 Task: Find connections with filter location Kintampo with filter topic #Onlineadvertisingwith filter profile language English with filter current company SBI MUTUAL FUND with filter school Pandit Deendayal Upadhyaya Shekhawati University with filter industry Funds and Trusts with filter service category Android Development with filter keywords title Finance Manager
Action: Mouse moved to (181, 249)
Screenshot: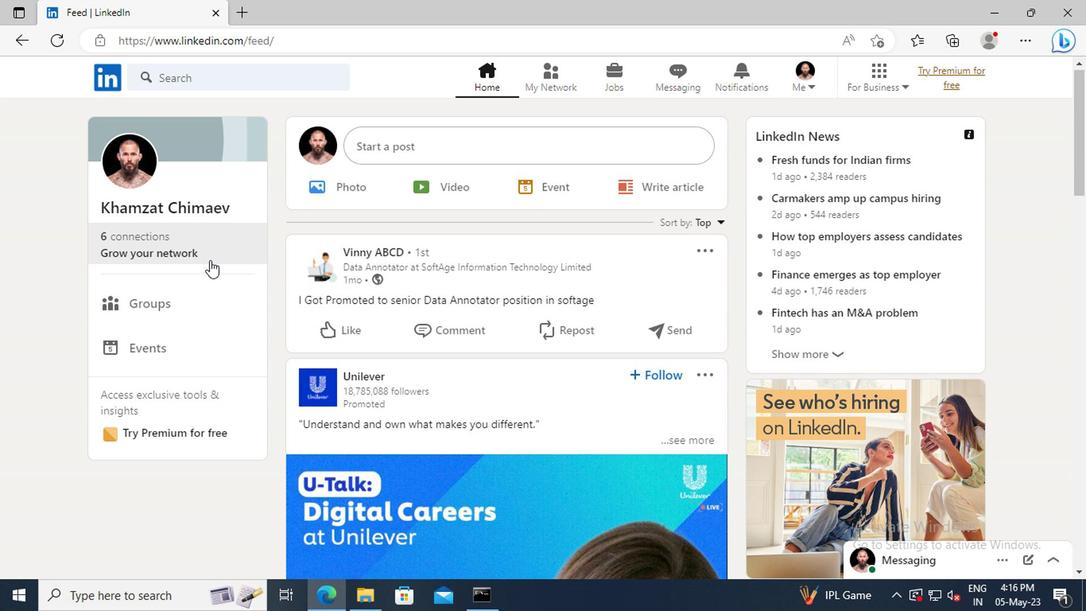 
Action: Mouse pressed left at (181, 249)
Screenshot: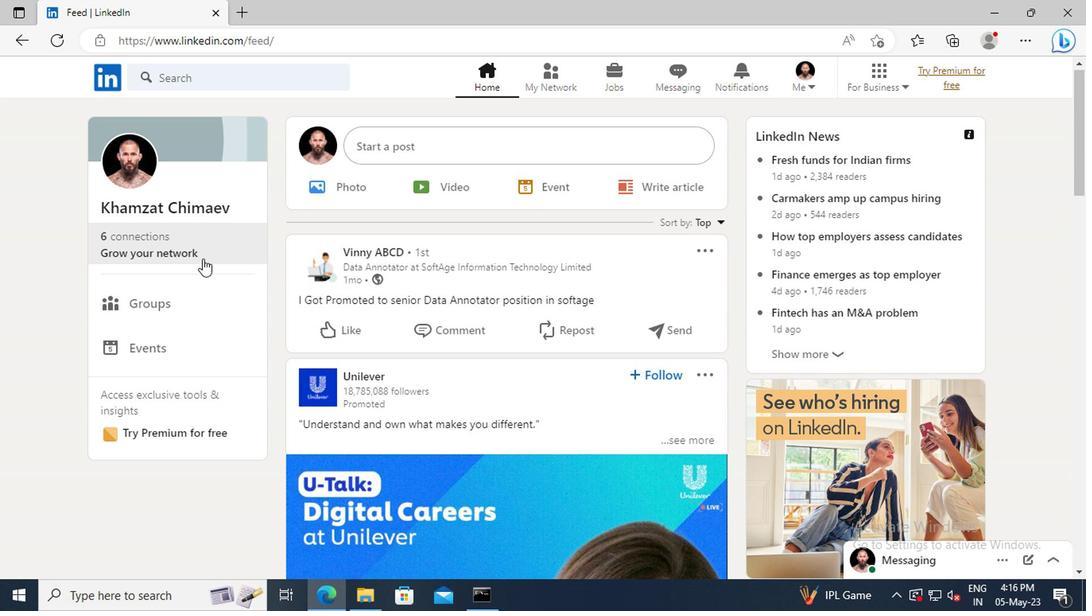 
Action: Mouse moved to (168, 170)
Screenshot: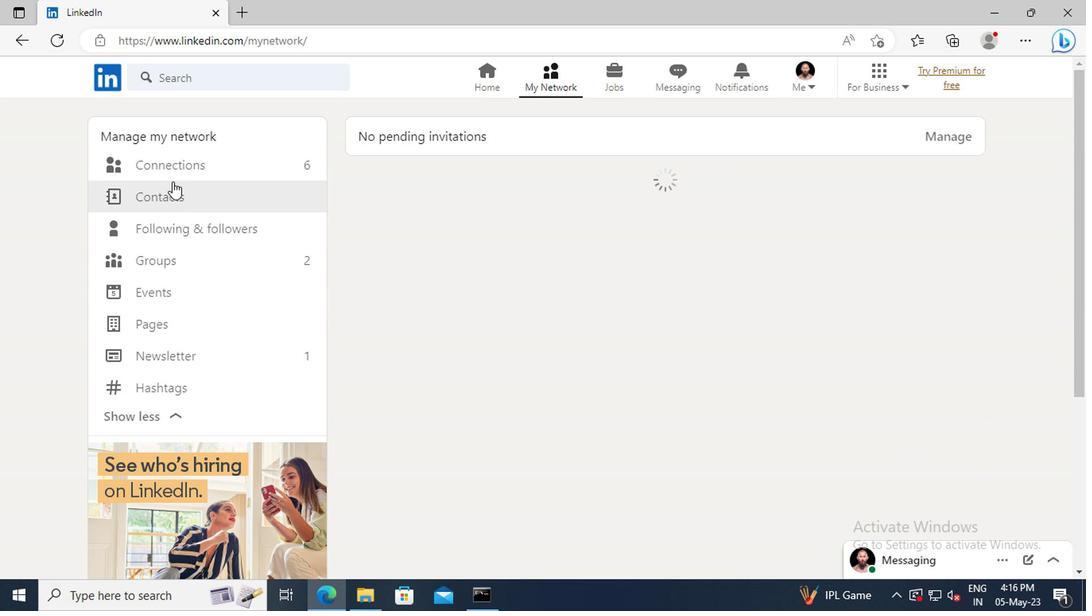 
Action: Mouse pressed left at (168, 170)
Screenshot: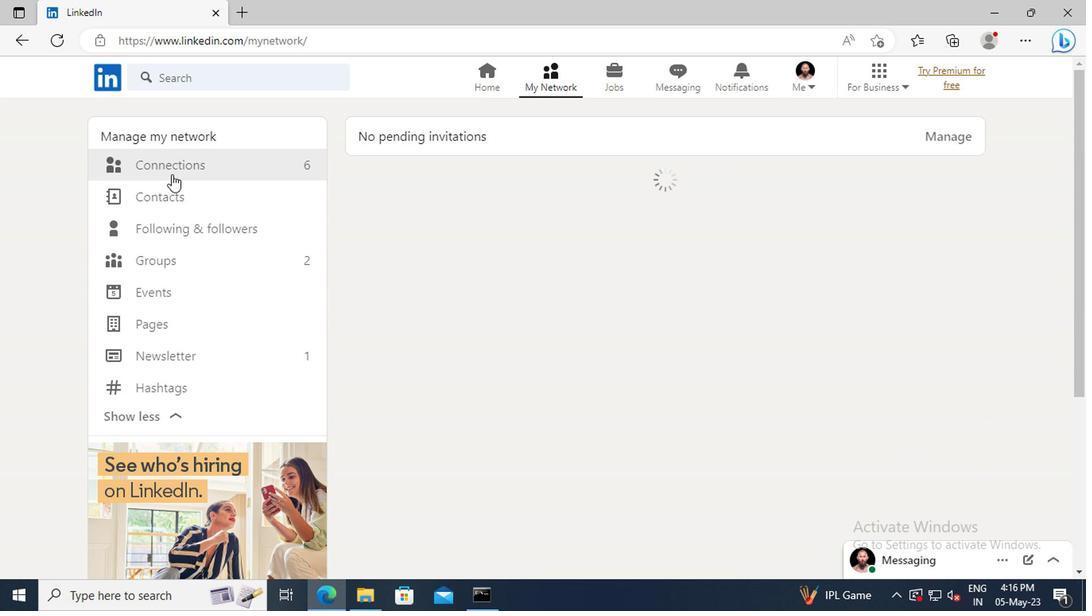 
Action: Mouse moved to (642, 169)
Screenshot: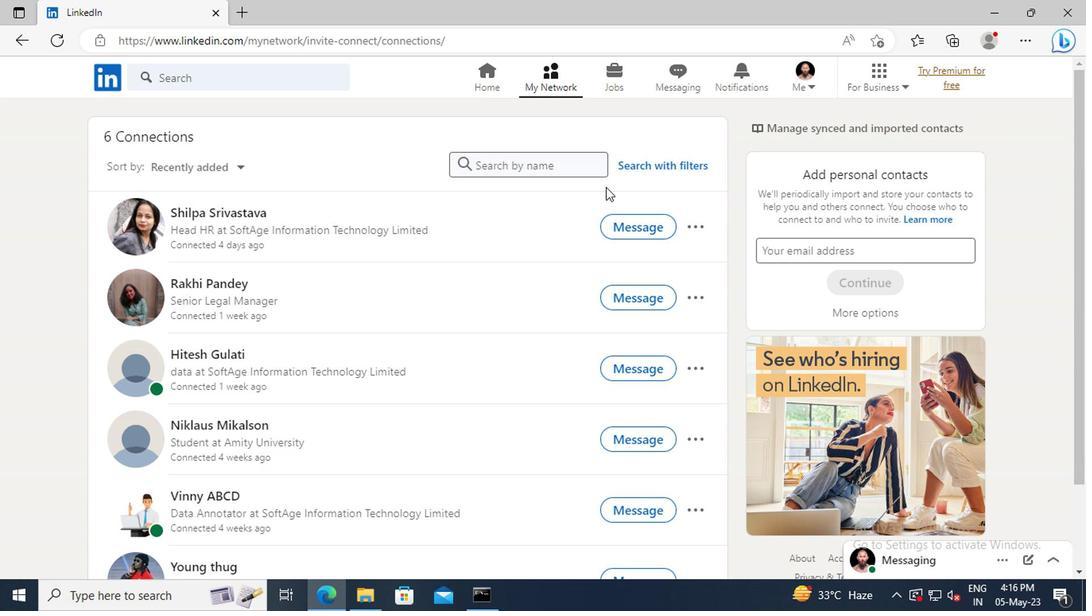 
Action: Mouse pressed left at (642, 169)
Screenshot: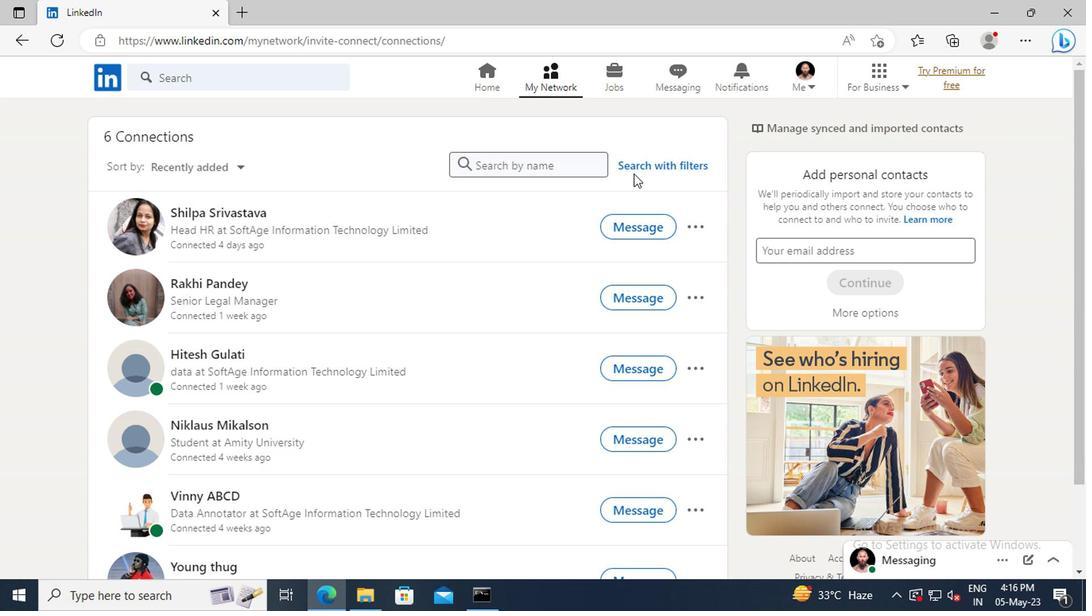 
Action: Mouse moved to (605, 122)
Screenshot: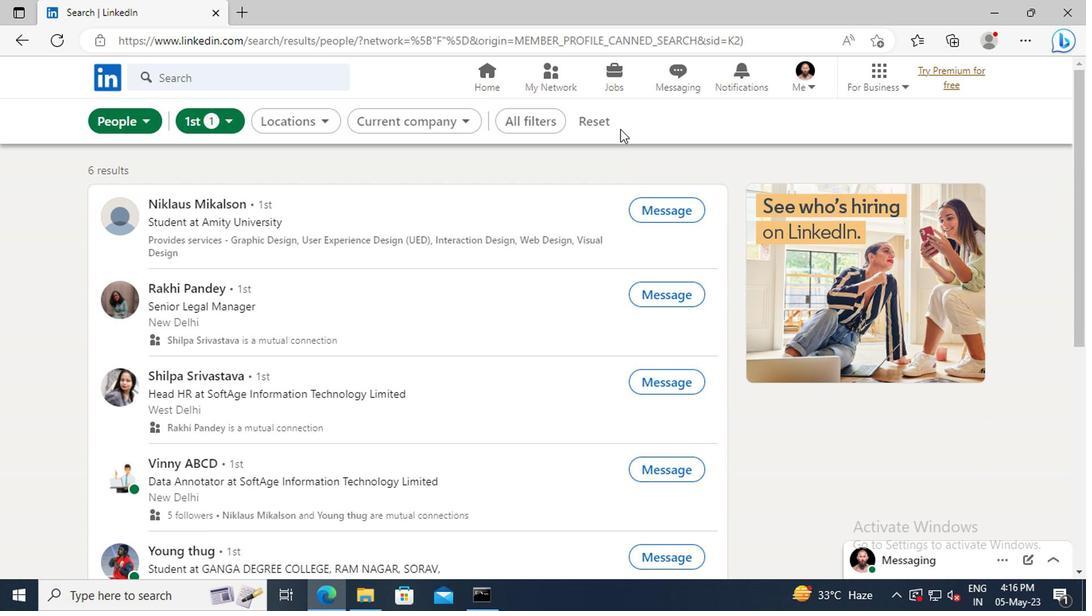 
Action: Mouse pressed left at (605, 122)
Screenshot: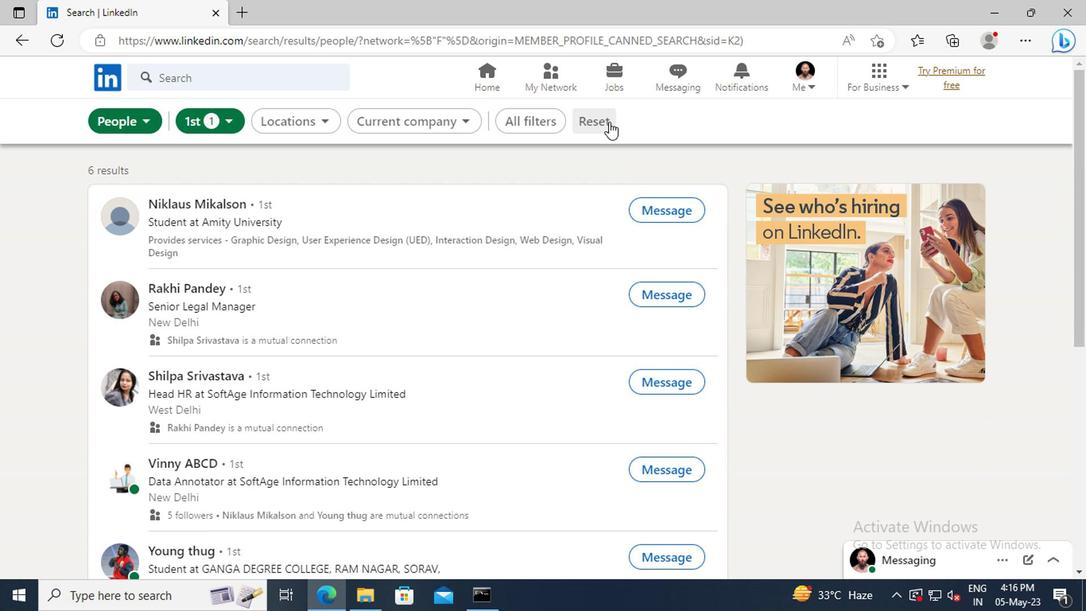 
Action: Mouse moved to (585, 122)
Screenshot: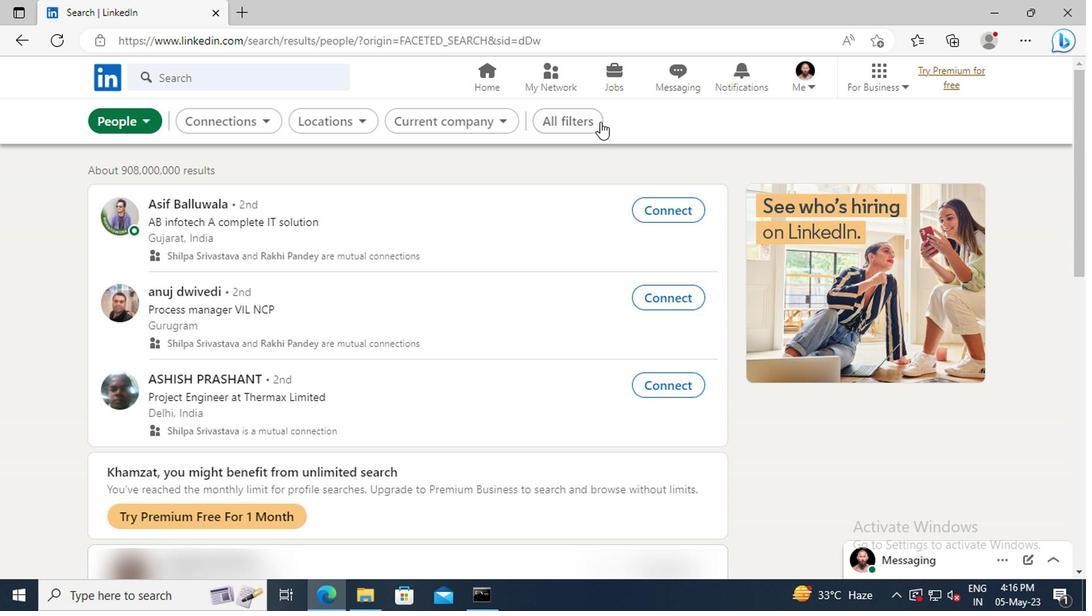 
Action: Mouse pressed left at (585, 122)
Screenshot: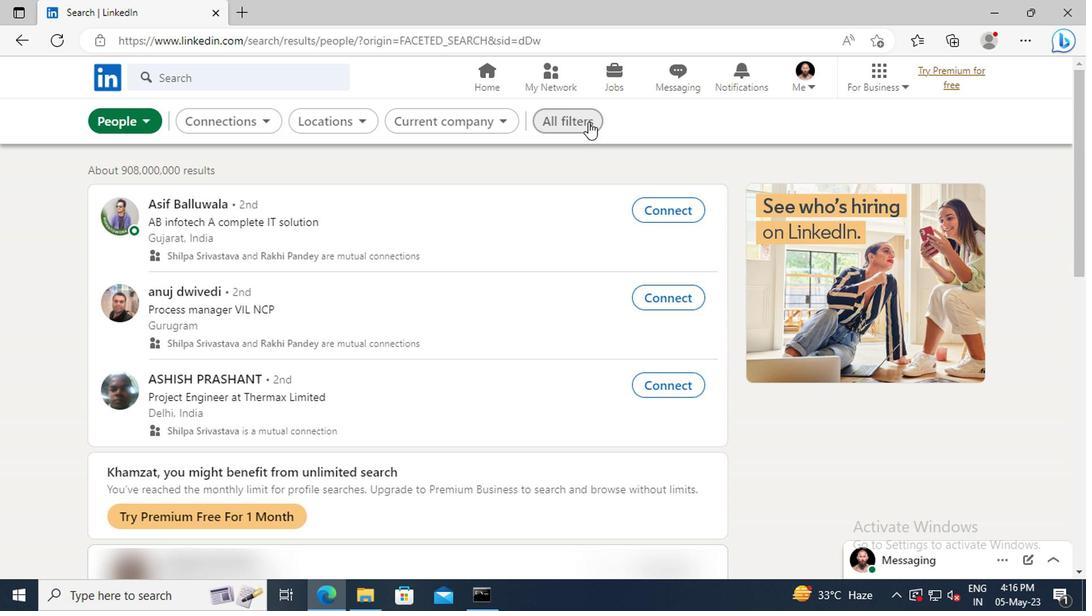 
Action: Mouse moved to (859, 295)
Screenshot: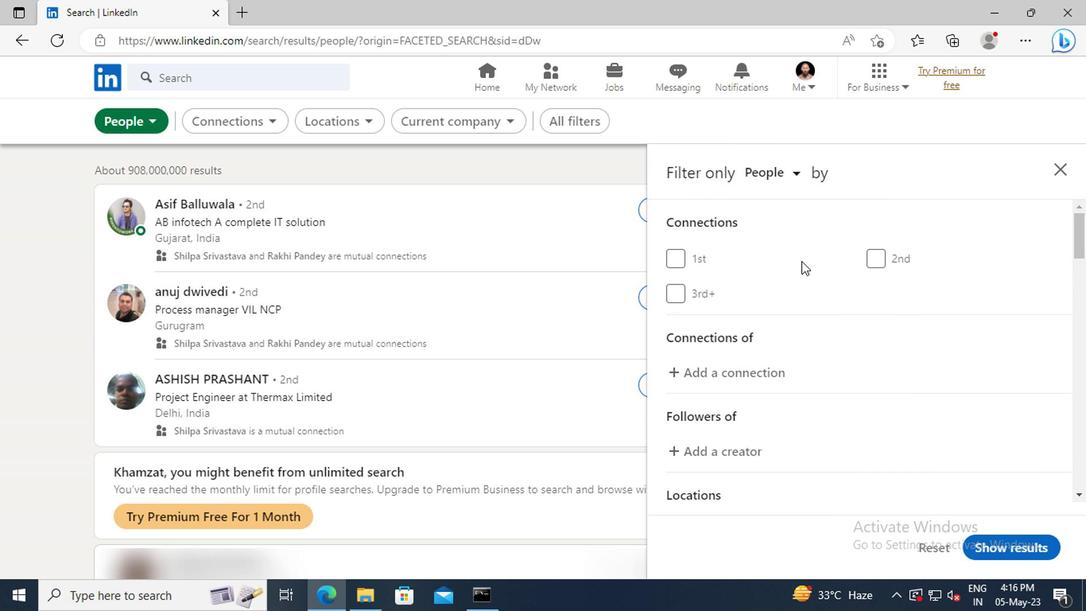 
Action: Mouse scrolled (859, 294) with delta (0, 0)
Screenshot: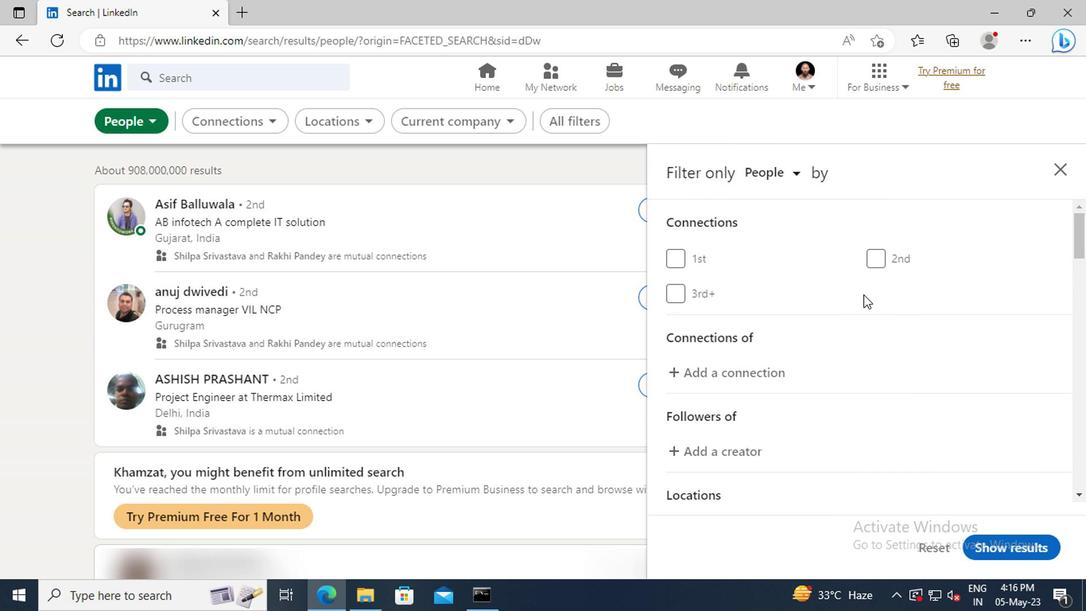 
Action: Mouse scrolled (859, 294) with delta (0, 0)
Screenshot: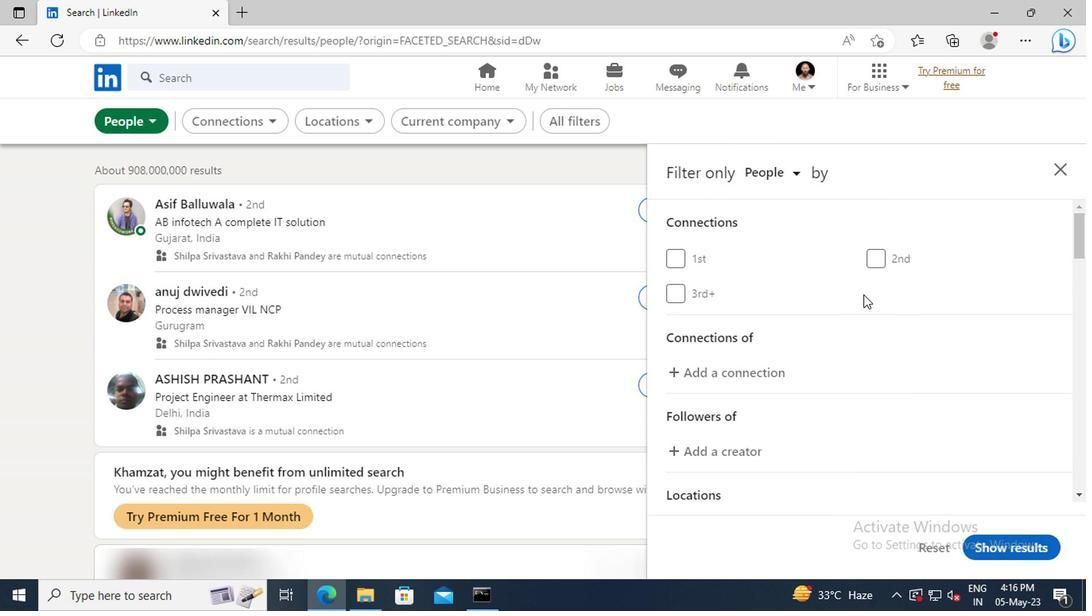 
Action: Mouse scrolled (859, 294) with delta (0, 0)
Screenshot: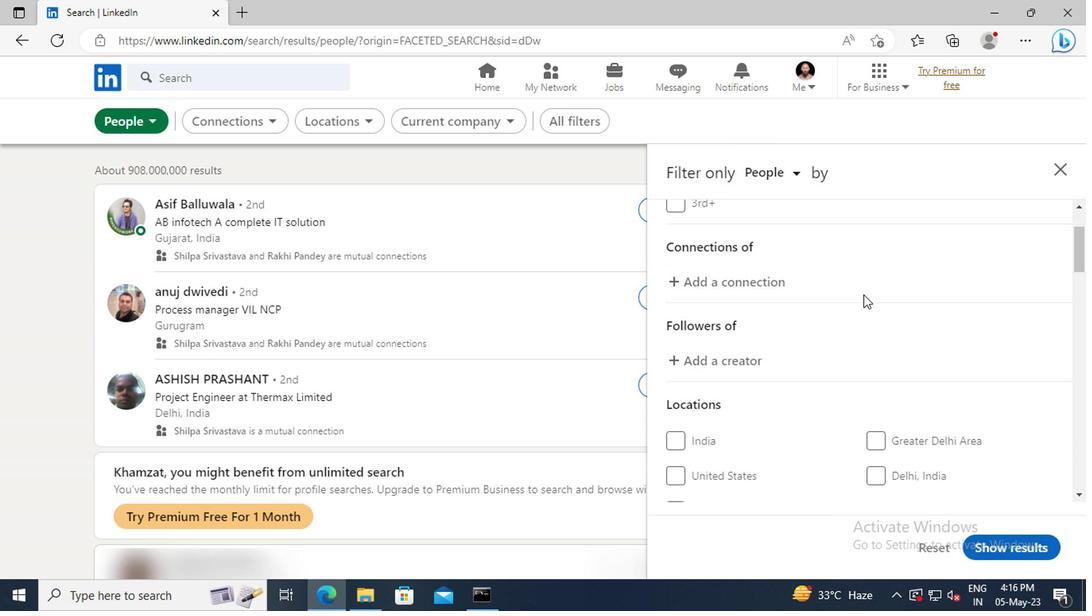 
Action: Mouse scrolled (859, 294) with delta (0, 0)
Screenshot: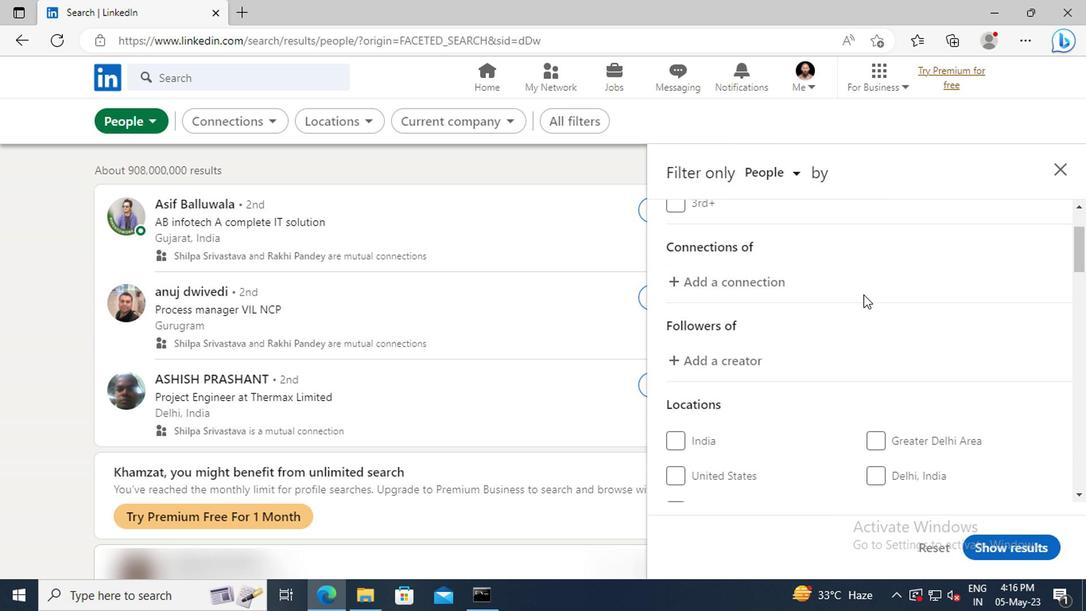 
Action: Mouse scrolled (859, 294) with delta (0, 0)
Screenshot: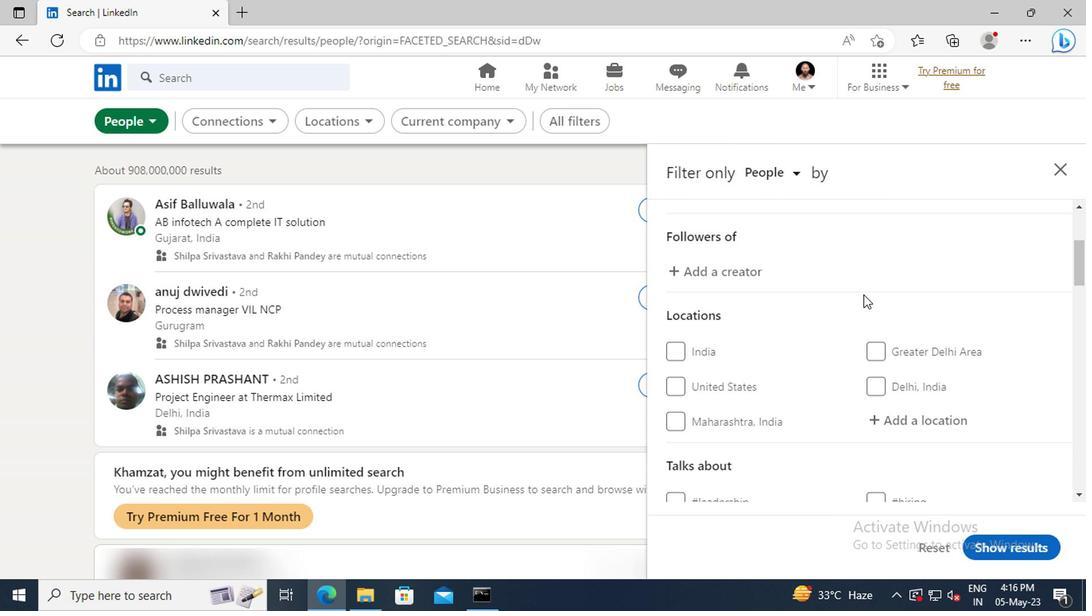 
Action: Mouse scrolled (859, 294) with delta (0, 0)
Screenshot: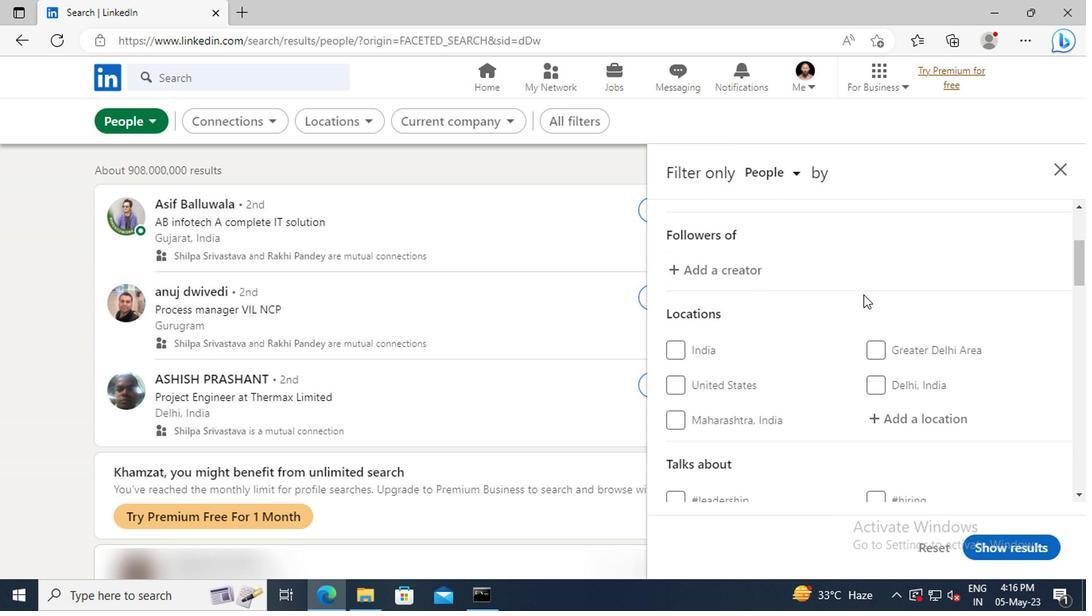 
Action: Mouse moved to (875, 323)
Screenshot: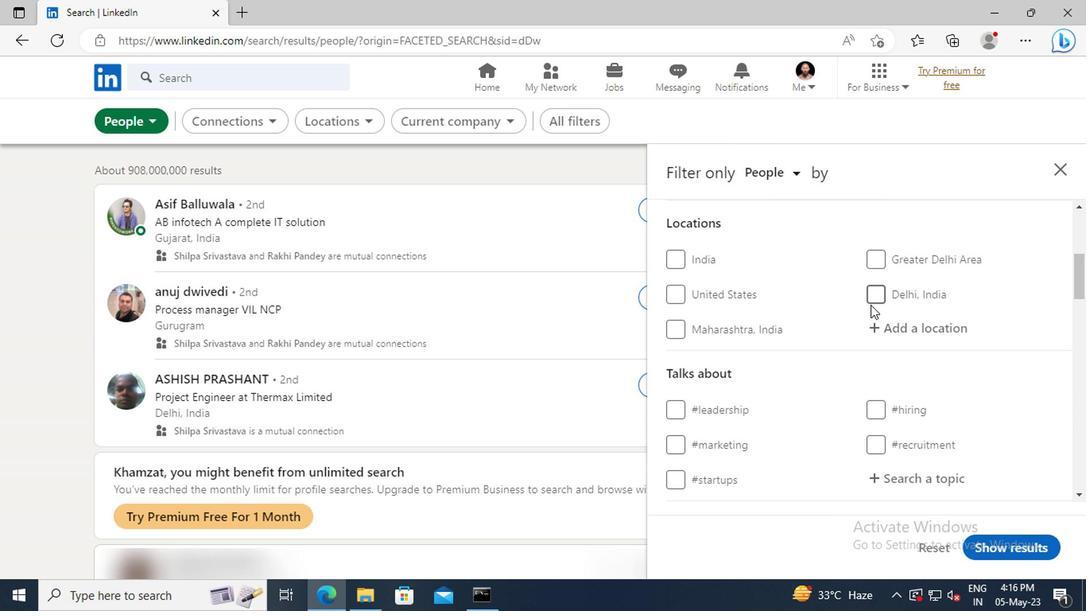 
Action: Mouse pressed left at (875, 323)
Screenshot: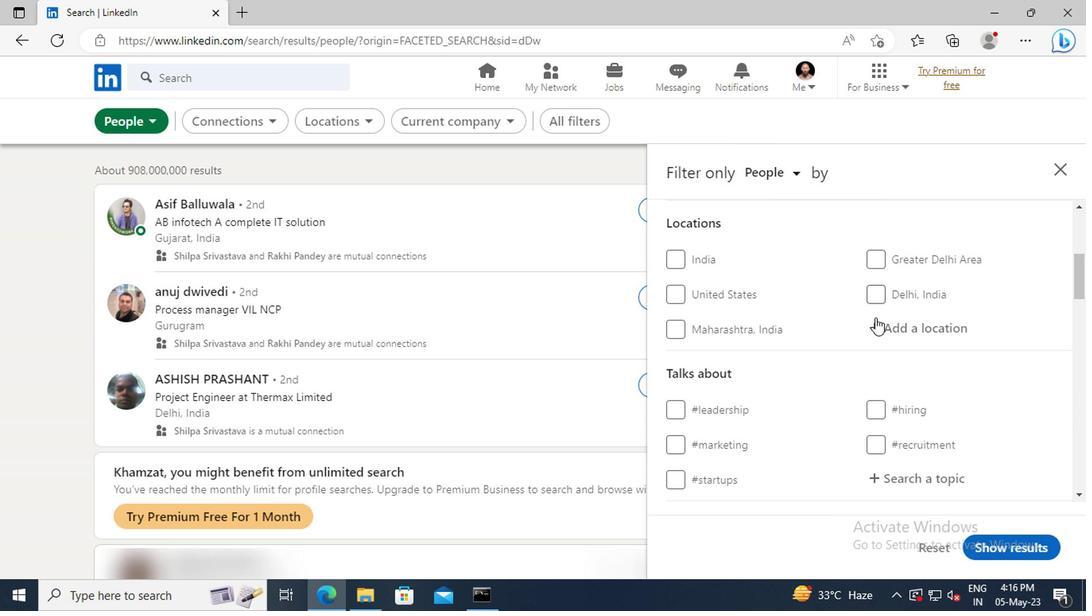 
Action: Key pressed <Key.shift>KINTAMPO<Key.enter>
Screenshot: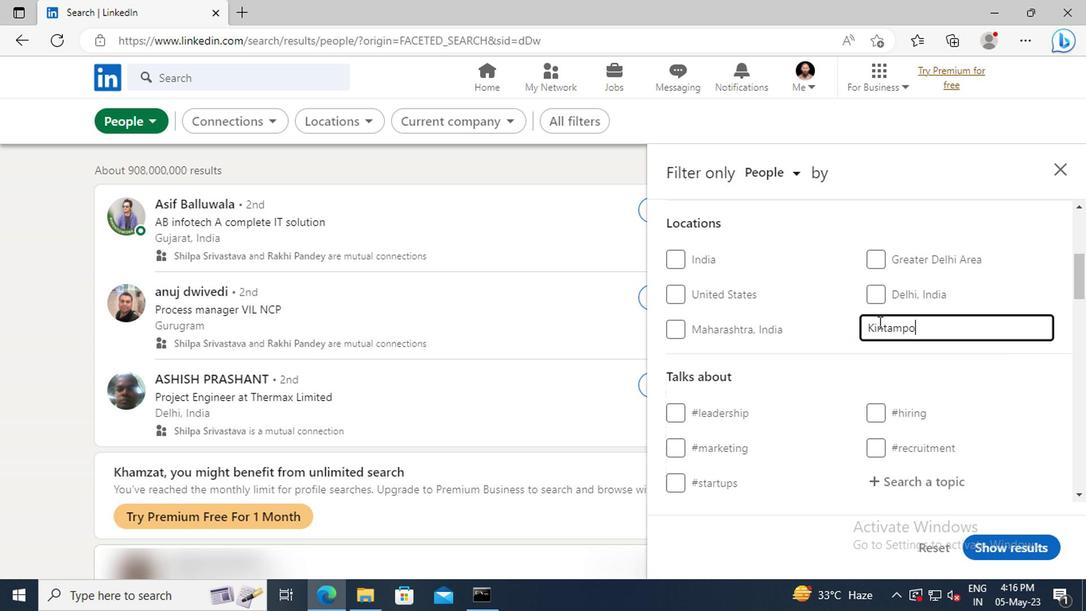 
Action: Mouse scrolled (875, 322) with delta (0, -1)
Screenshot: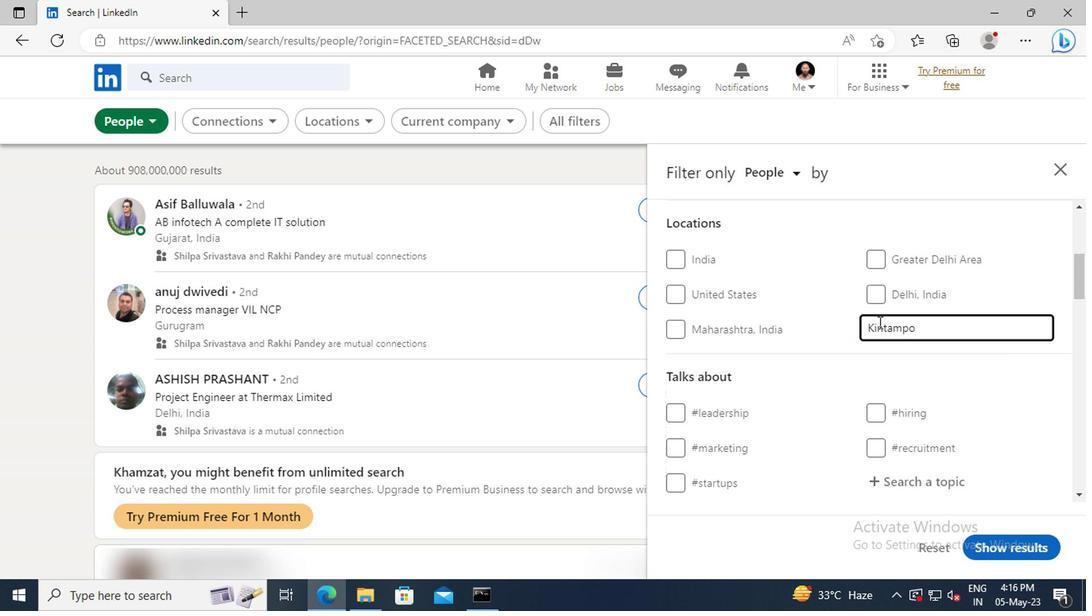 
Action: Mouse scrolled (875, 322) with delta (0, -1)
Screenshot: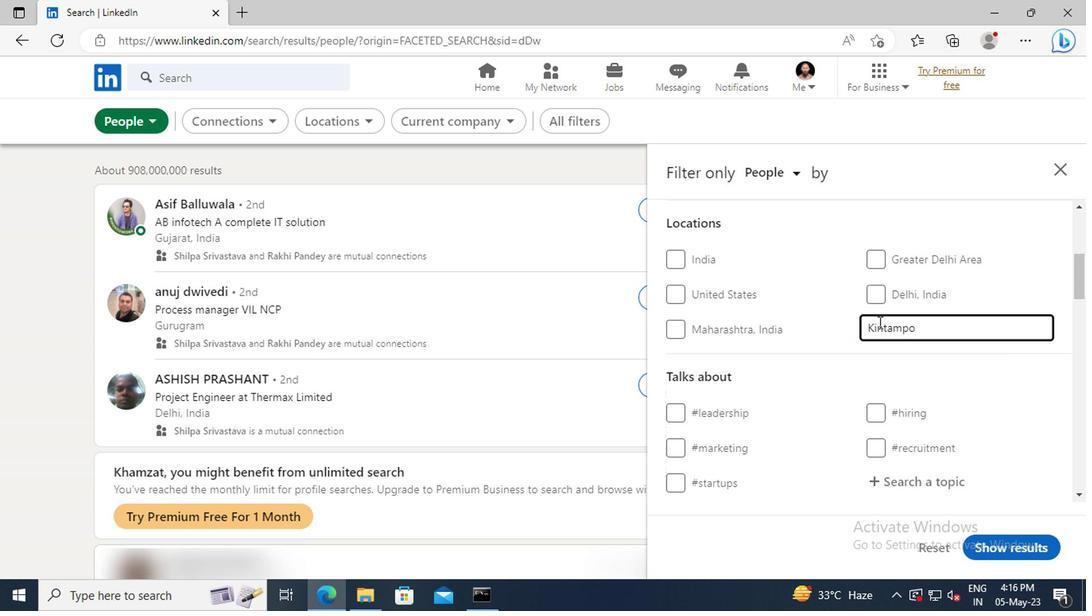 
Action: Mouse scrolled (875, 322) with delta (0, -1)
Screenshot: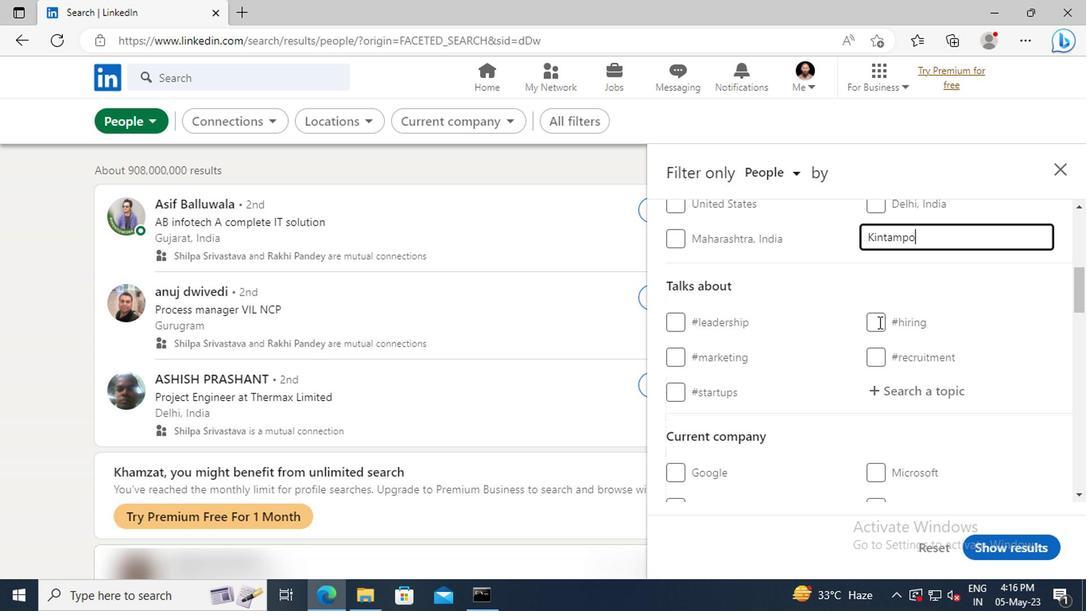 
Action: Mouse moved to (883, 341)
Screenshot: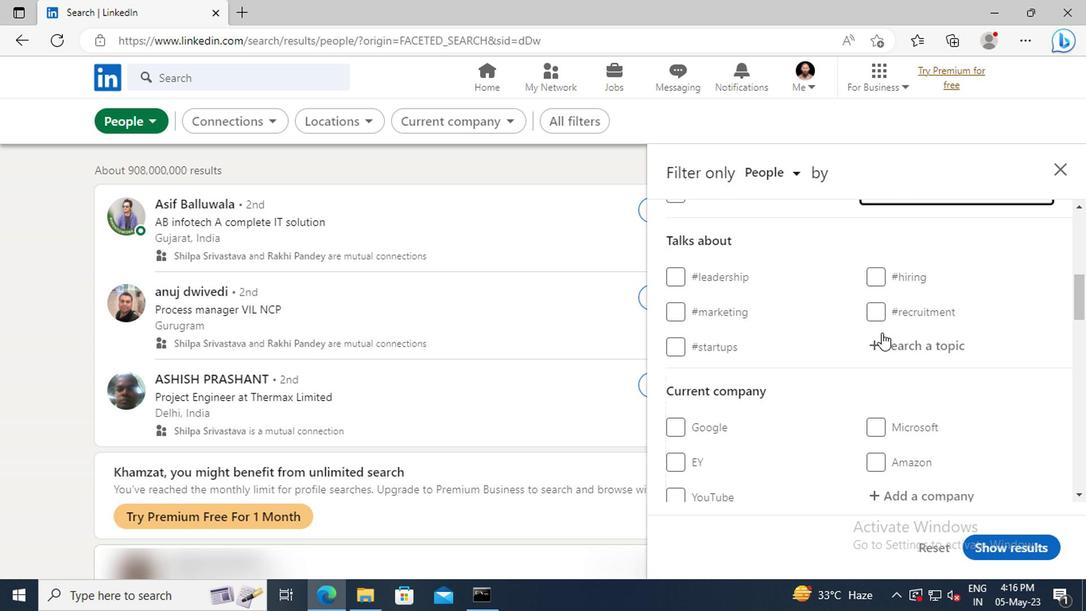 
Action: Mouse pressed left at (883, 341)
Screenshot: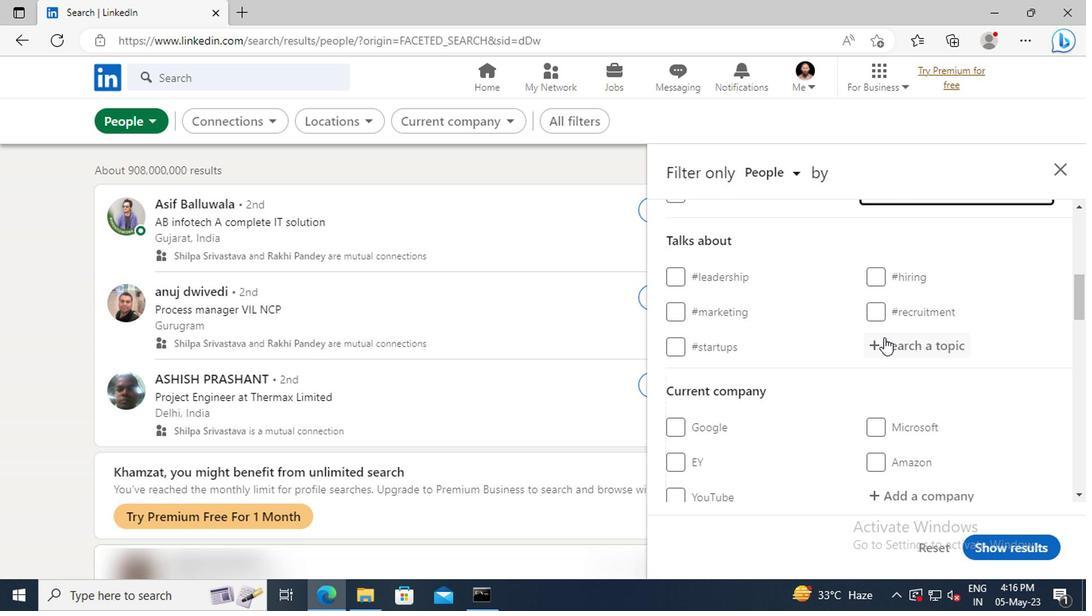 
Action: Key pressed <Key.shift>ONLINEAD
Screenshot: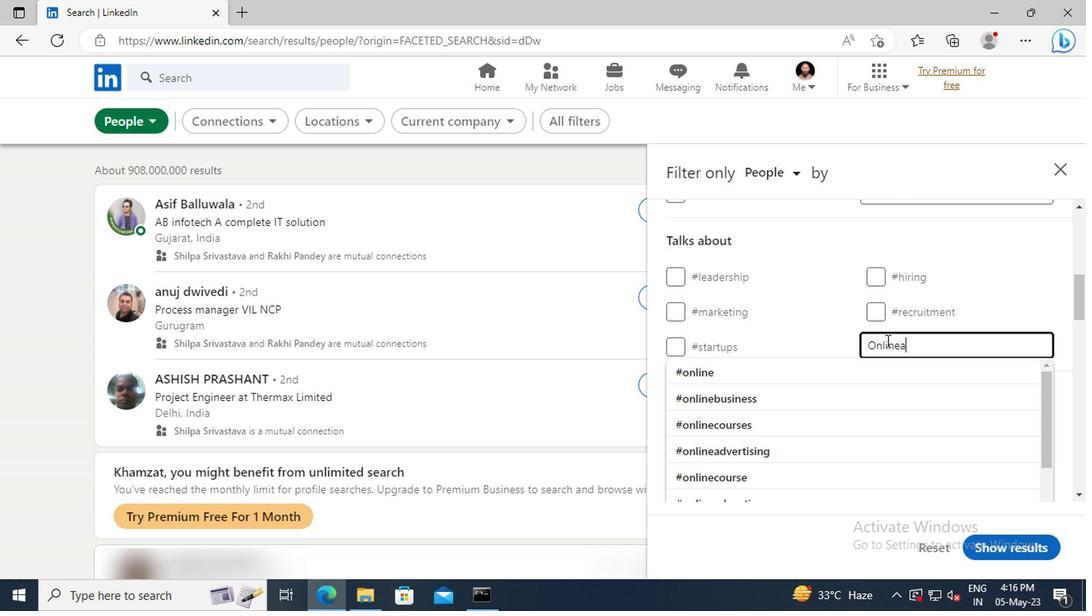
Action: Mouse moved to (883, 367)
Screenshot: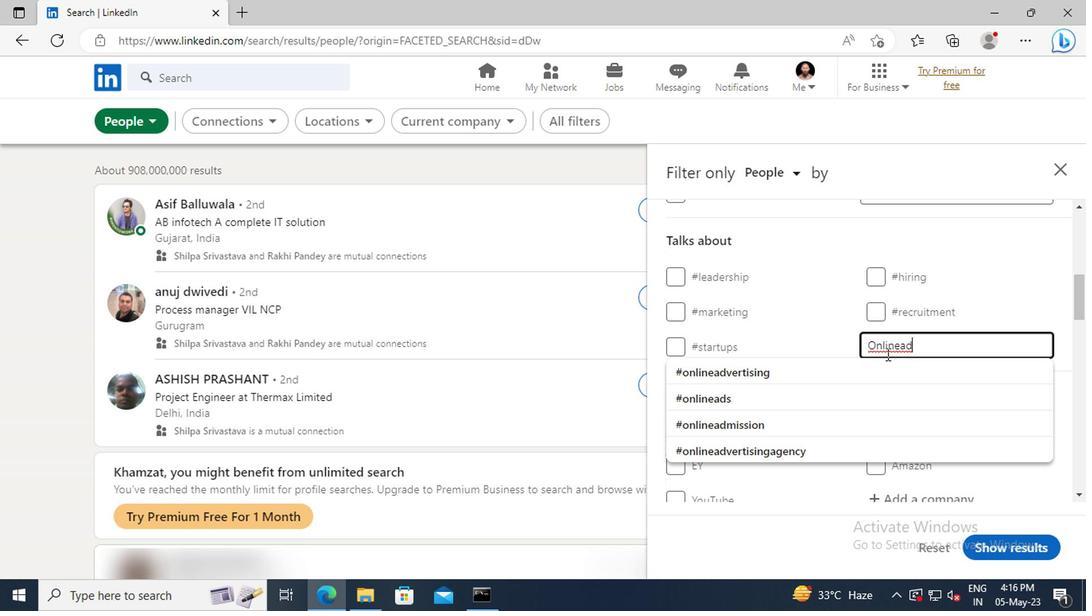 
Action: Mouse pressed left at (883, 367)
Screenshot: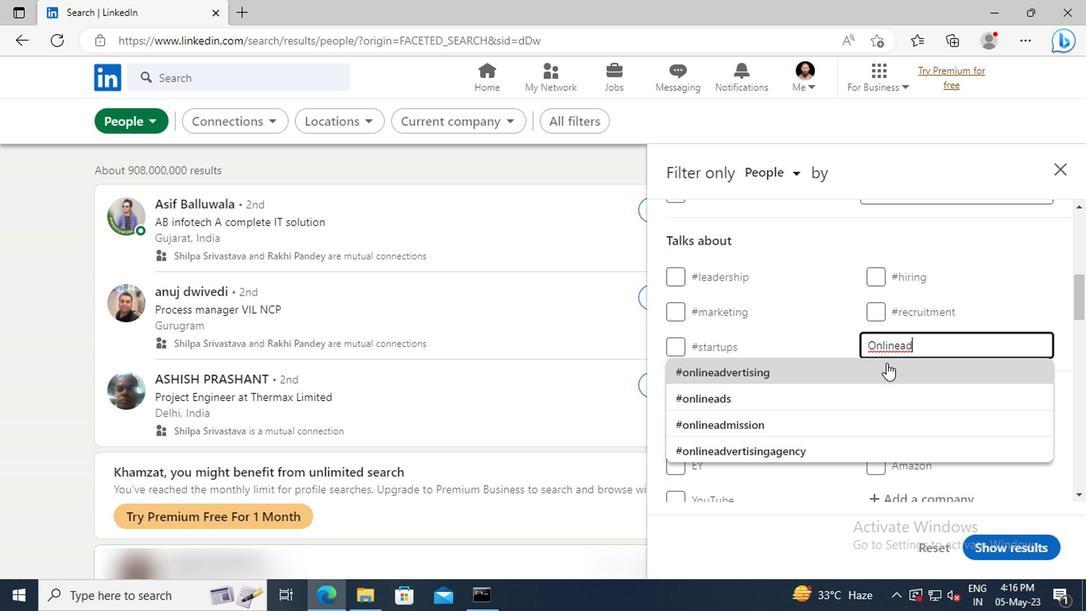 
Action: Mouse scrolled (883, 367) with delta (0, 0)
Screenshot: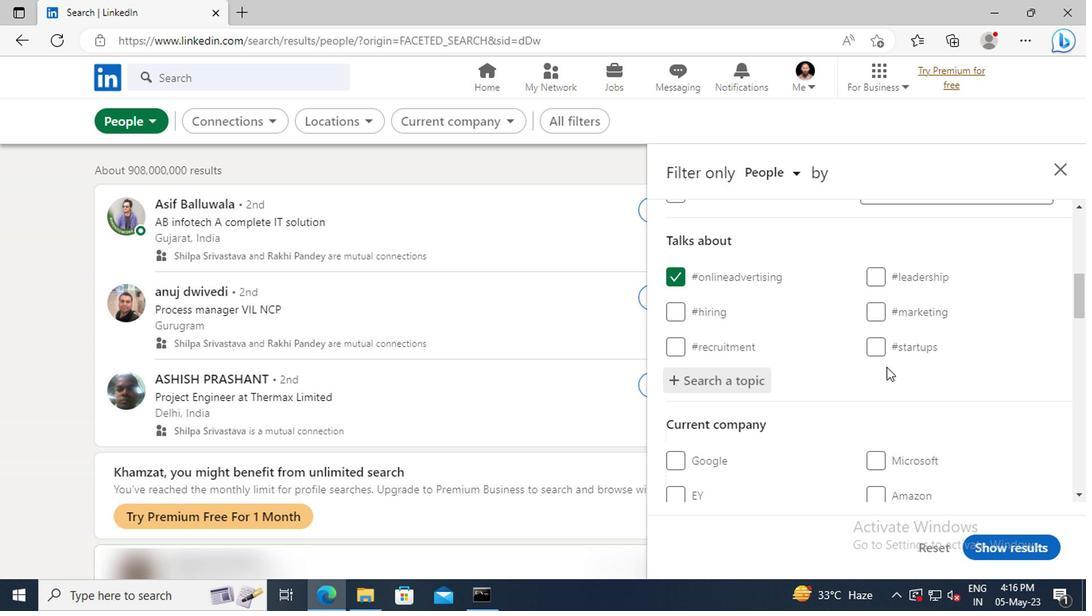 
Action: Mouse scrolled (883, 367) with delta (0, 0)
Screenshot: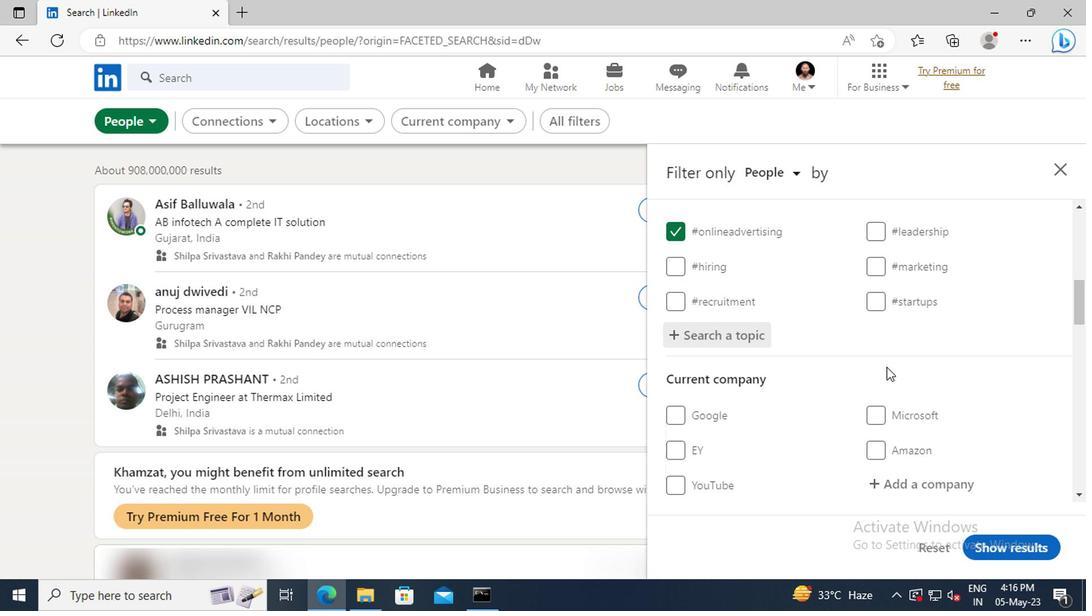
Action: Mouse scrolled (883, 367) with delta (0, 0)
Screenshot: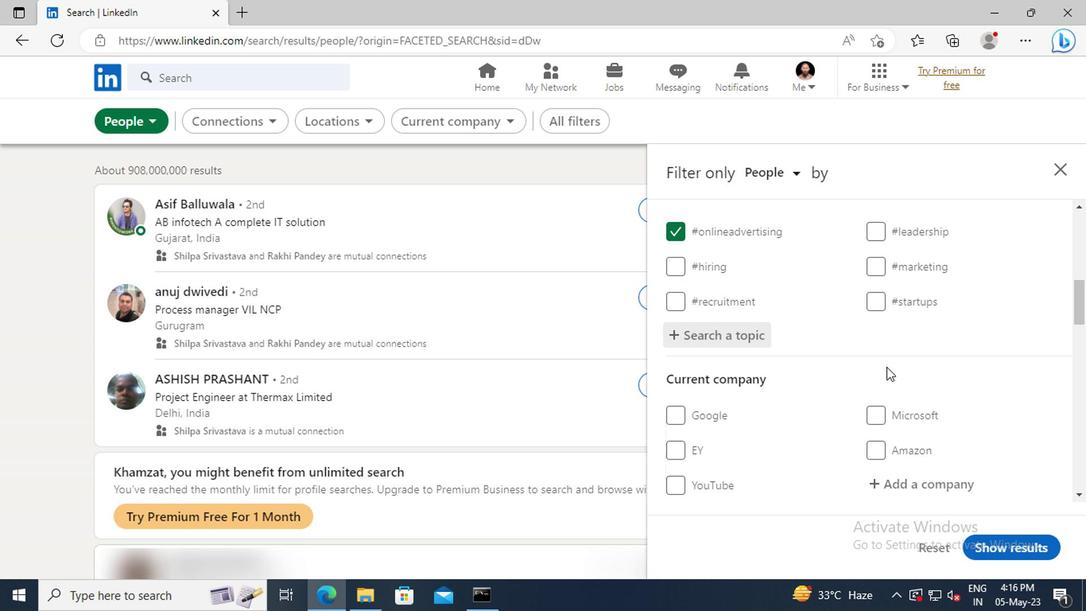 
Action: Mouse scrolled (883, 367) with delta (0, 0)
Screenshot: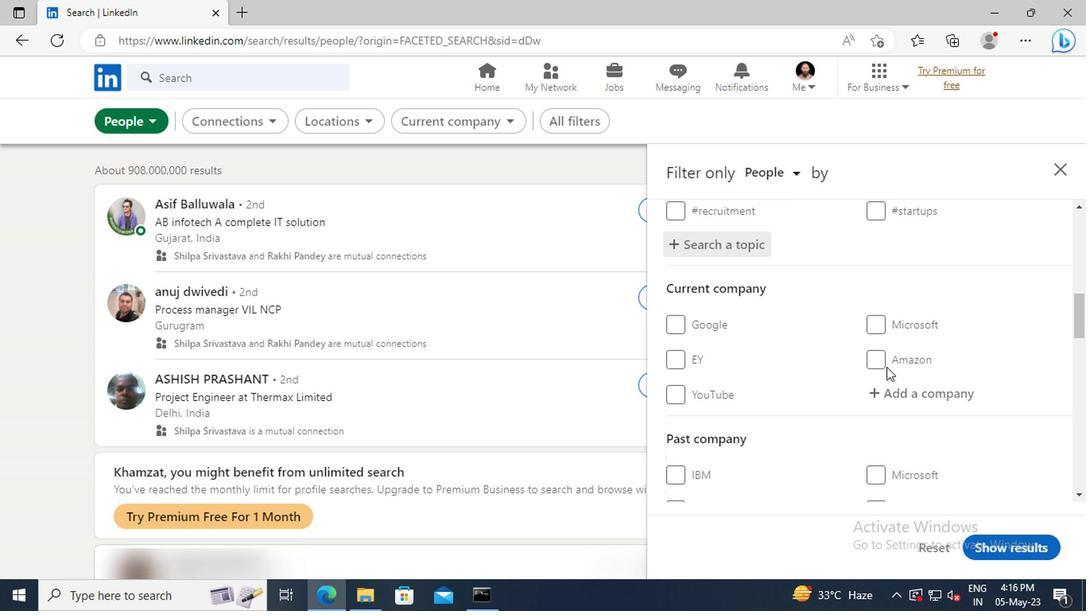
Action: Mouse scrolled (883, 367) with delta (0, 0)
Screenshot: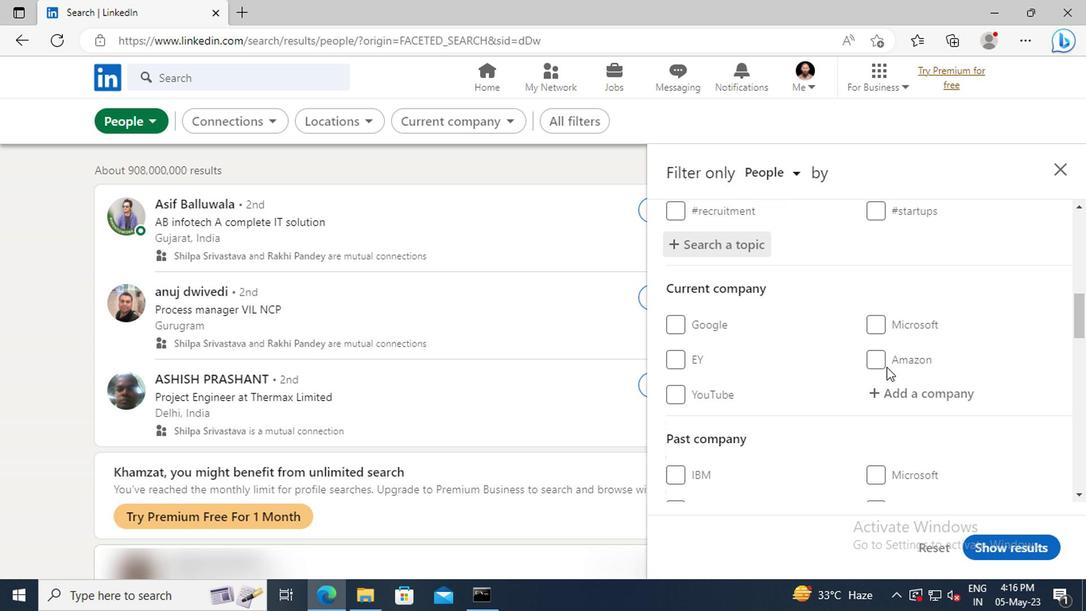 
Action: Mouse scrolled (883, 367) with delta (0, 0)
Screenshot: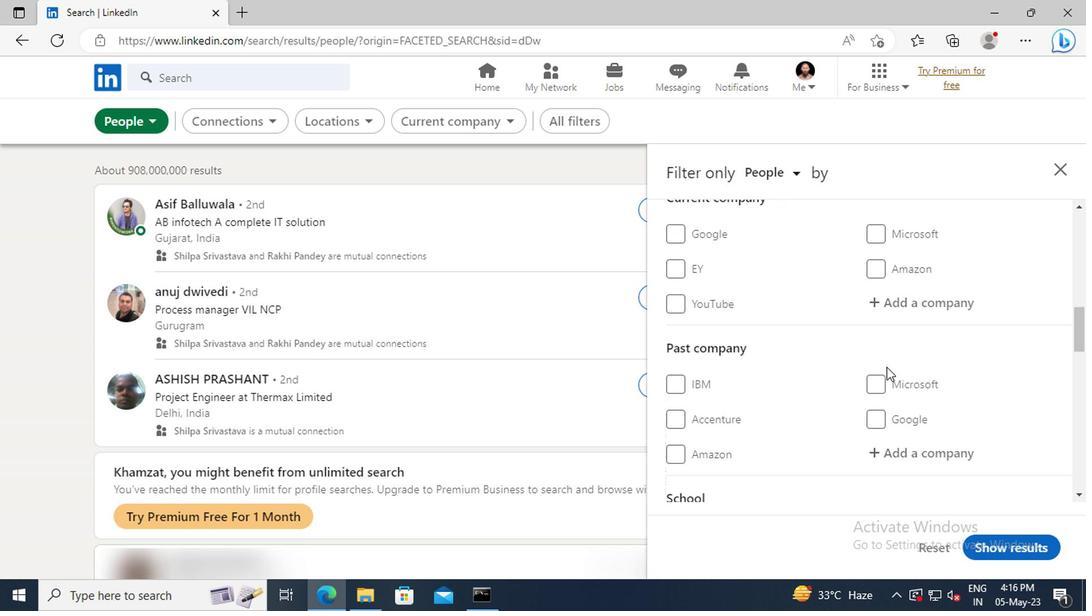 
Action: Mouse scrolled (883, 367) with delta (0, 0)
Screenshot: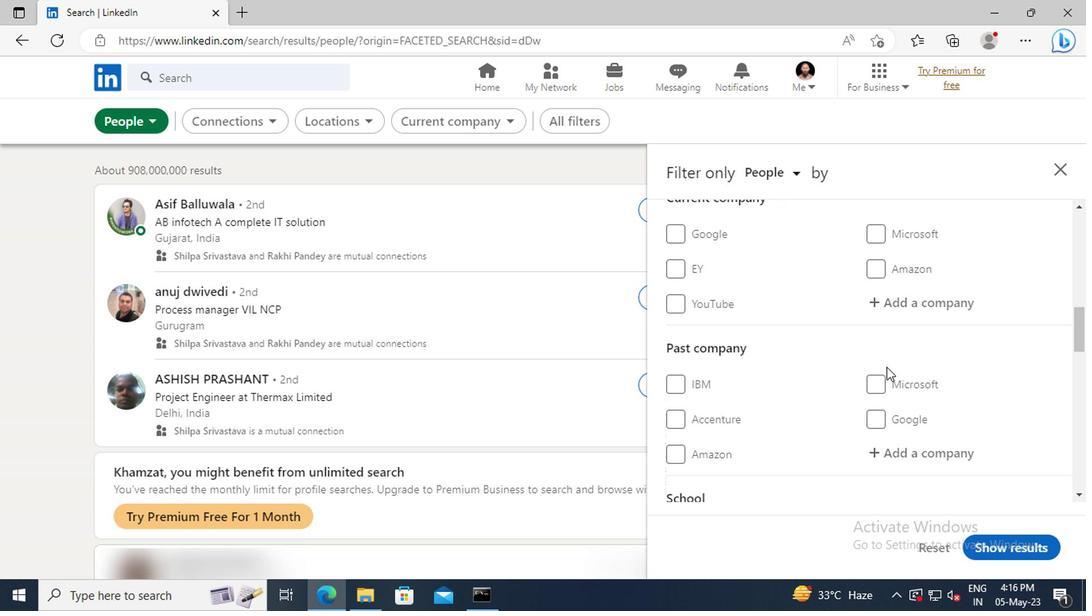 
Action: Mouse scrolled (883, 367) with delta (0, 0)
Screenshot: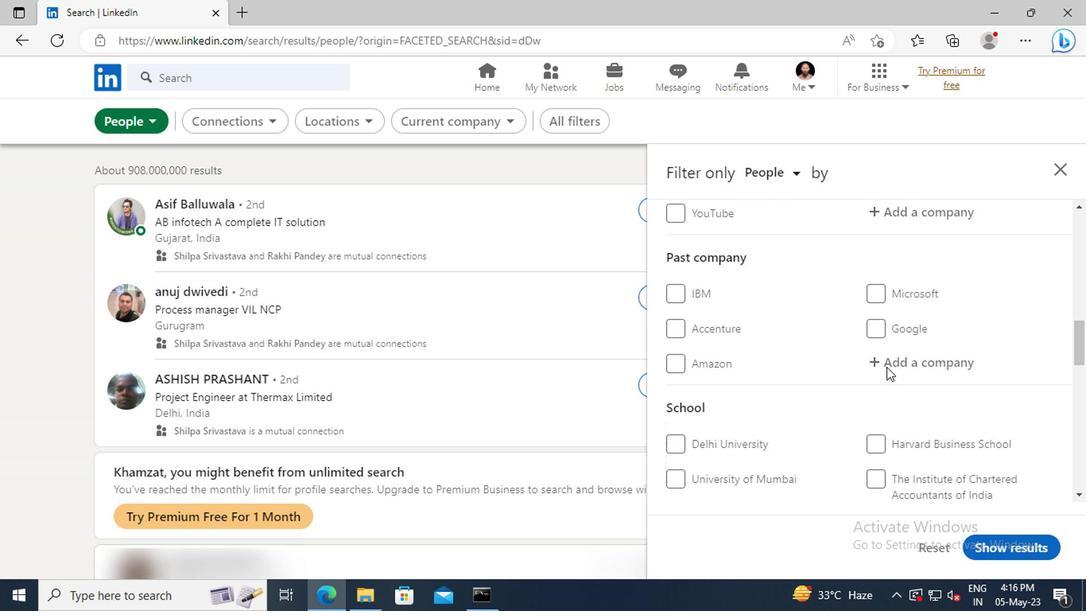 
Action: Mouse scrolled (883, 367) with delta (0, 0)
Screenshot: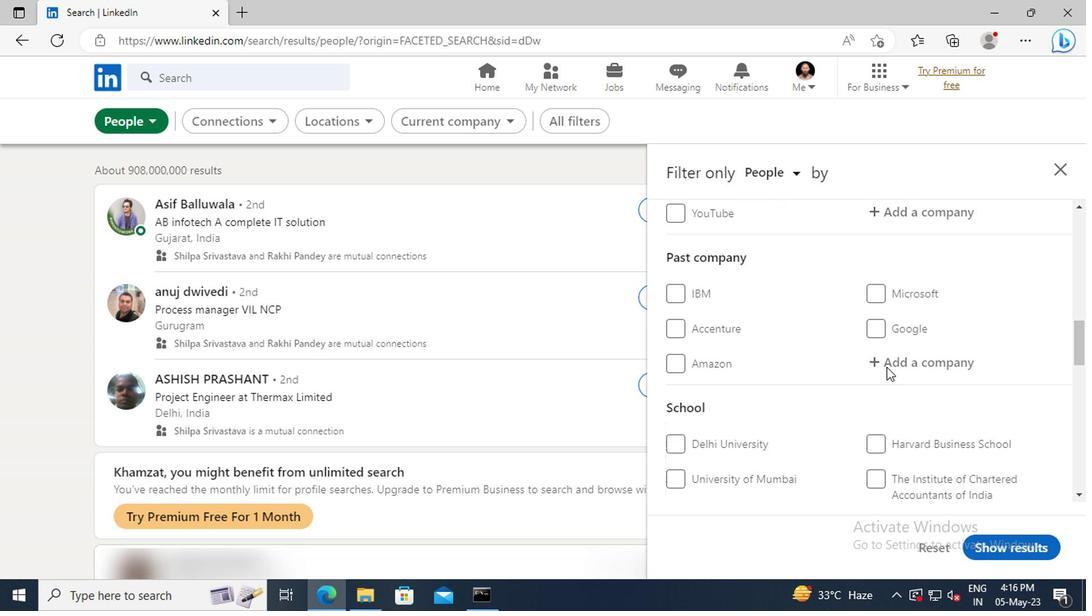 
Action: Mouse scrolled (883, 367) with delta (0, 0)
Screenshot: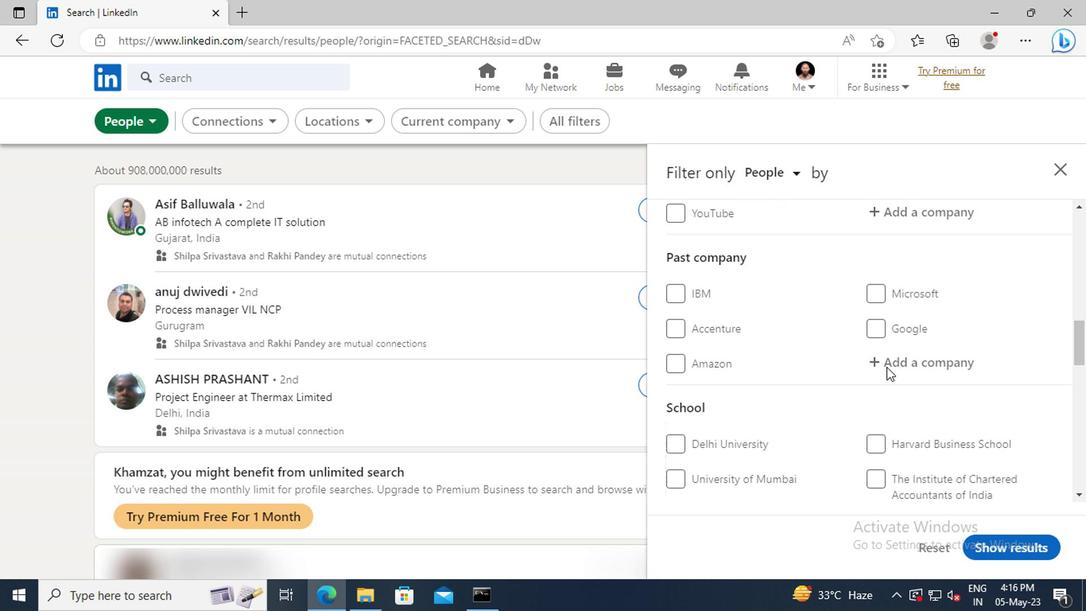 
Action: Mouse scrolled (883, 367) with delta (0, 0)
Screenshot: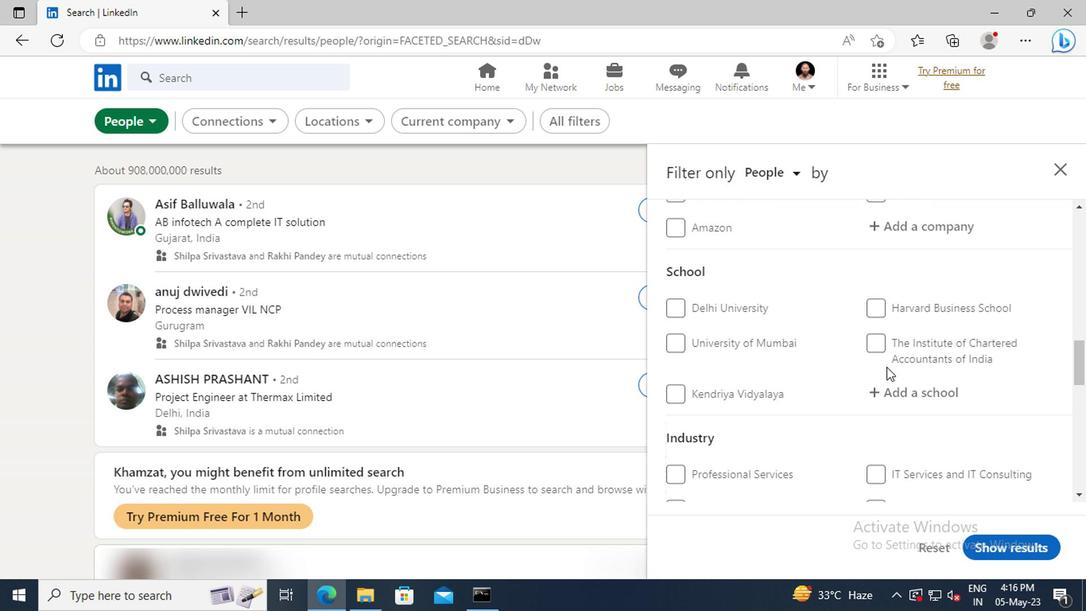 
Action: Mouse scrolled (883, 367) with delta (0, 0)
Screenshot: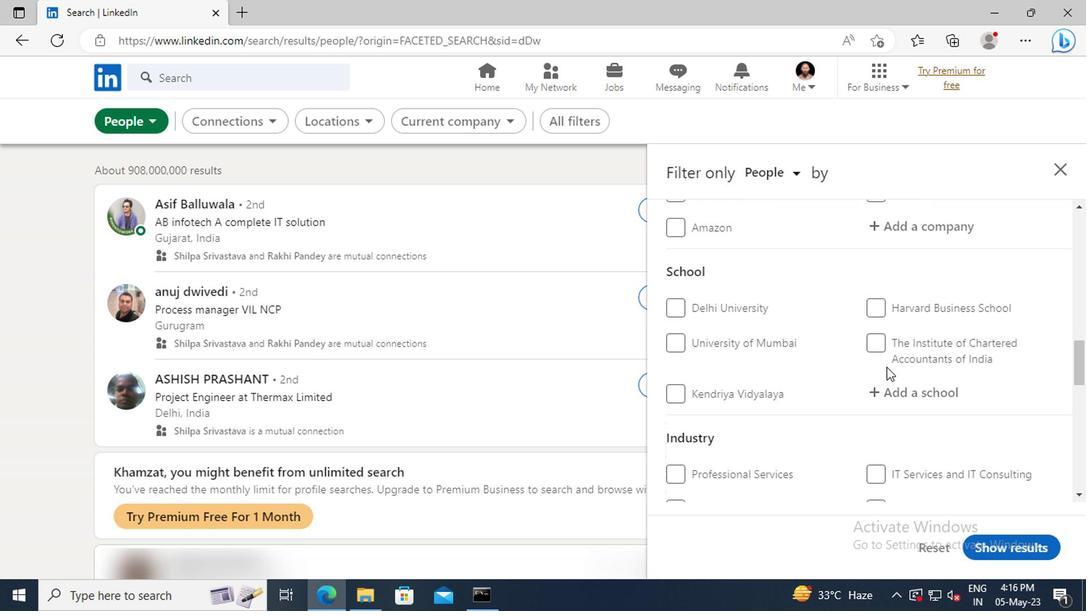 
Action: Mouse scrolled (883, 367) with delta (0, 0)
Screenshot: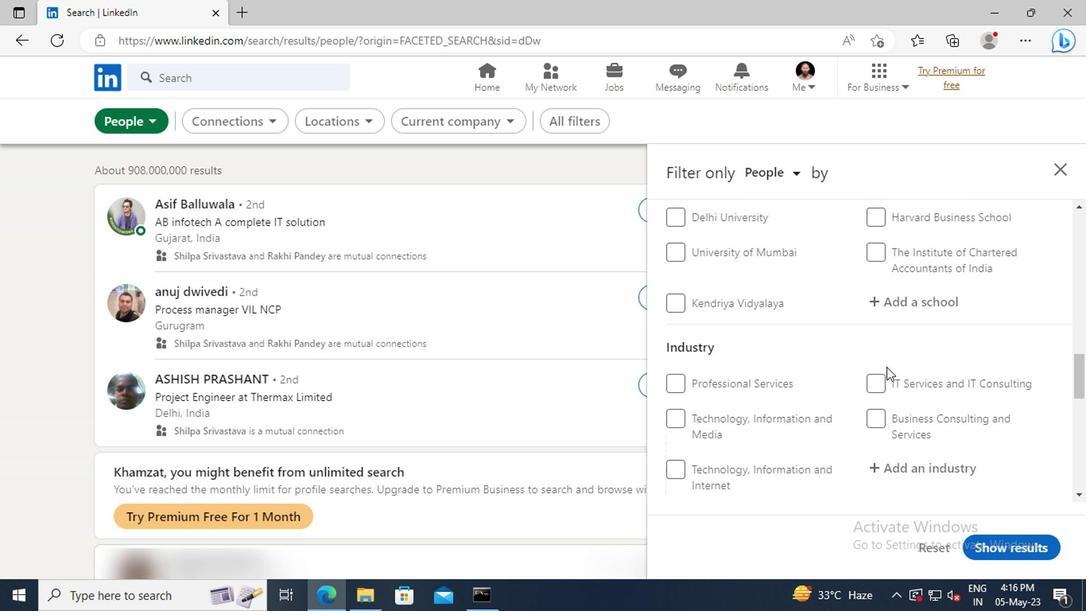 
Action: Mouse scrolled (883, 367) with delta (0, 0)
Screenshot: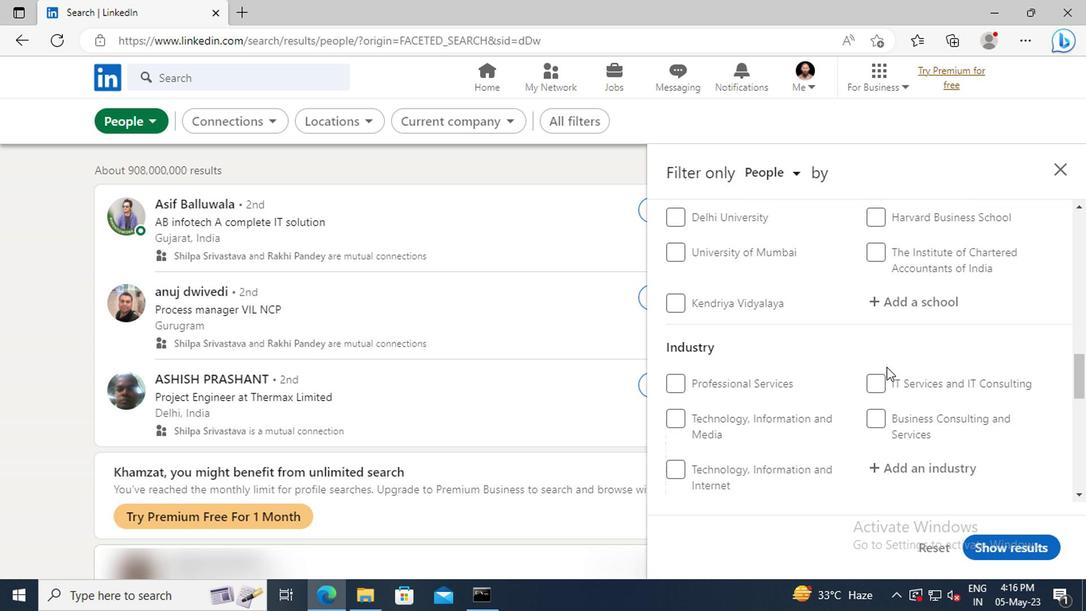 
Action: Mouse scrolled (883, 367) with delta (0, 0)
Screenshot: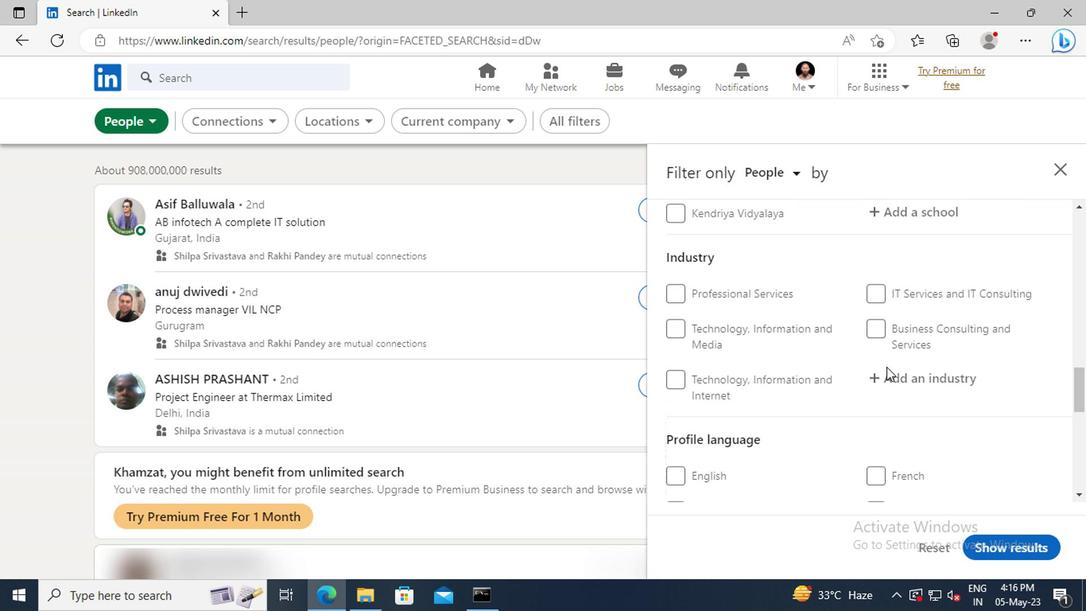 
Action: Mouse moved to (676, 432)
Screenshot: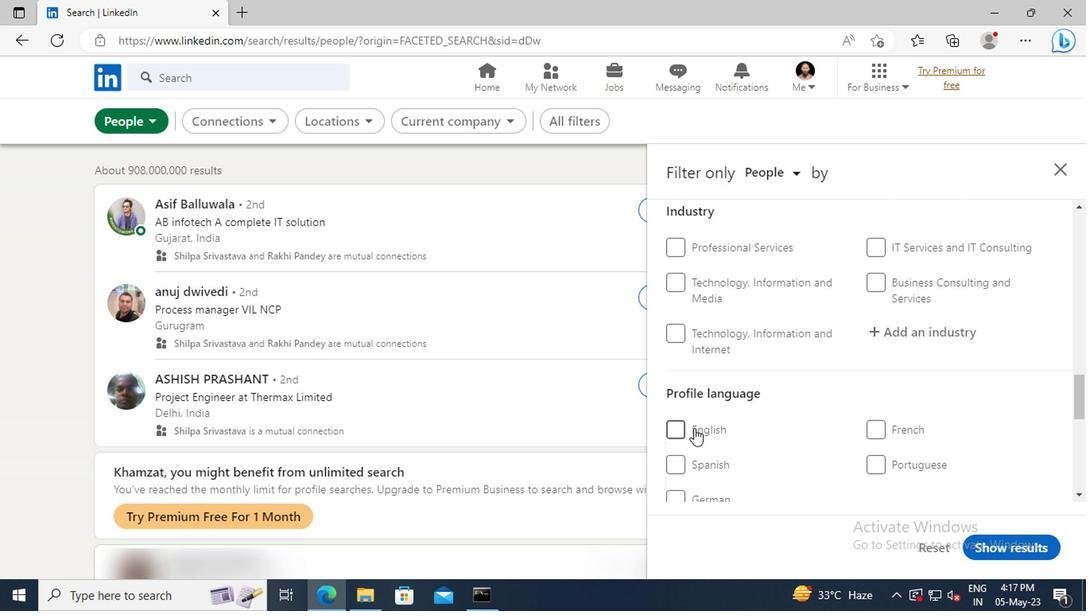 
Action: Mouse pressed left at (676, 432)
Screenshot: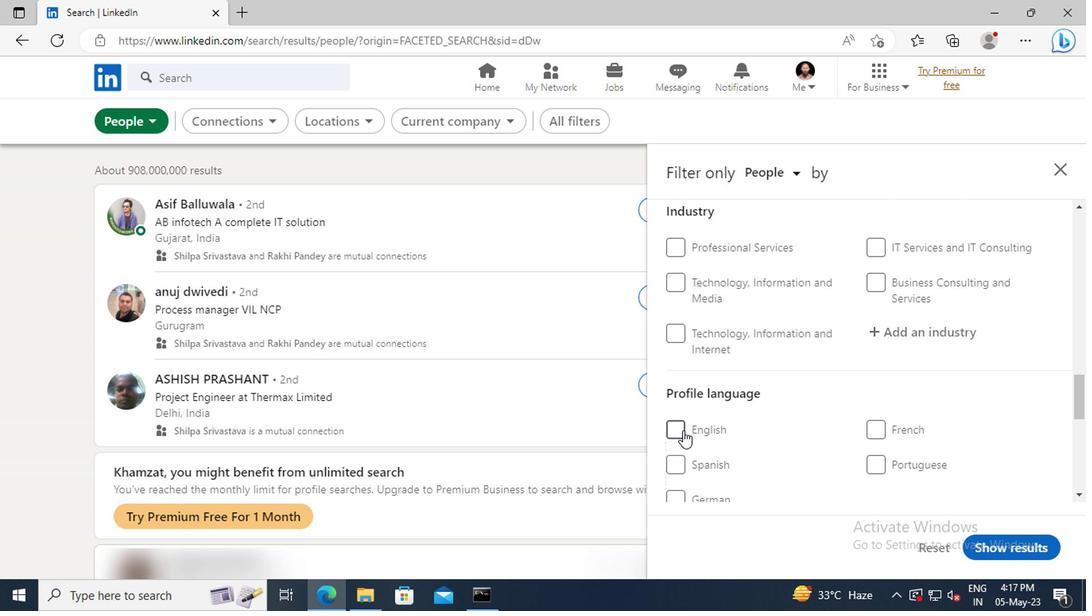 
Action: Mouse moved to (887, 379)
Screenshot: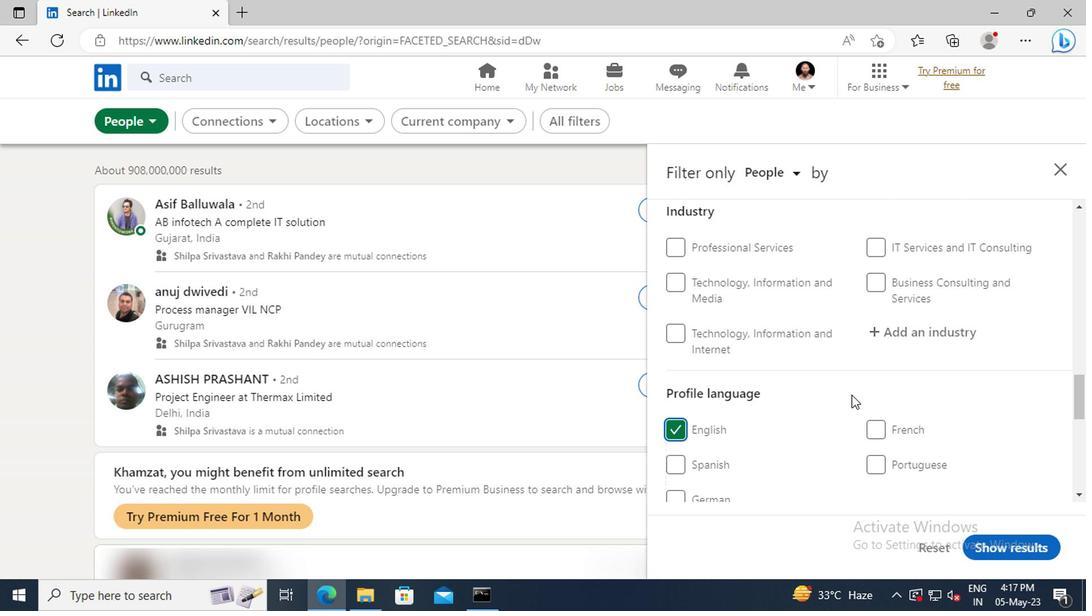 
Action: Mouse scrolled (887, 380) with delta (0, 1)
Screenshot: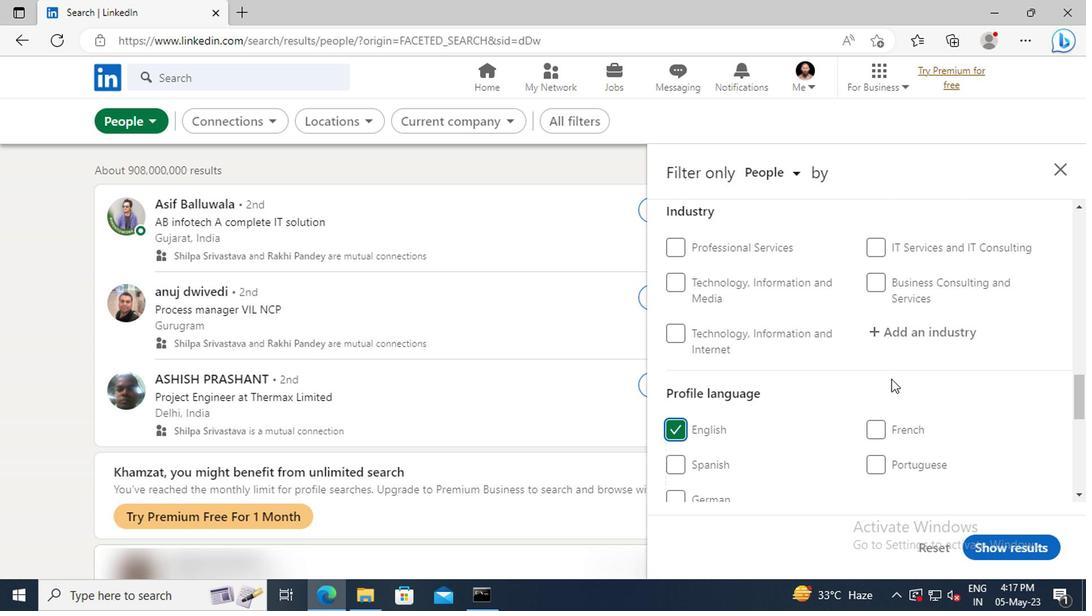 
Action: Mouse scrolled (887, 380) with delta (0, 1)
Screenshot: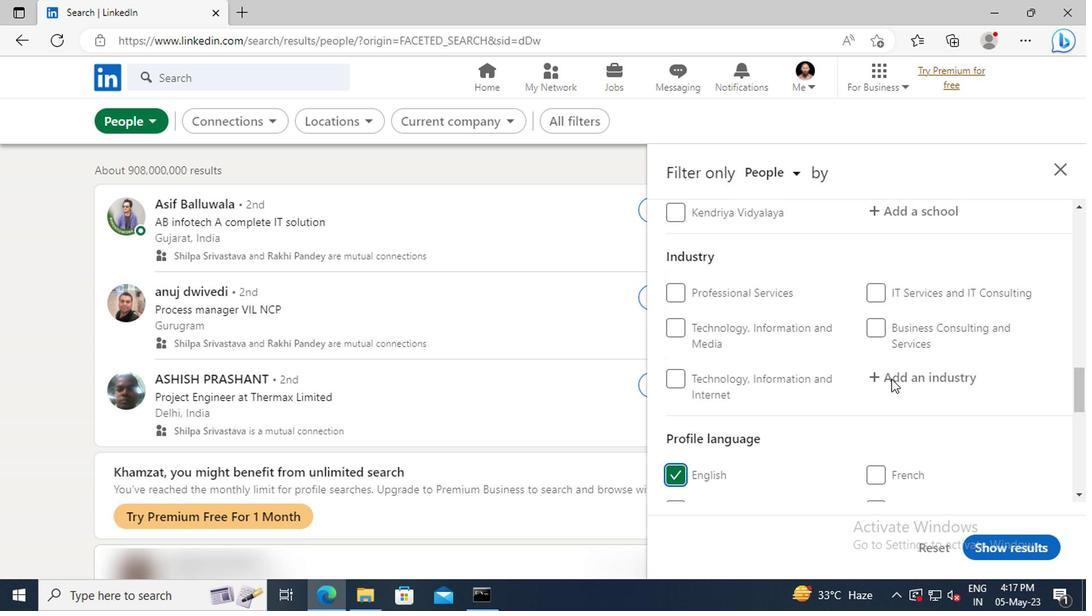 
Action: Mouse scrolled (887, 380) with delta (0, 1)
Screenshot: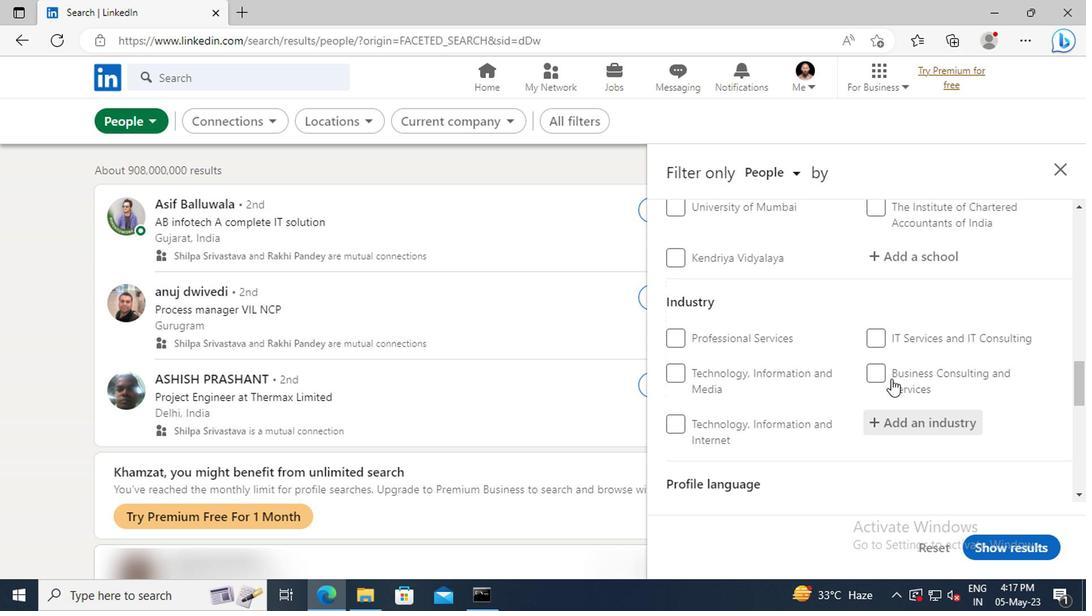 
Action: Mouse scrolled (887, 380) with delta (0, 1)
Screenshot: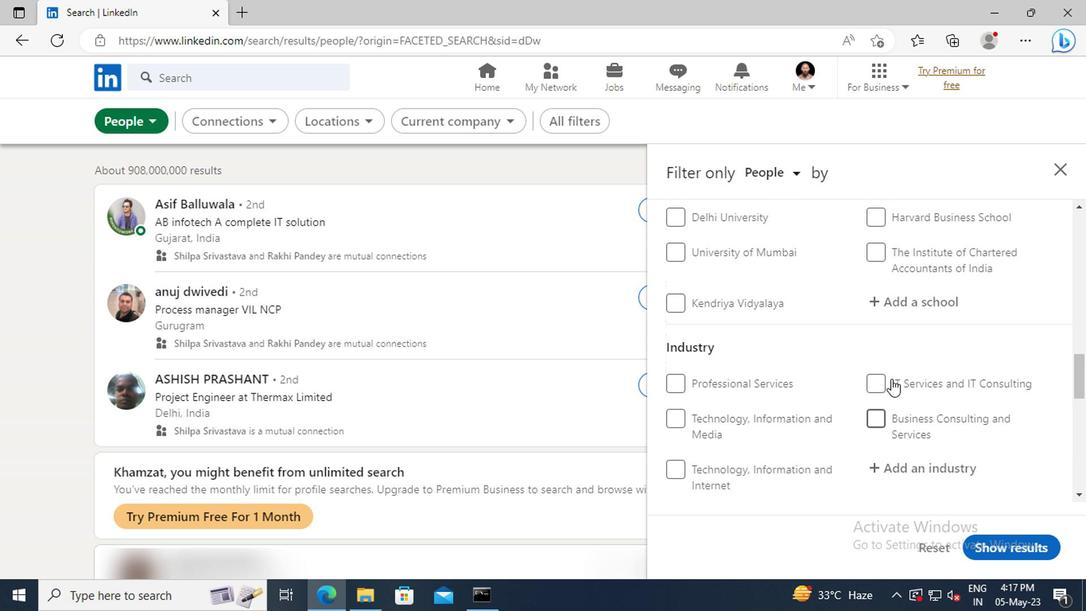 
Action: Mouse scrolled (887, 380) with delta (0, 1)
Screenshot: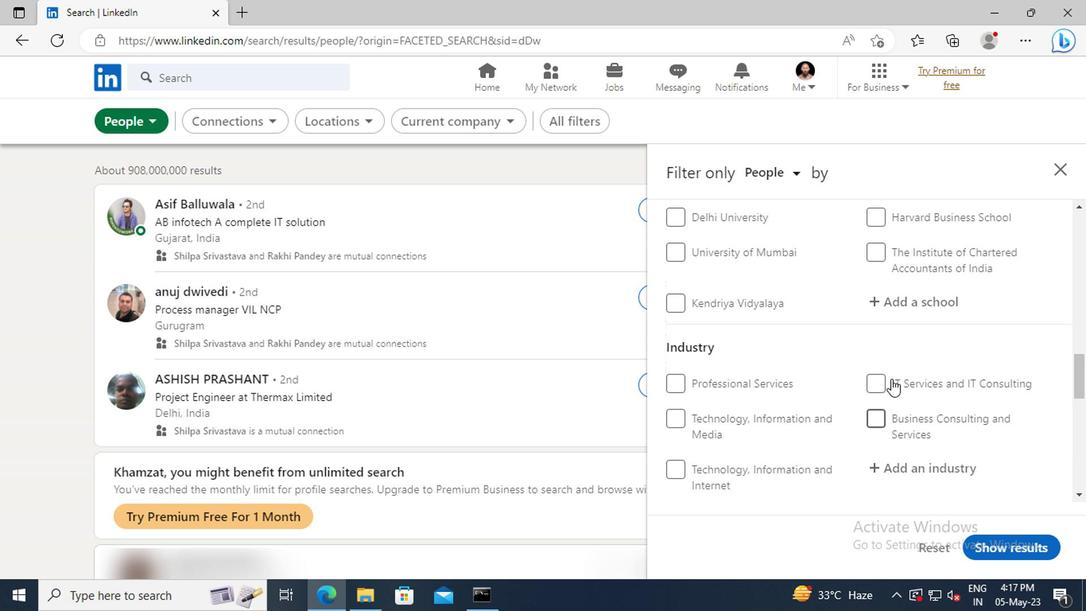 
Action: Mouse scrolled (887, 380) with delta (0, 1)
Screenshot: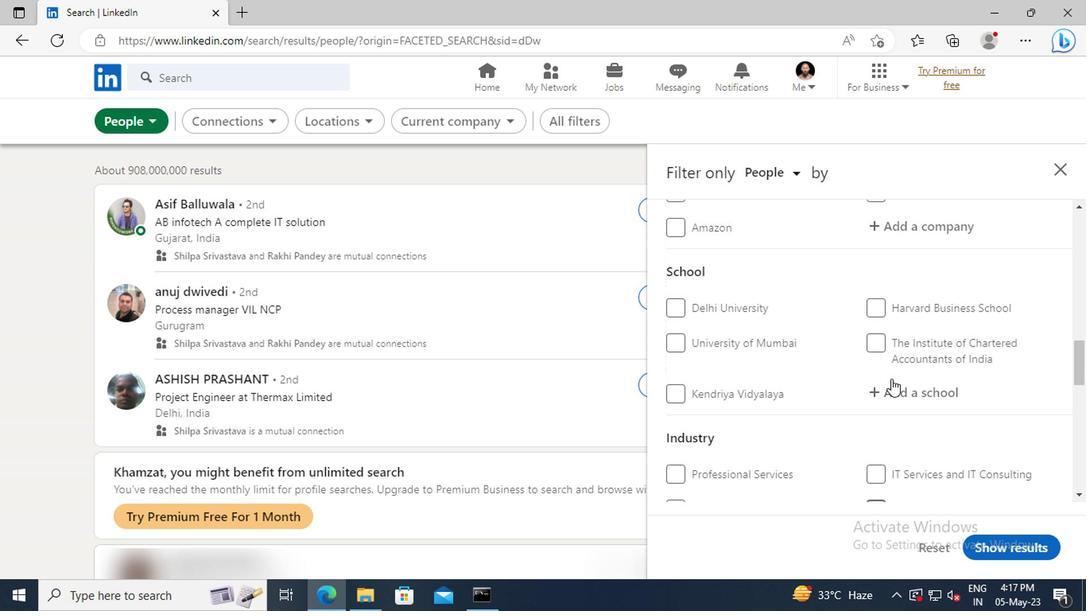 
Action: Mouse scrolled (887, 380) with delta (0, 1)
Screenshot: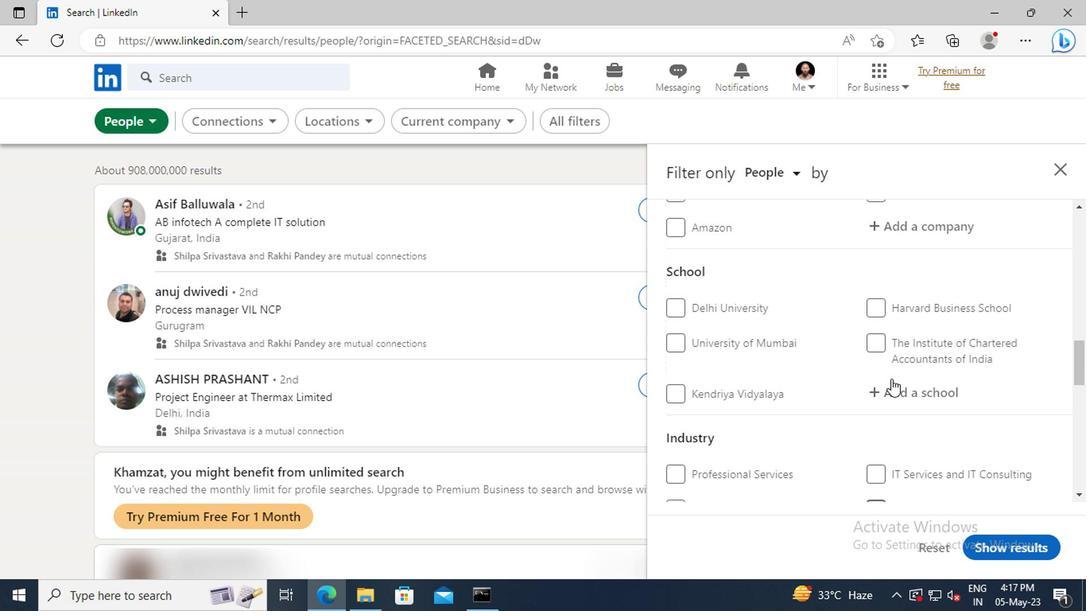 
Action: Mouse scrolled (887, 380) with delta (0, 1)
Screenshot: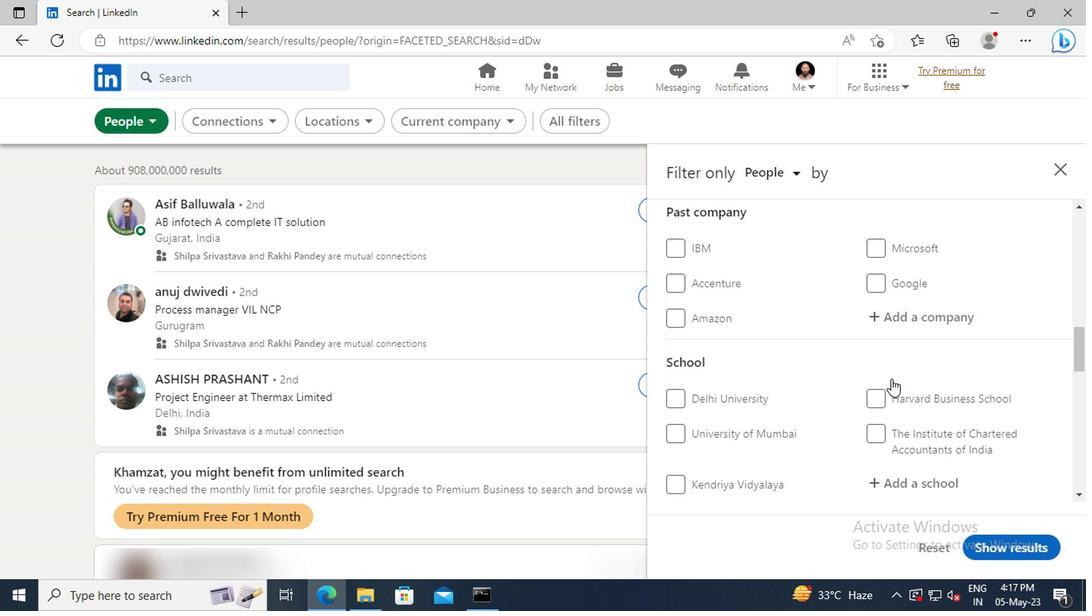 
Action: Mouse scrolled (887, 380) with delta (0, 1)
Screenshot: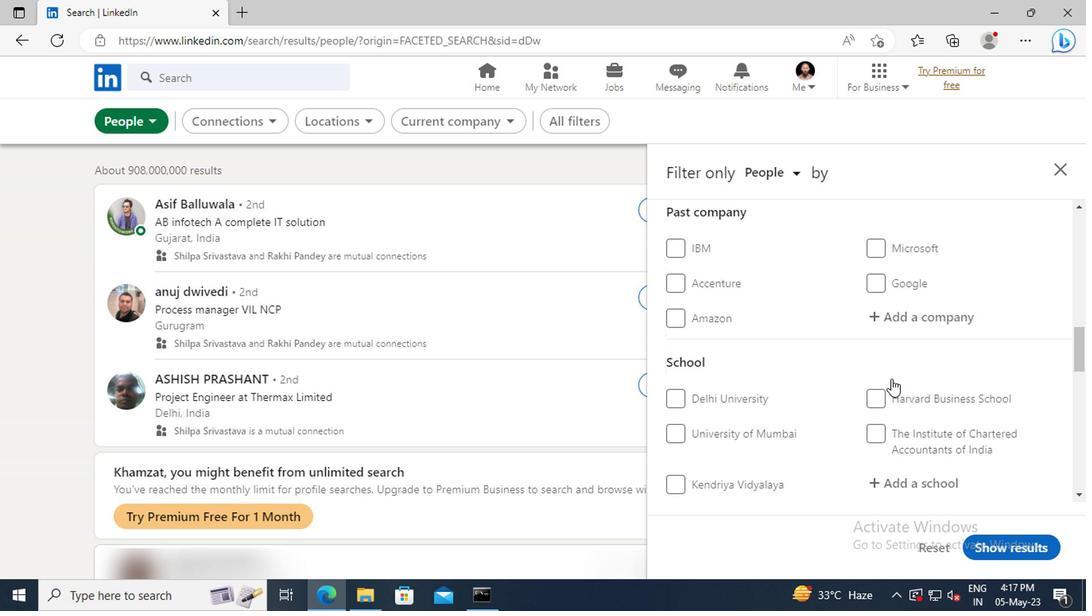 
Action: Mouse scrolled (887, 380) with delta (0, 1)
Screenshot: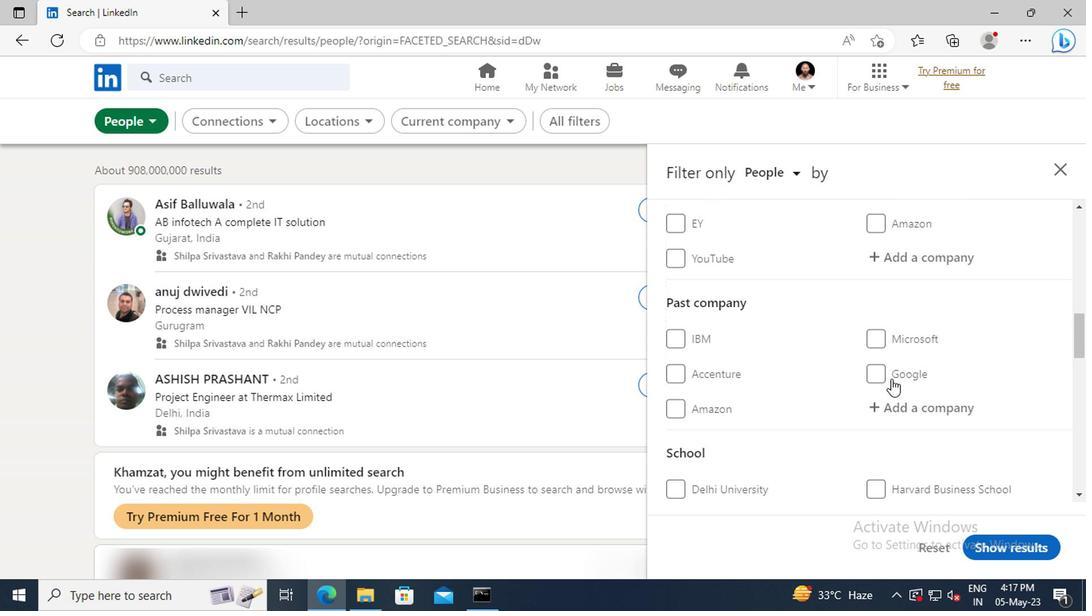 
Action: Mouse scrolled (887, 380) with delta (0, 1)
Screenshot: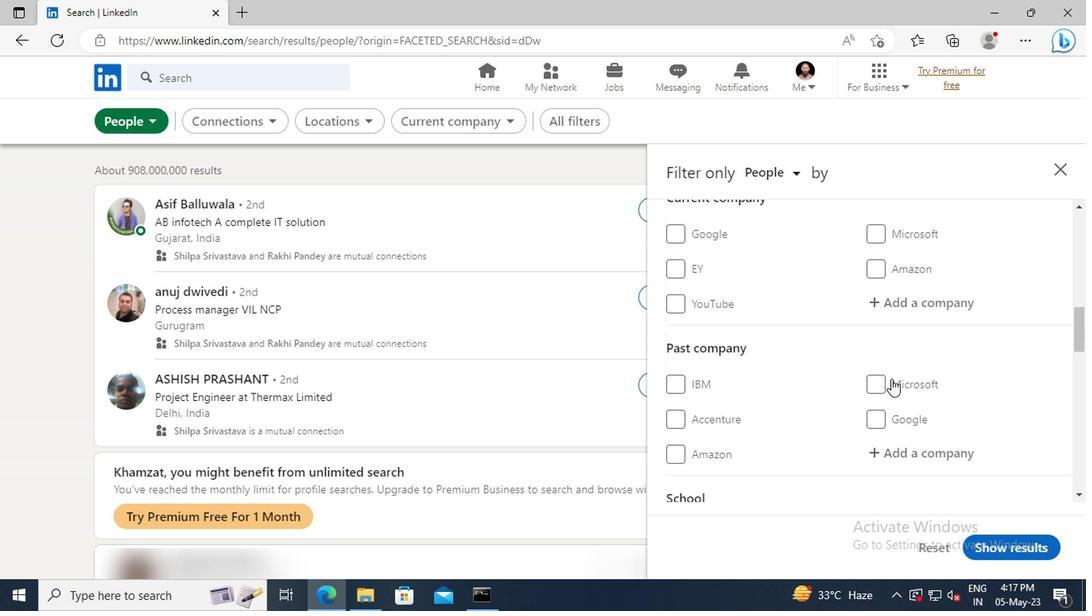 
Action: Mouse moved to (881, 344)
Screenshot: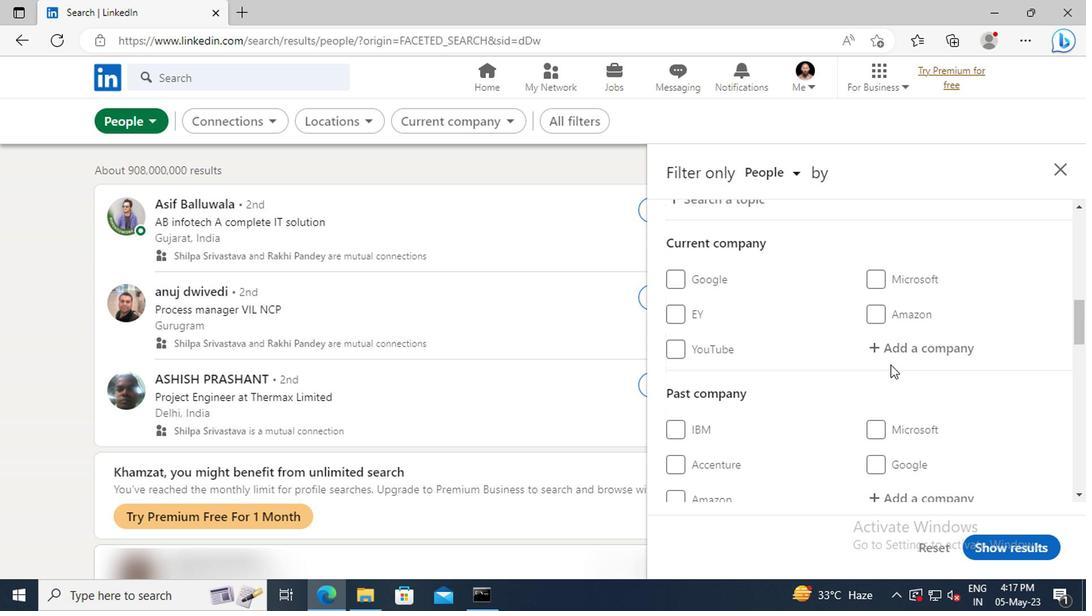 
Action: Mouse pressed left at (881, 344)
Screenshot: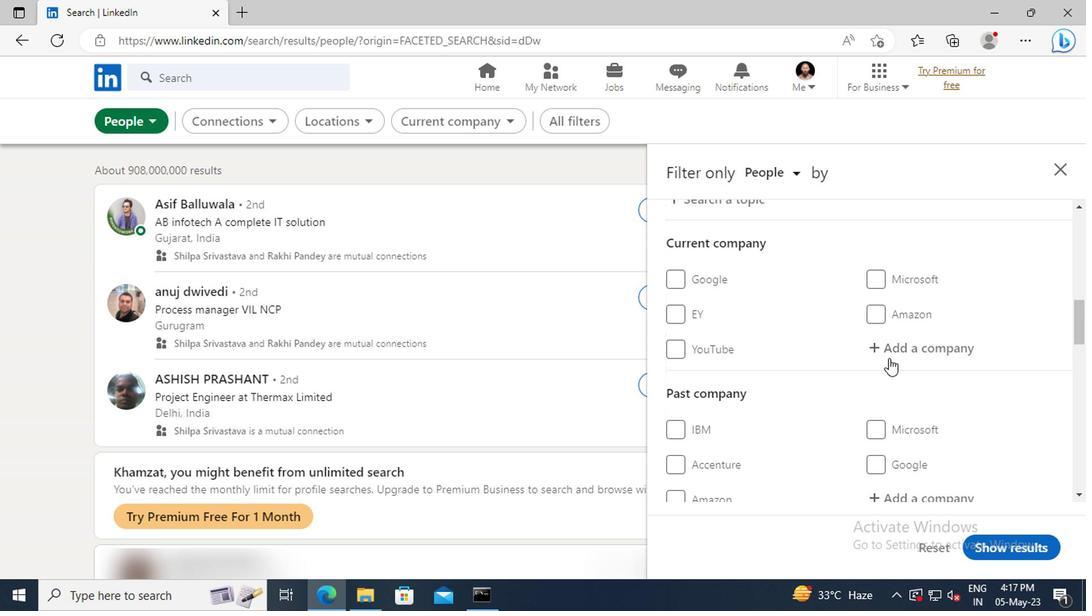 
Action: Key pressed <Key.shift>
Screenshot: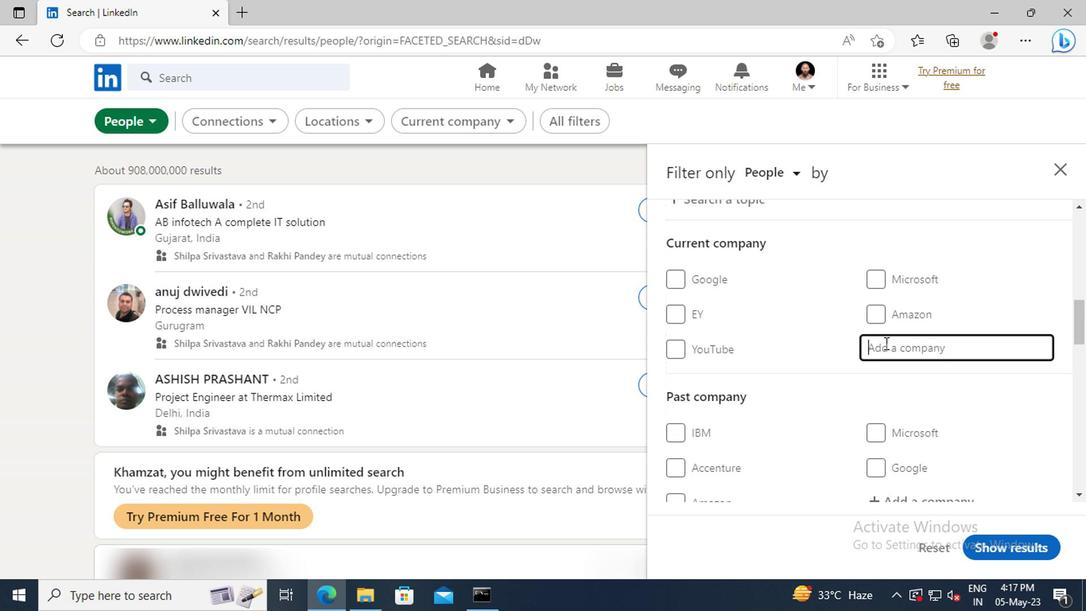
Action: Mouse moved to (881, 344)
Screenshot: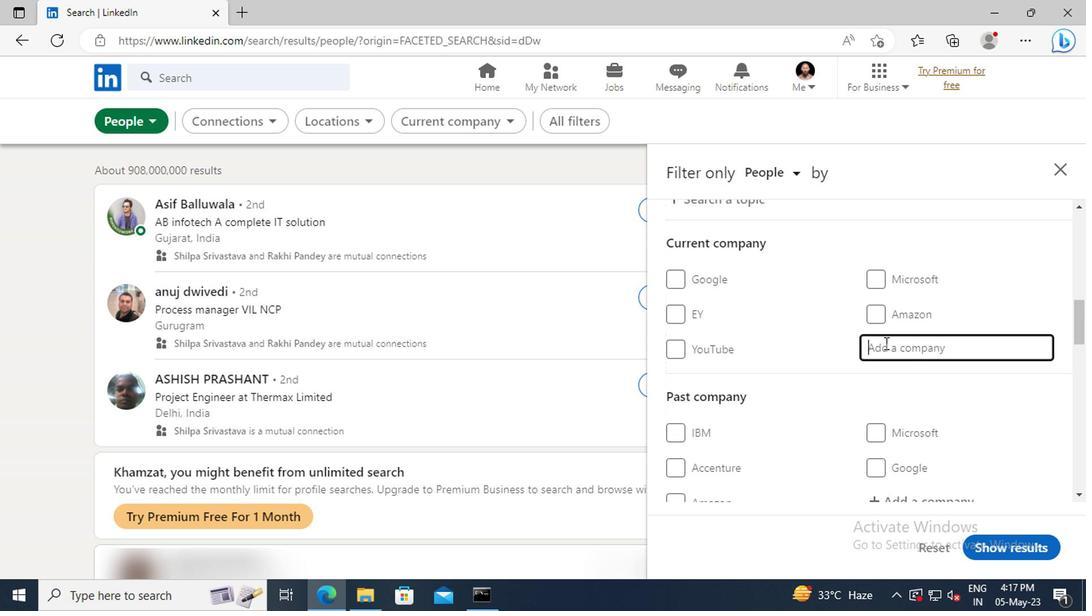
Action: Key pressed SBI<Key.space><Key.shift>MUT
Screenshot: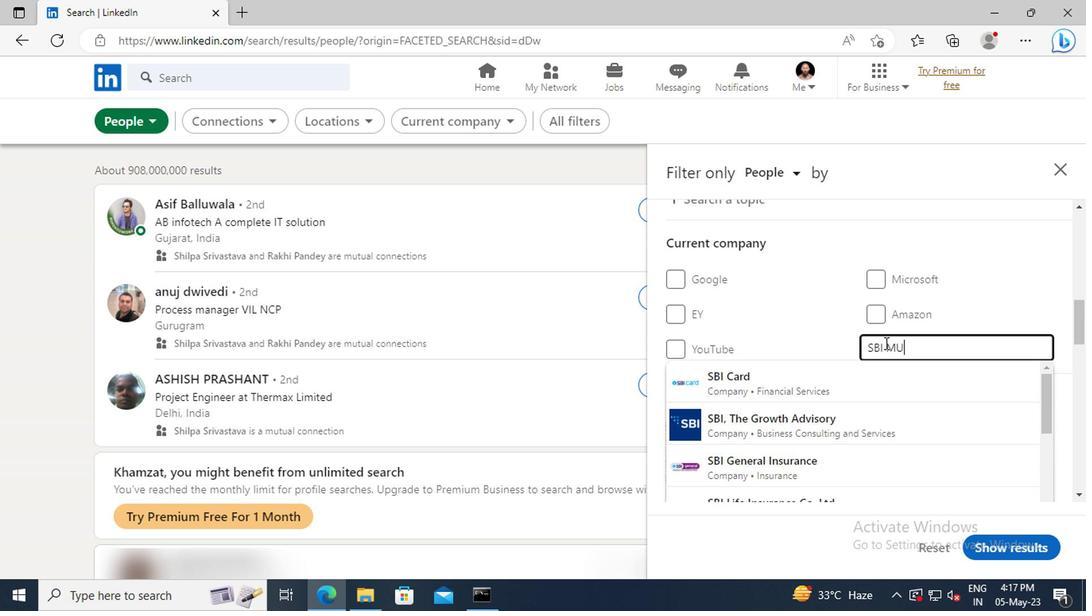 
Action: Mouse moved to (891, 378)
Screenshot: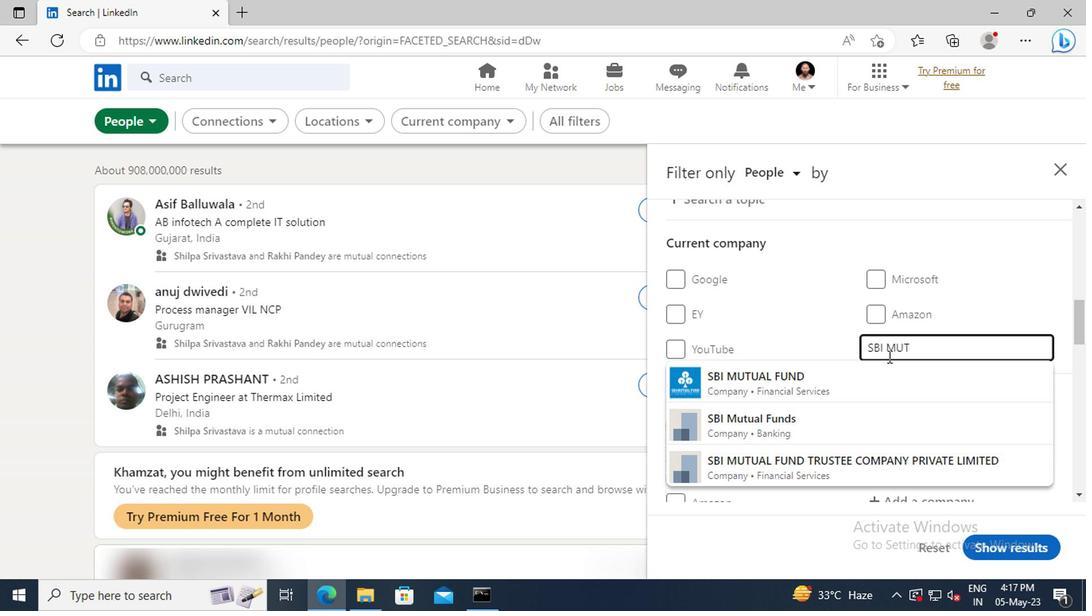 
Action: Mouse pressed left at (891, 378)
Screenshot: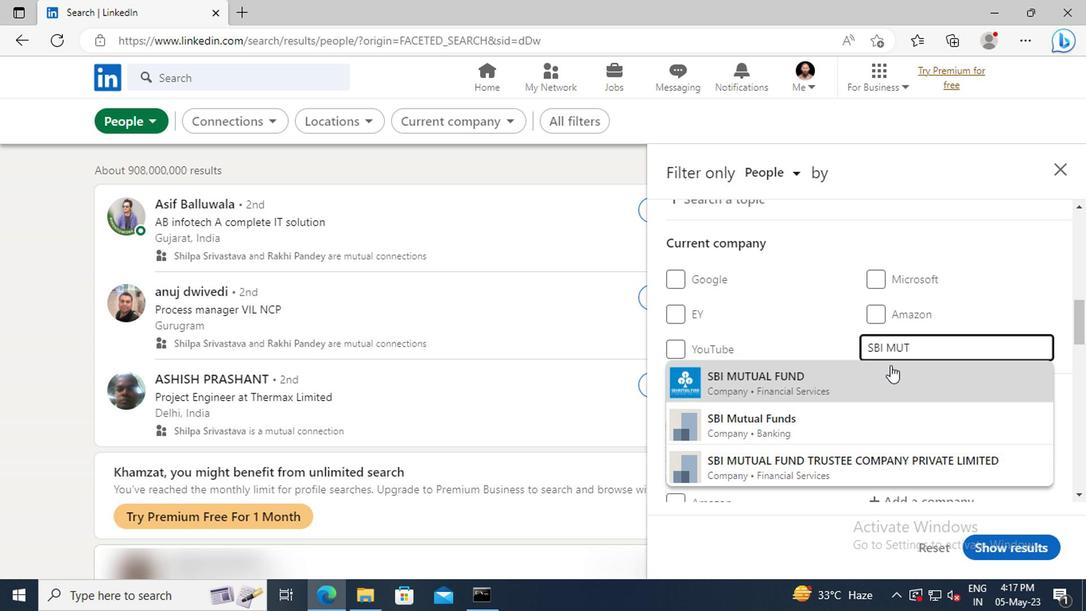 
Action: Mouse scrolled (891, 377) with delta (0, -1)
Screenshot: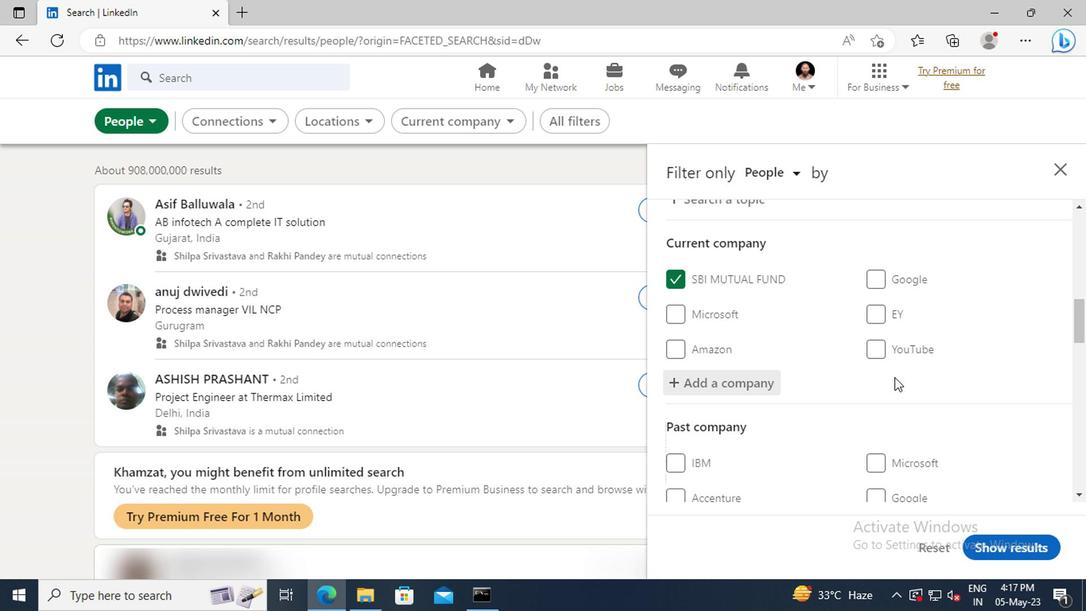 
Action: Mouse scrolled (891, 377) with delta (0, -1)
Screenshot: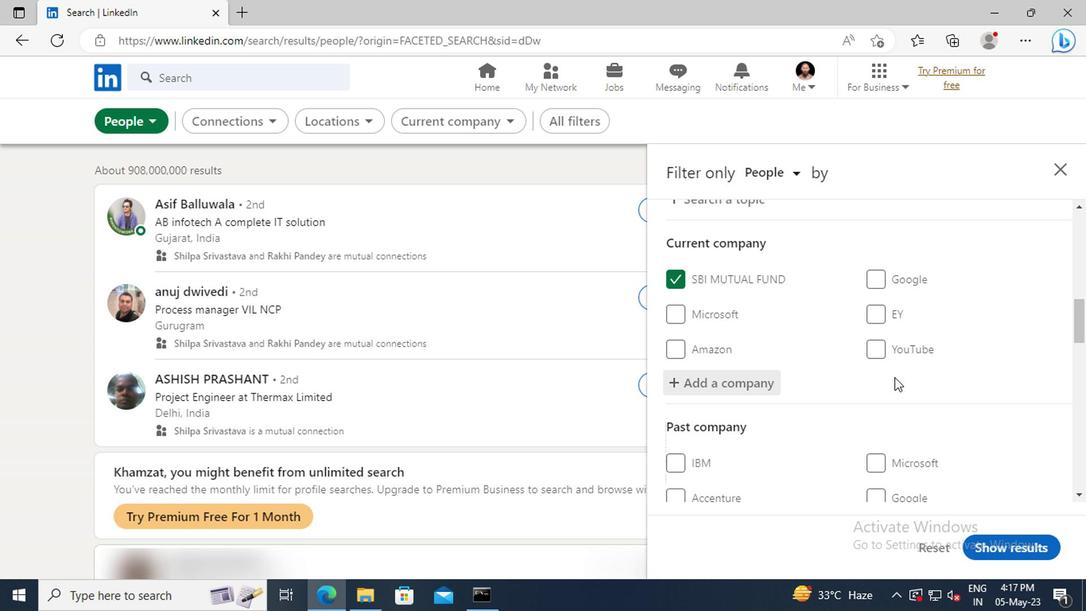
Action: Mouse moved to (891, 377)
Screenshot: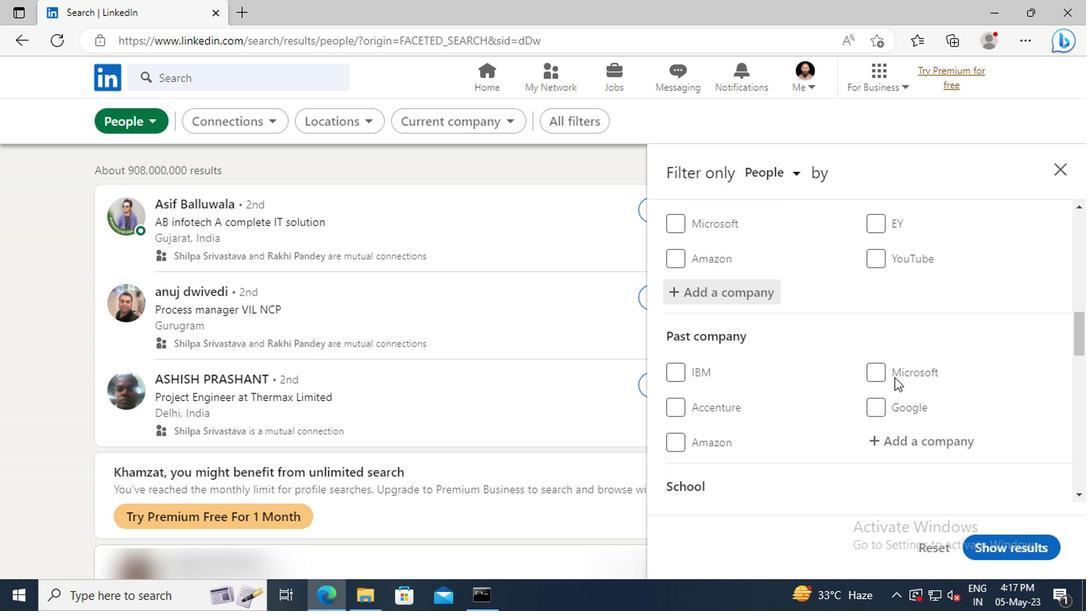 
Action: Mouse scrolled (891, 375) with delta (0, -1)
Screenshot: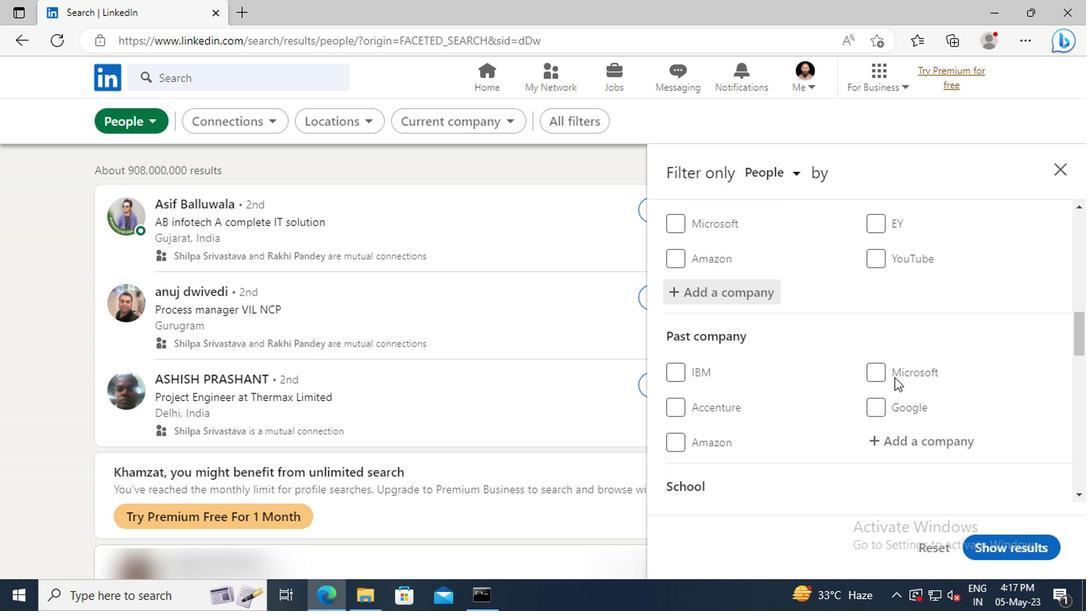 
Action: Mouse moved to (891, 375)
Screenshot: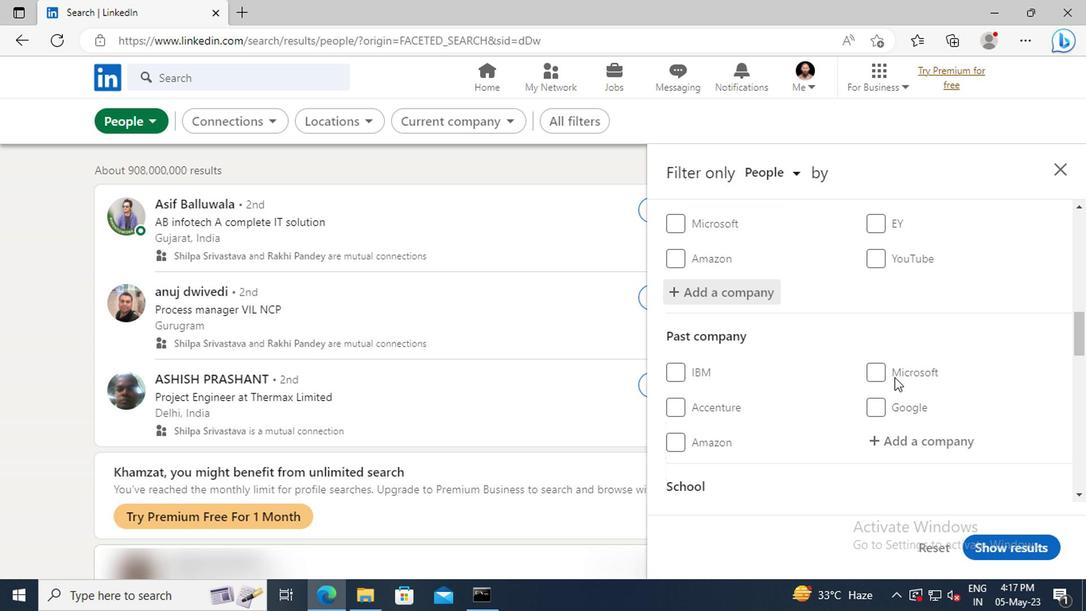 
Action: Mouse scrolled (891, 375) with delta (0, 0)
Screenshot: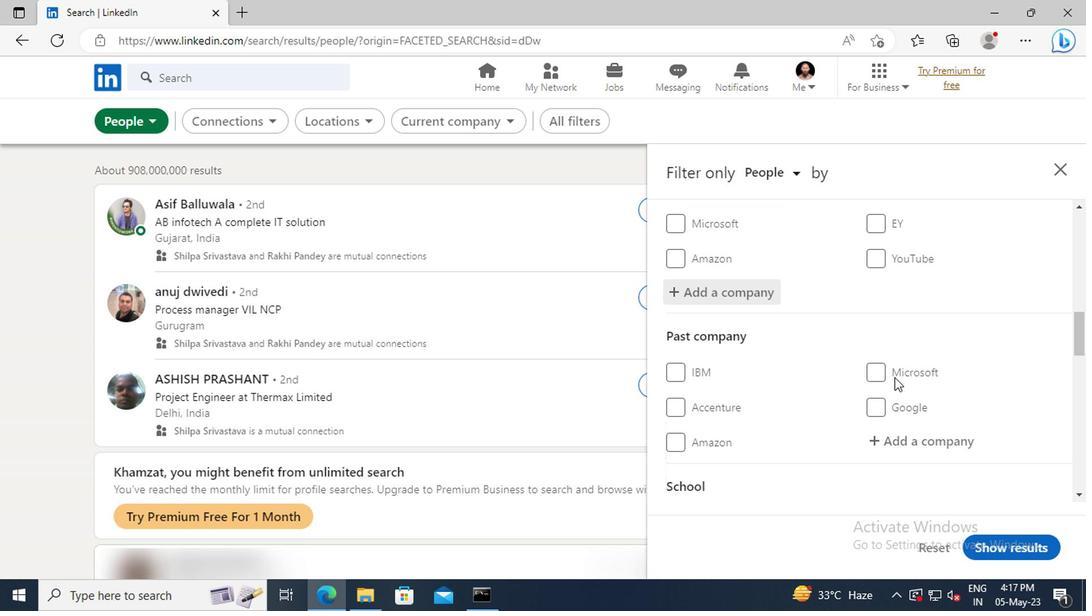 
Action: Mouse moved to (891, 375)
Screenshot: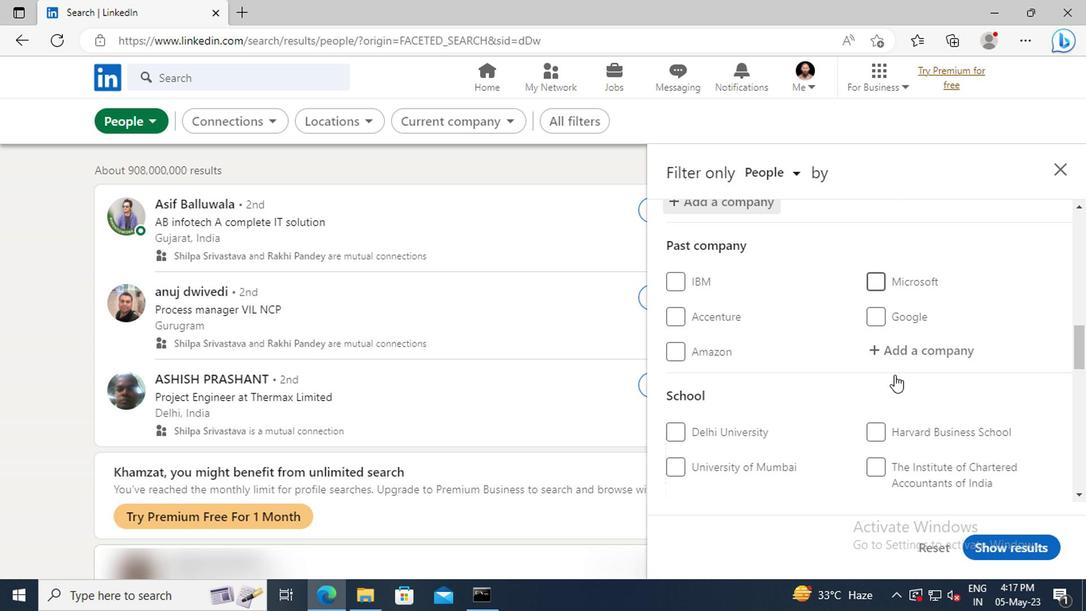 
Action: Mouse scrolled (891, 374) with delta (0, -1)
Screenshot: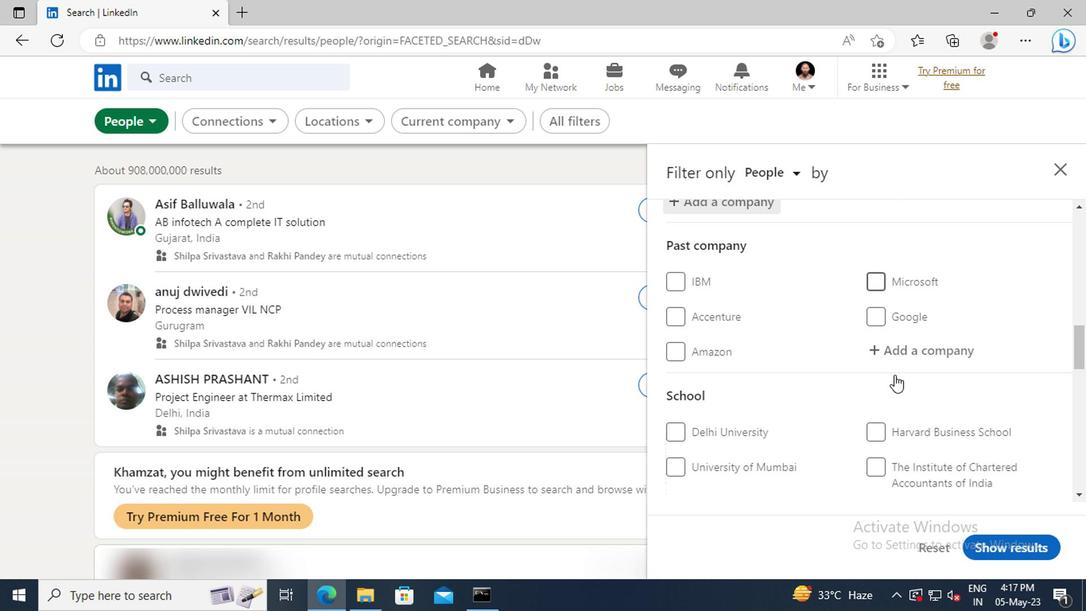 
Action: Mouse moved to (889, 373)
Screenshot: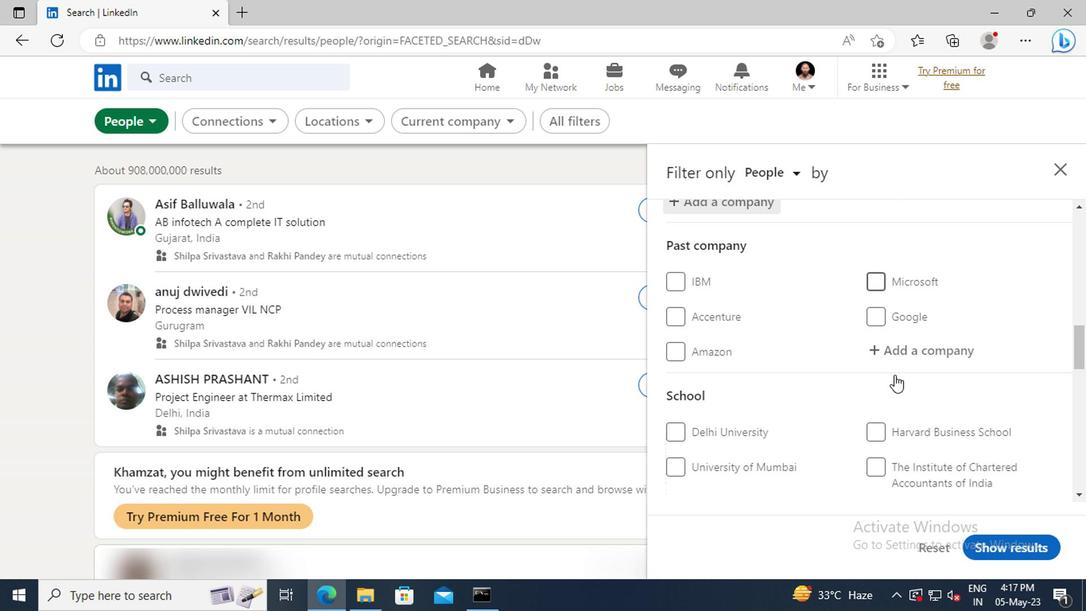 
Action: Mouse scrolled (889, 371) with delta (0, -1)
Screenshot: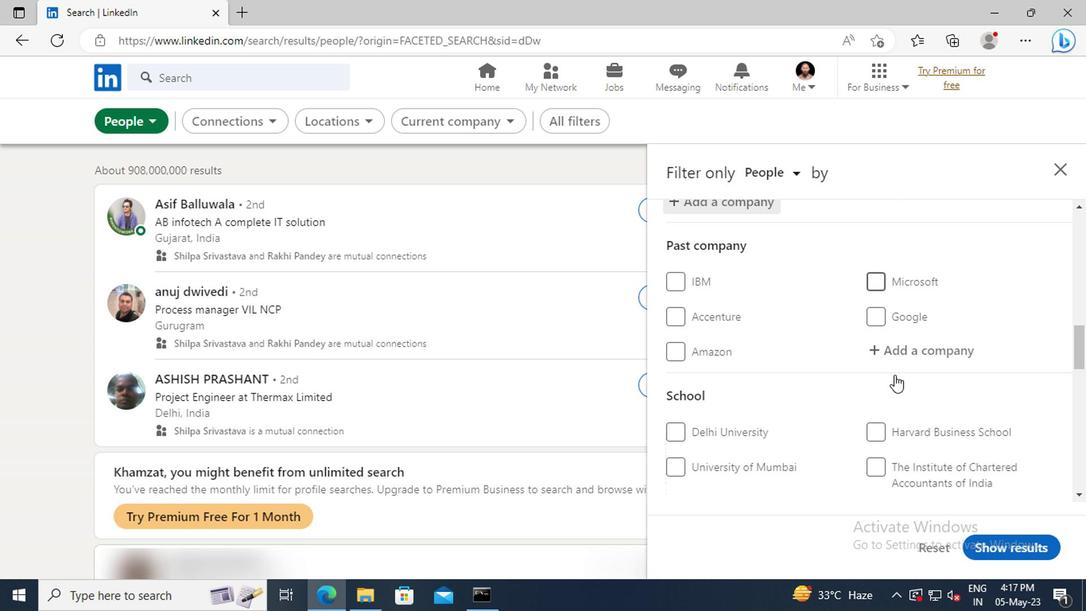 
Action: Mouse moved to (889, 369)
Screenshot: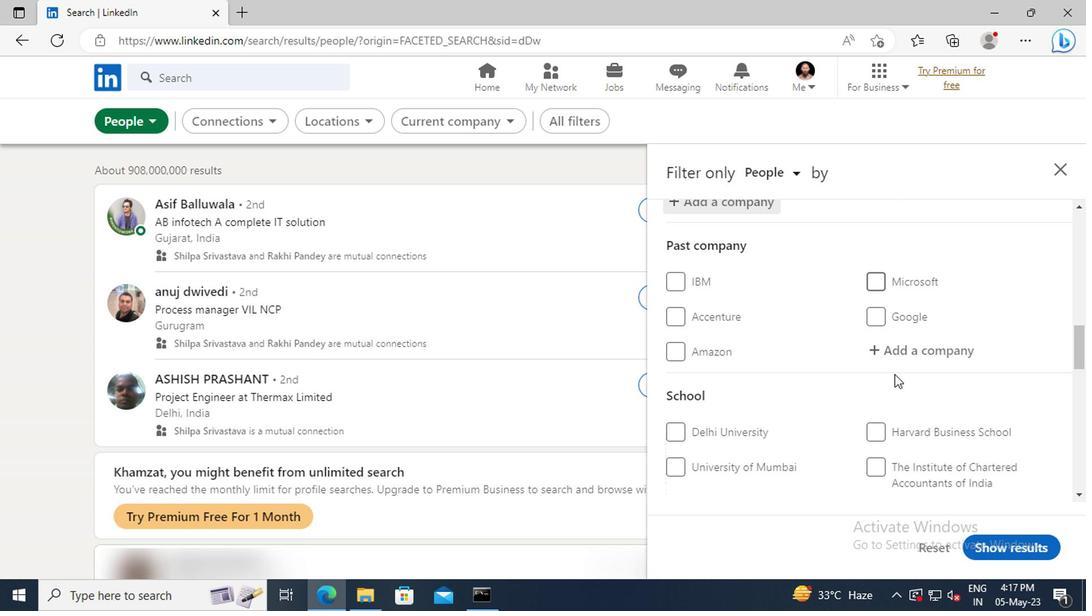 
Action: Mouse scrolled (889, 367) with delta (0, -1)
Screenshot: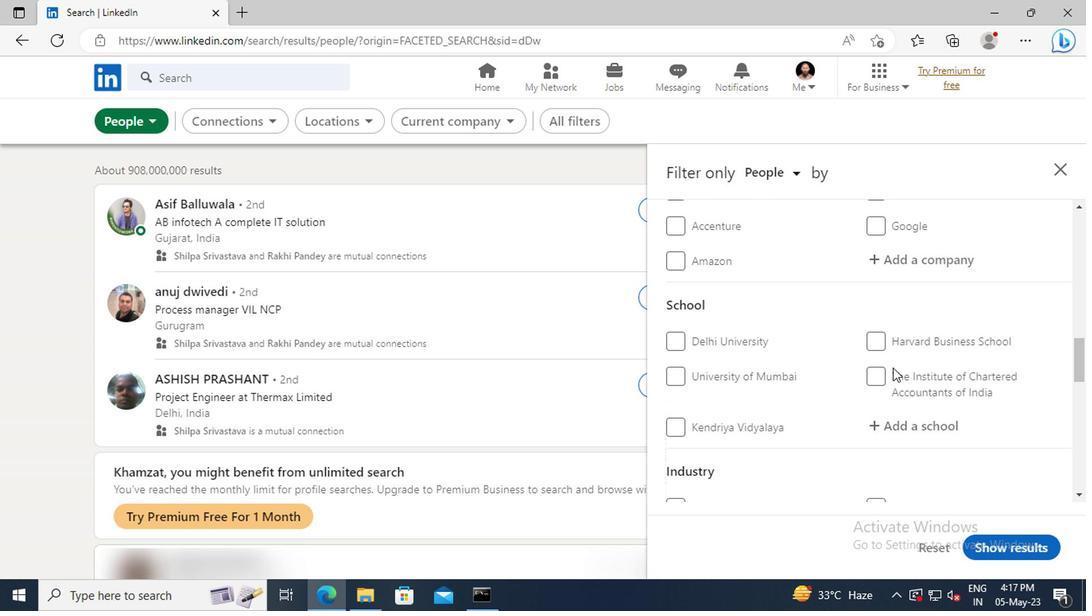 
Action: Mouse moved to (891, 374)
Screenshot: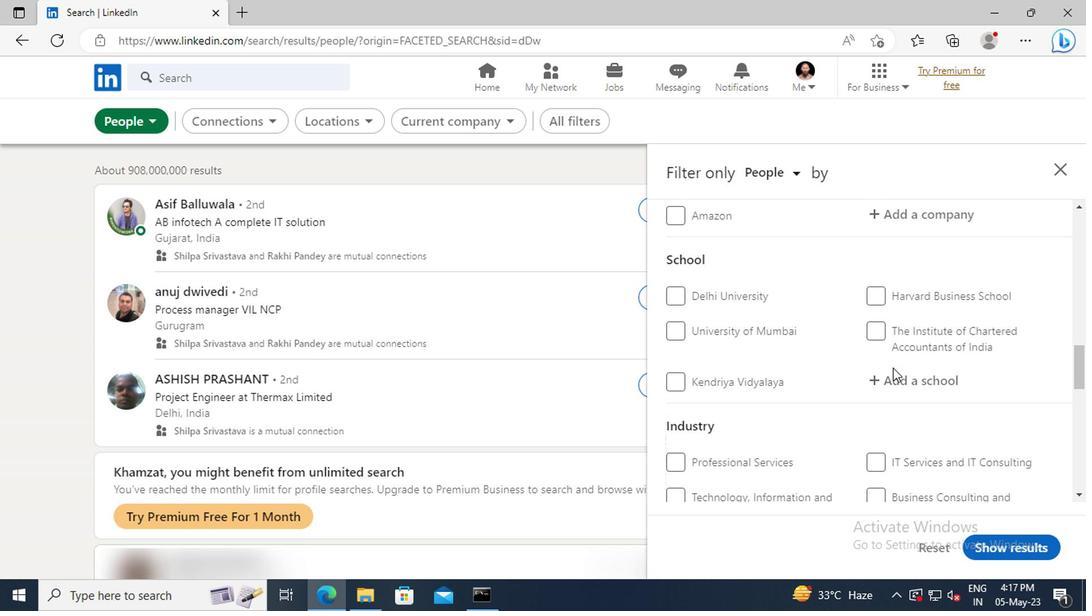 
Action: Mouse pressed left at (891, 374)
Screenshot: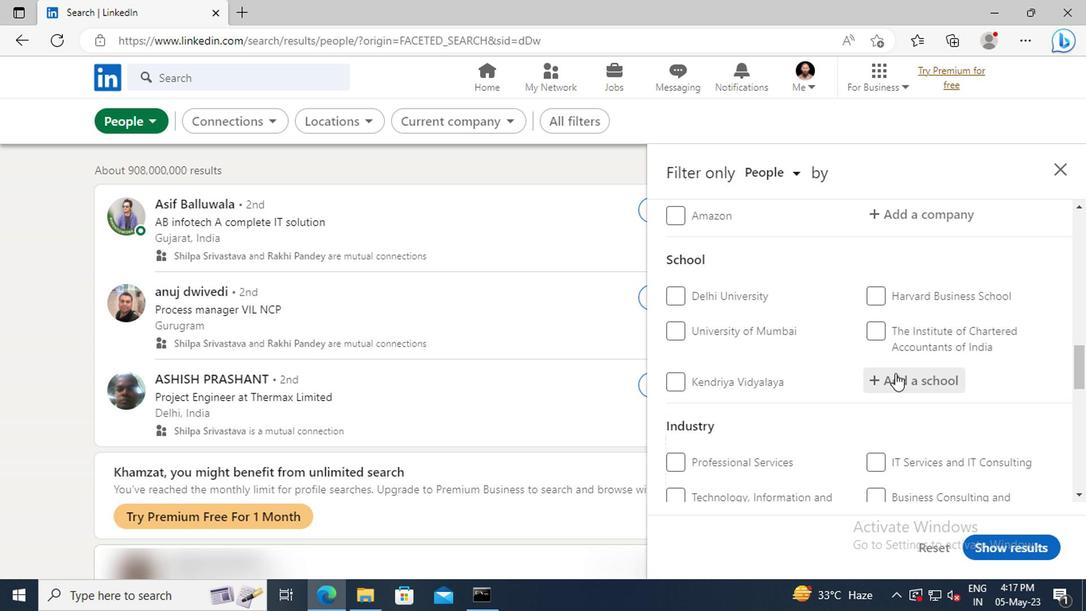 
Action: Key pressed <Key.shift>PANDIT<Key.space><Key.shift>DEENDAYAL<Key.space><Key.shift>UPA
Screenshot: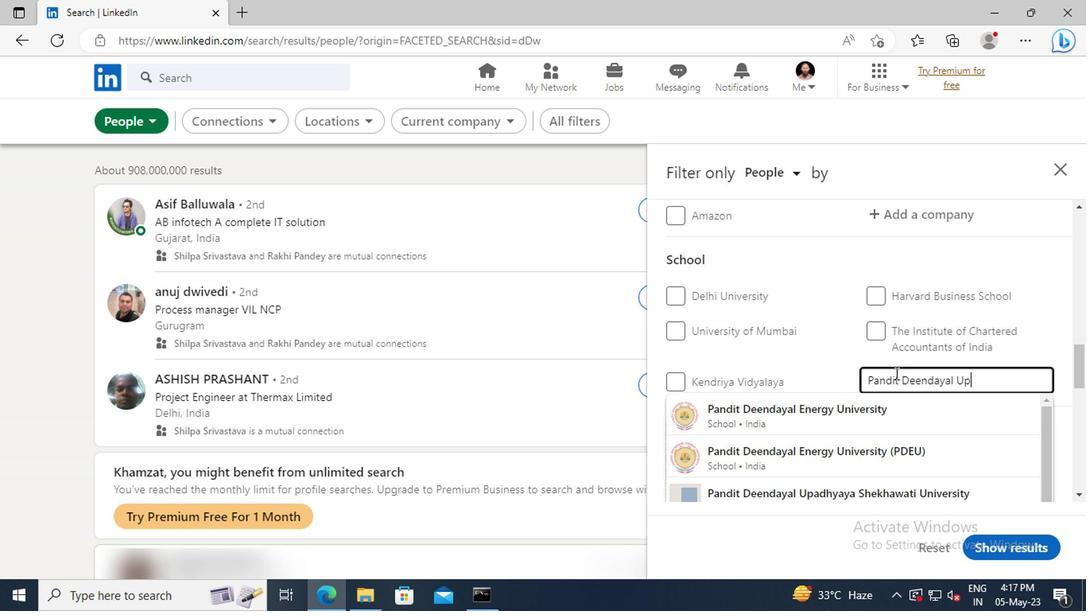 
Action: Mouse moved to (901, 410)
Screenshot: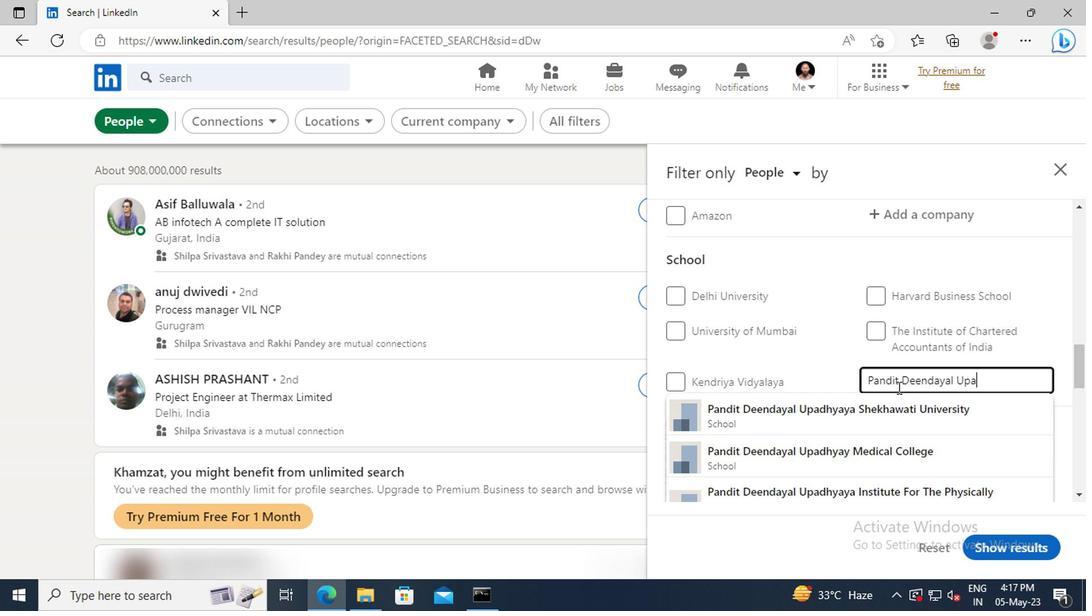 
Action: Mouse pressed left at (901, 410)
Screenshot: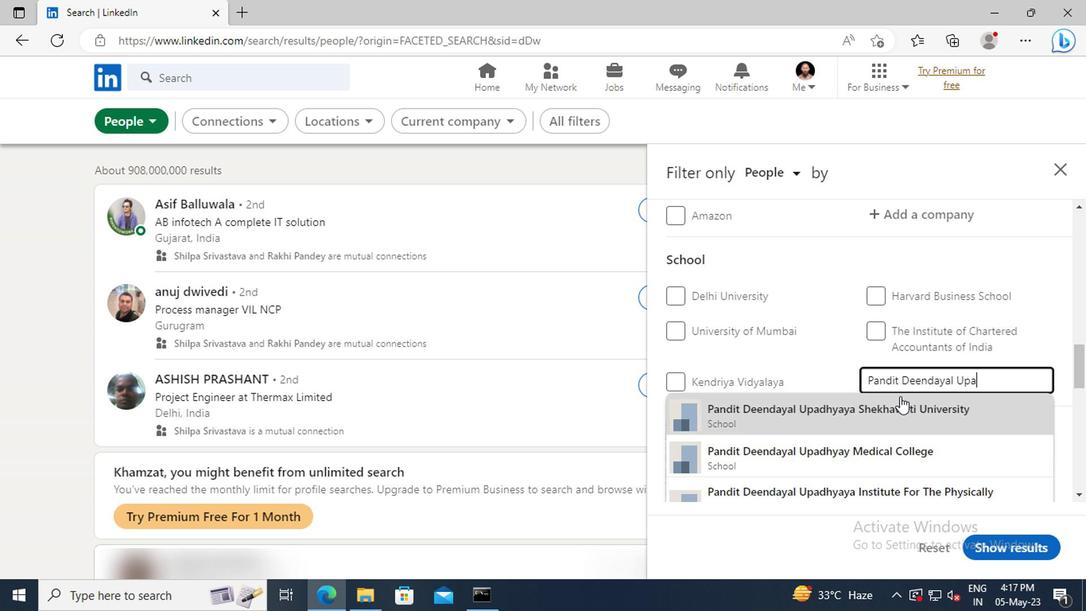 
Action: Mouse moved to (904, 414)
Screenshot: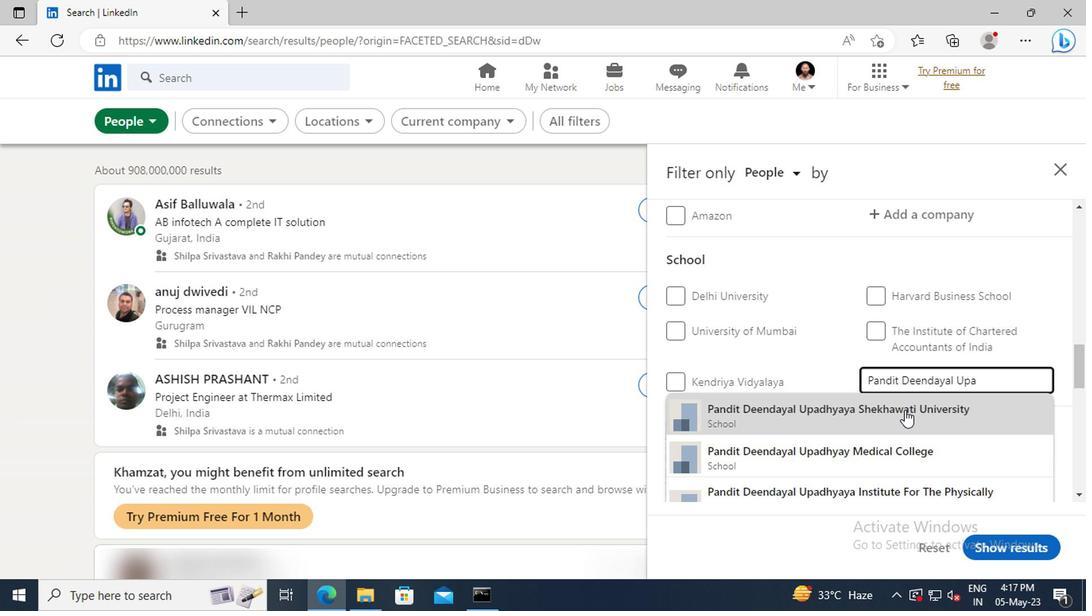 
Action: Mouse scrolled (904, 413) with delta (0, -1)
Screenshot: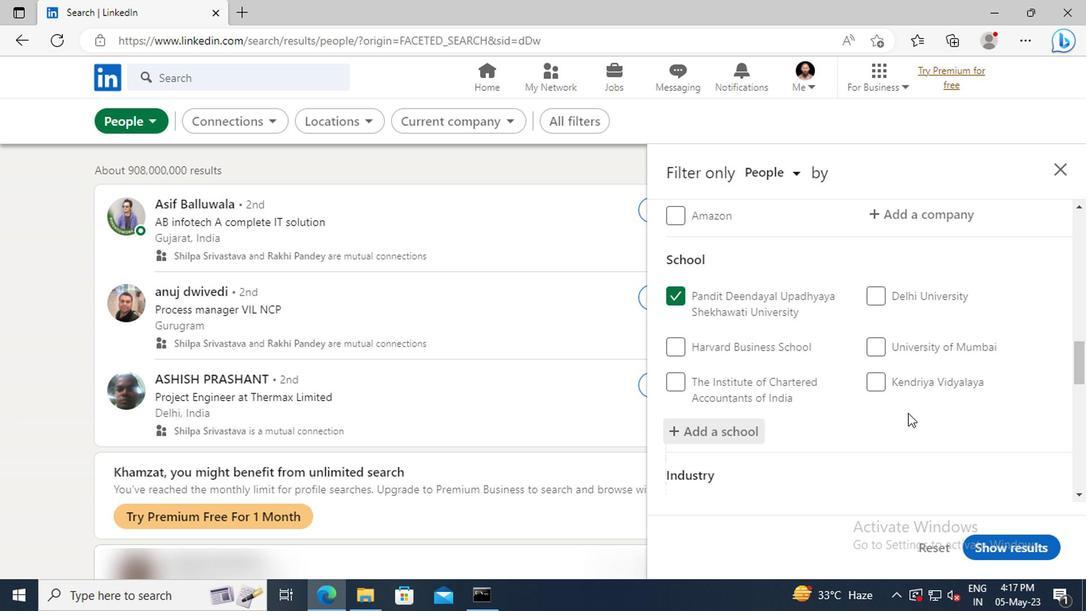 
Action: Mouse moved to (900, 408)
Screenshot: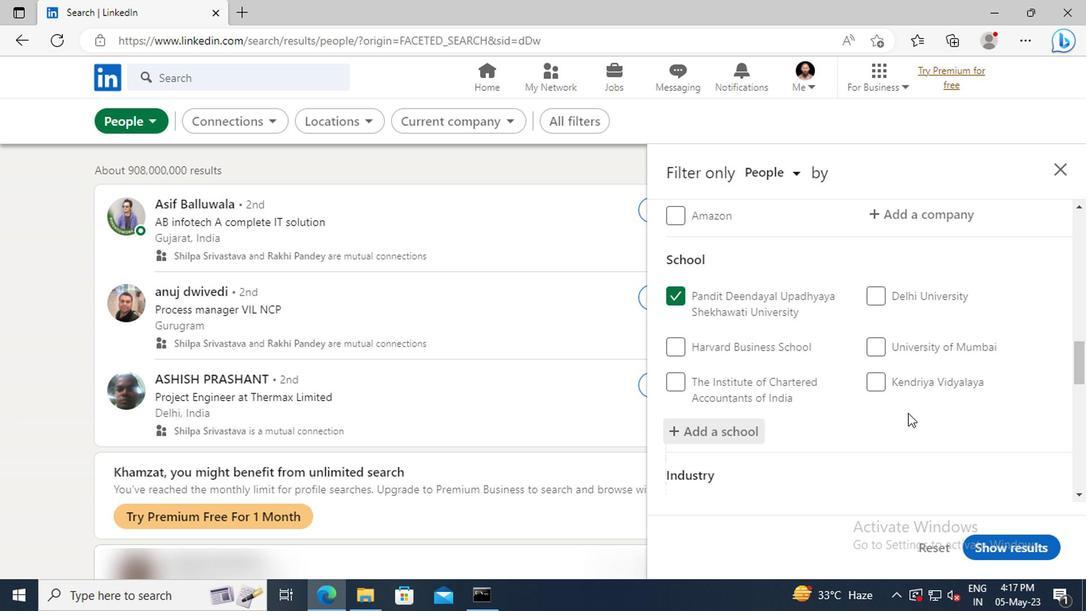 
Action: Mouse scrolled (900, 407) with delta (0, -1)
Screenshot: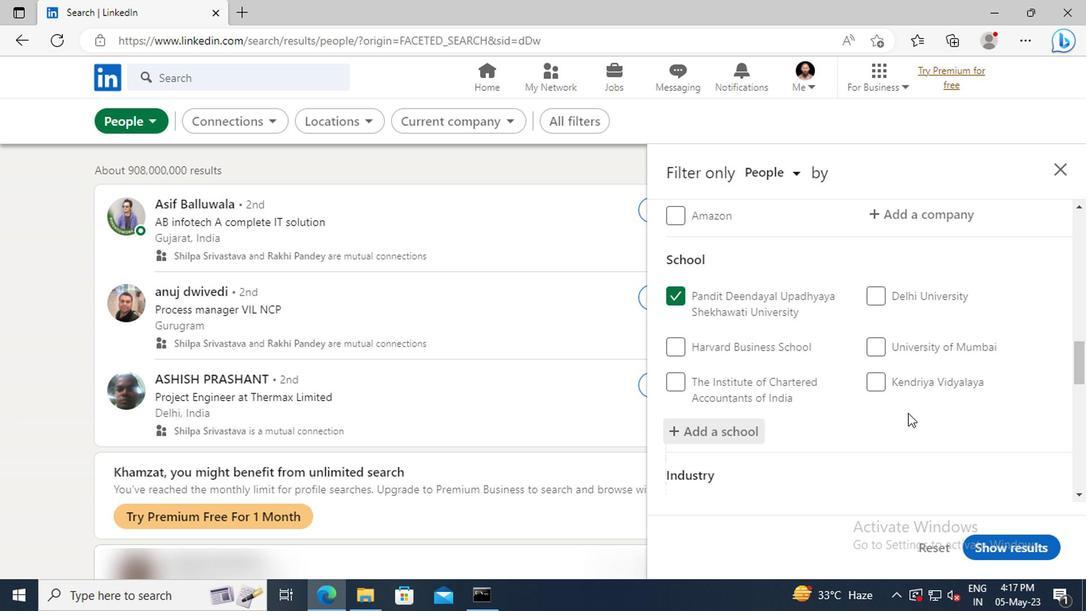 
Action: Mouse moved to (891, 395)
Screenshot: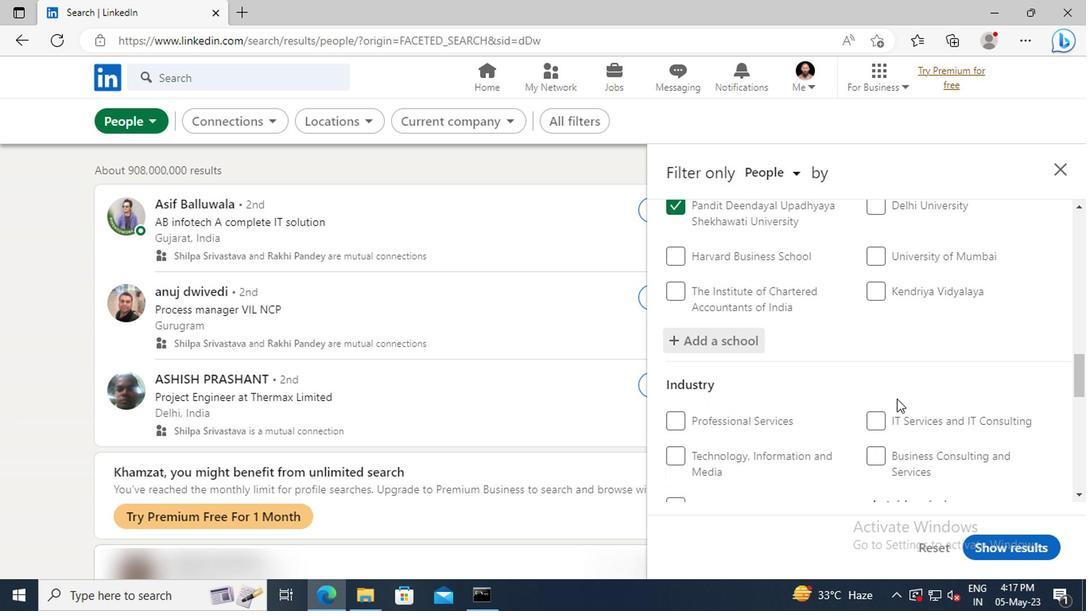 
Action: Mouse scrolled (891, 395) with delta (0, 0)
Screenshot: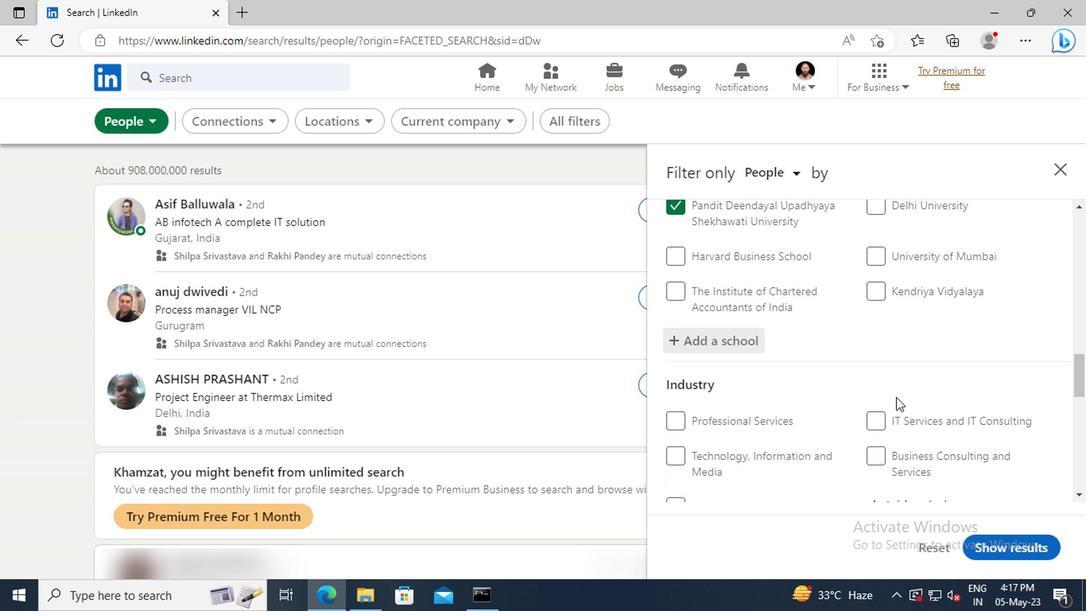 
Action: Mouse moved to (883, 386)
Screenshot: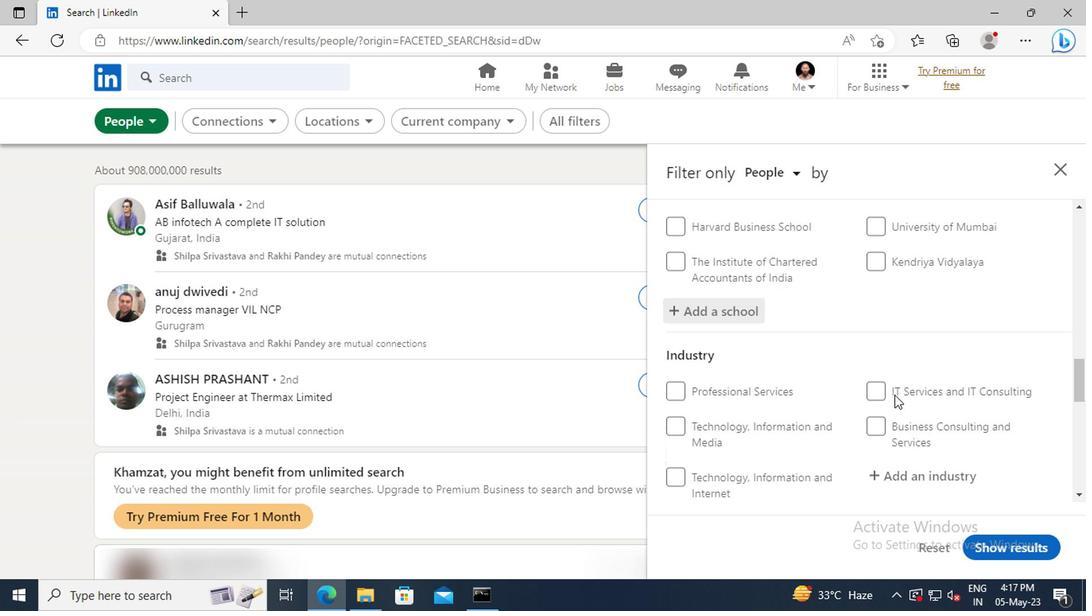 
Action: Mouse scrolled (883, 385) with delta (0, -1)
Screenshot: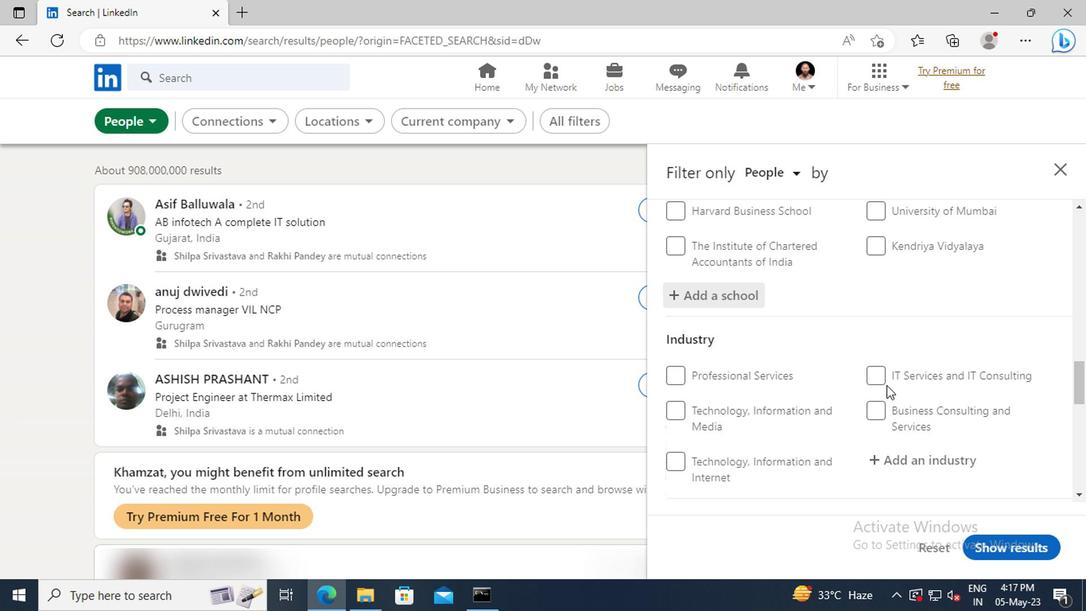 
Action: Mouse scrolled (883, 385) with delta (0, -1)
Screenshot: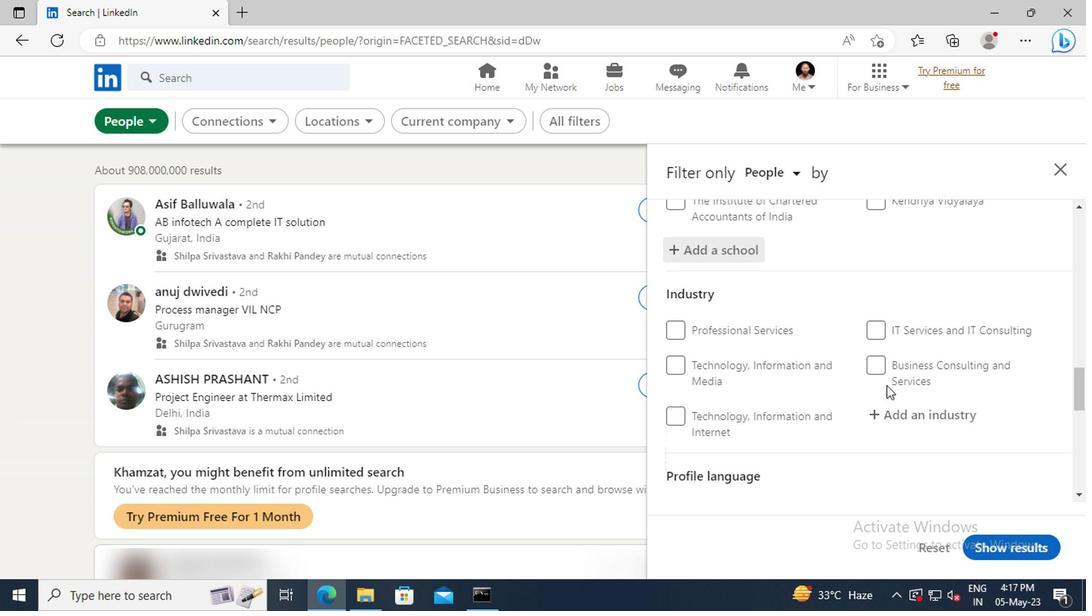 
Action: Mouse moved to (883, 377)
Screenshot: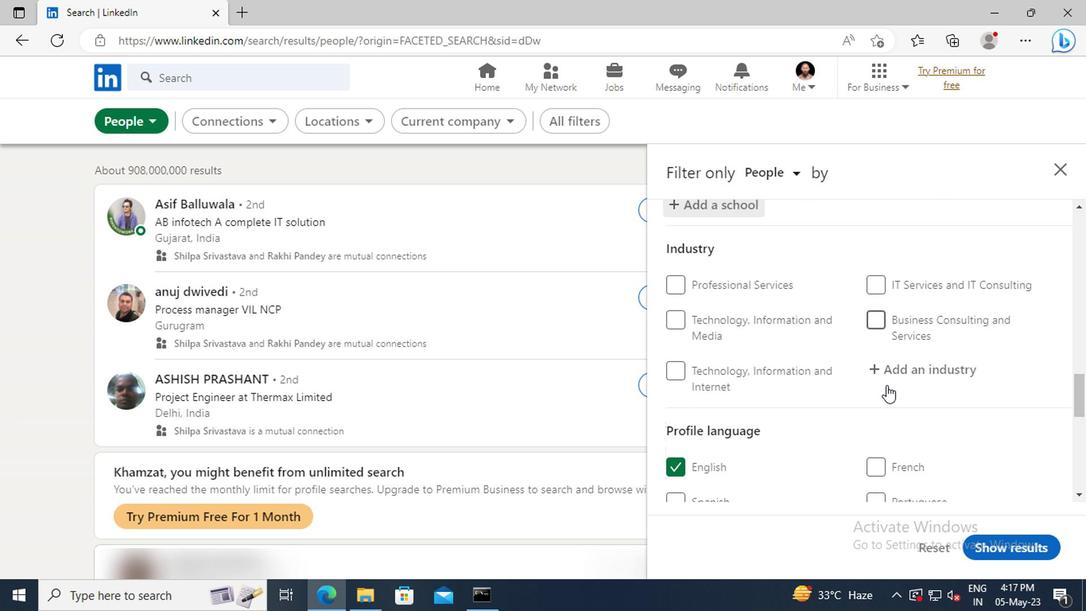 
Action: Mouse pressed left at (883, 377)
Screenshot: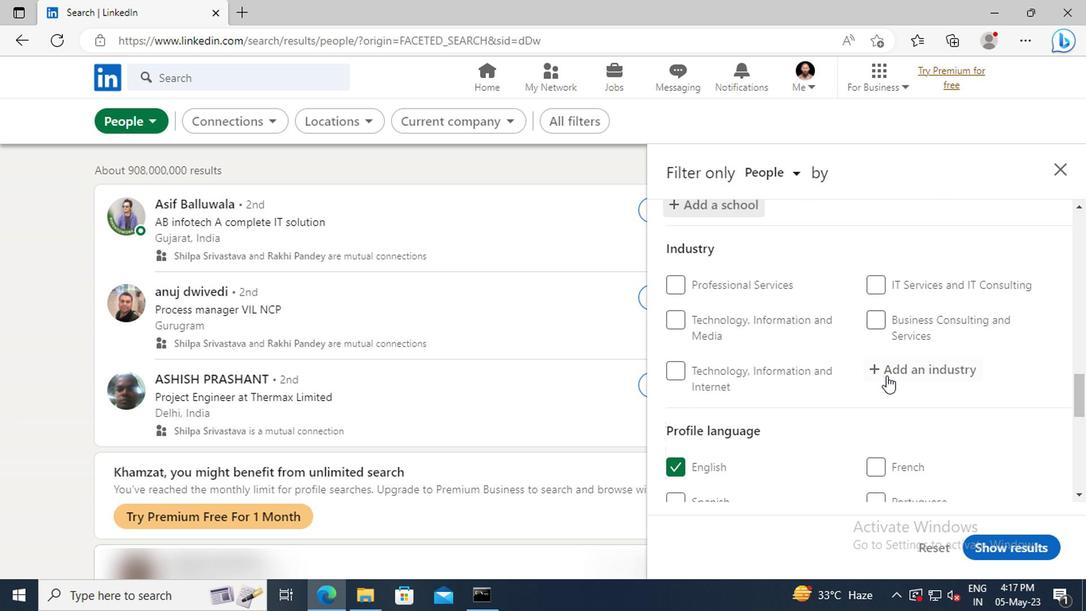 
Action: Key pressed <Key.shift>FUNDS<Key.space>AND
Screenshot: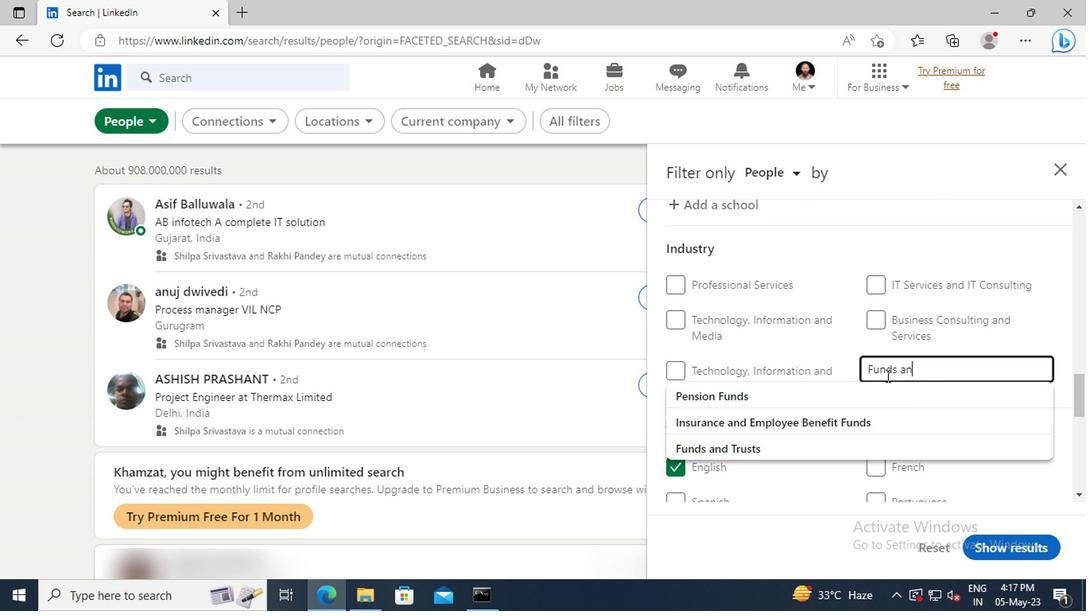 
Action: Mouse moved to (891, 420)
Screenshot: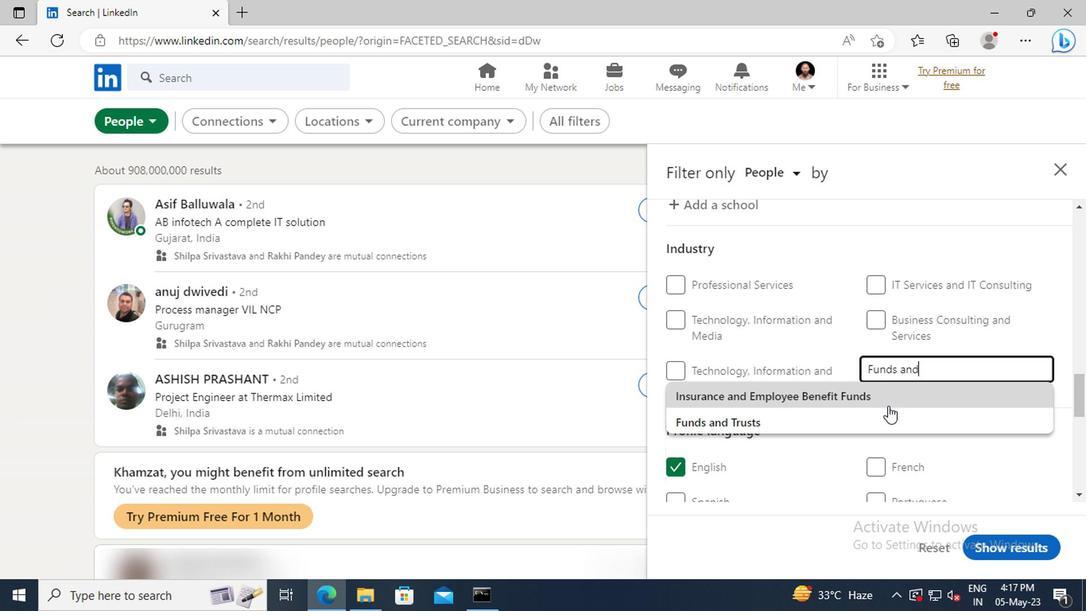 
Action: Mouse pressed left at (891, 420)
Screenshot: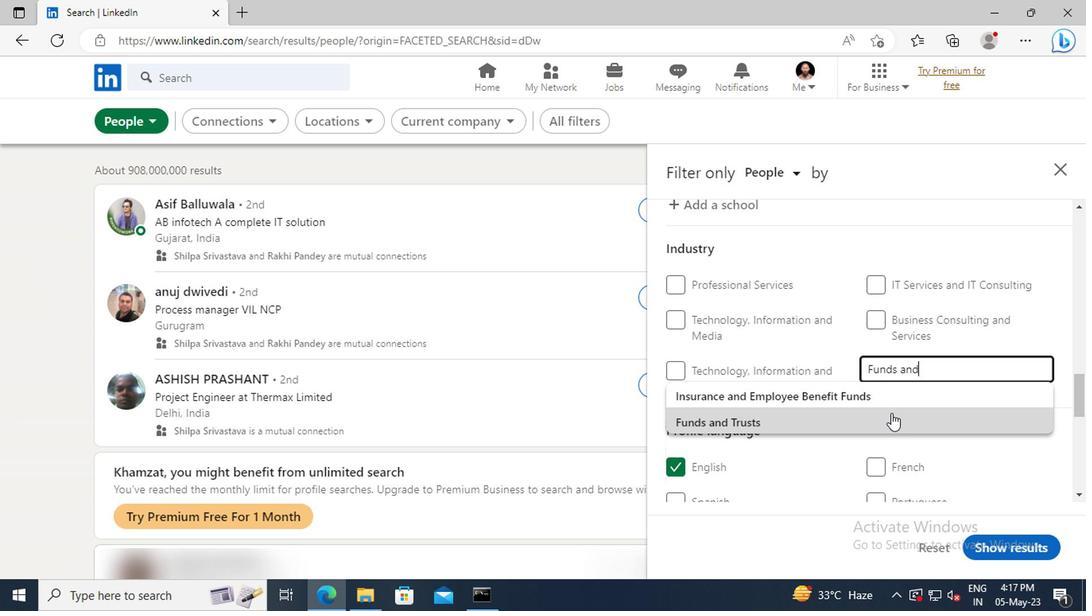 
Action: Mouse scrolled (891, 418) with delta (0, -1)
Screenshot: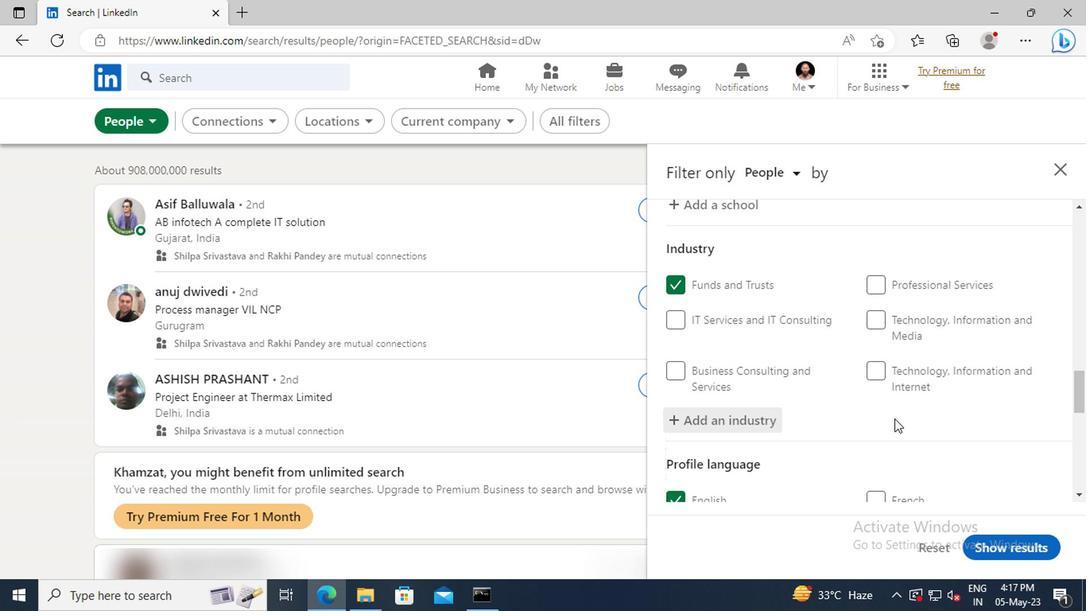 
Action: Mouse scrolled (891, 418) with delta (0, -1)
Screenshot: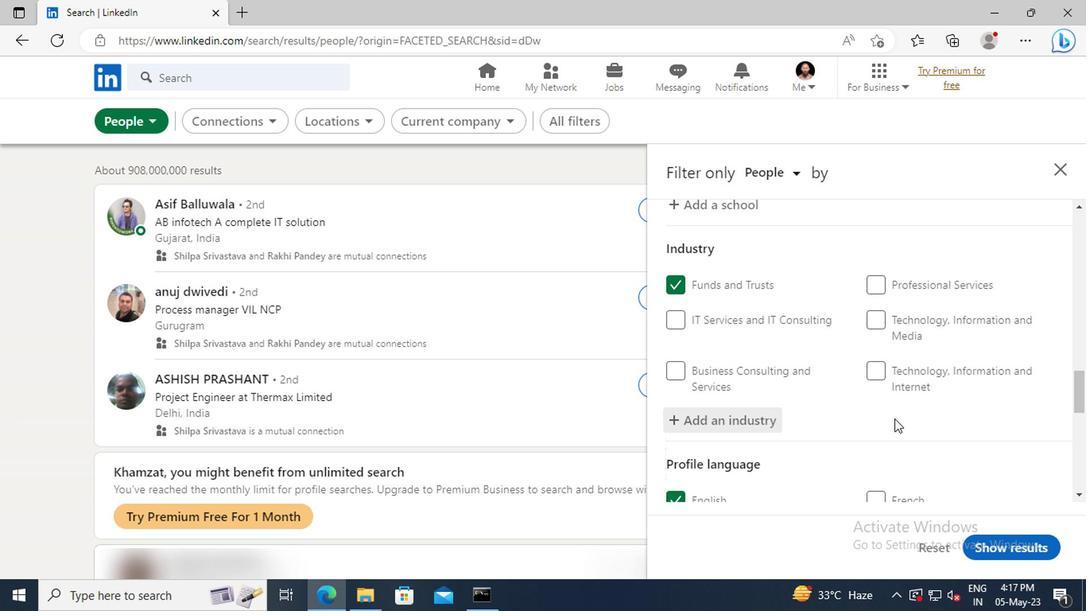 
Action: Mouse moved to (889, 416)
Screenshot: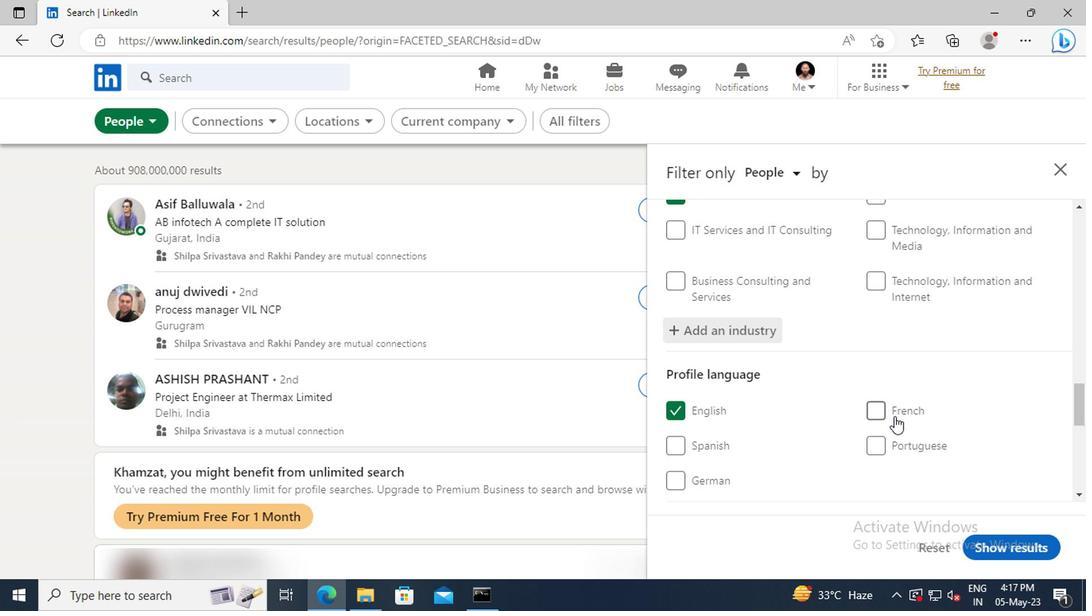 
Action: Mouse scrolled (889, 416) with delta (0, 0)
Screenshot: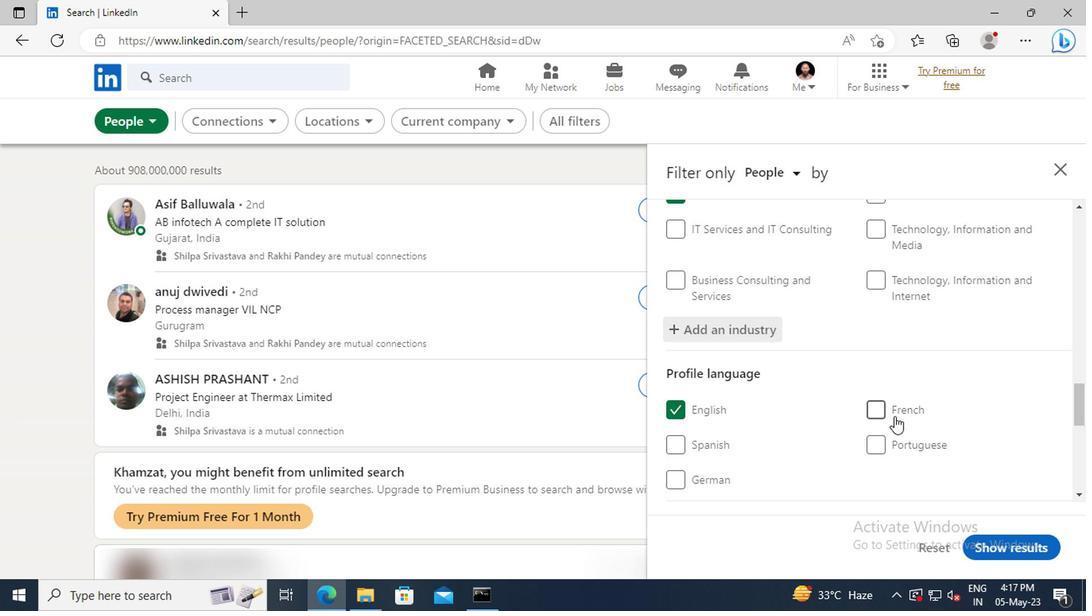 
Action: Mouse moved to (889, 416)
Screenshot: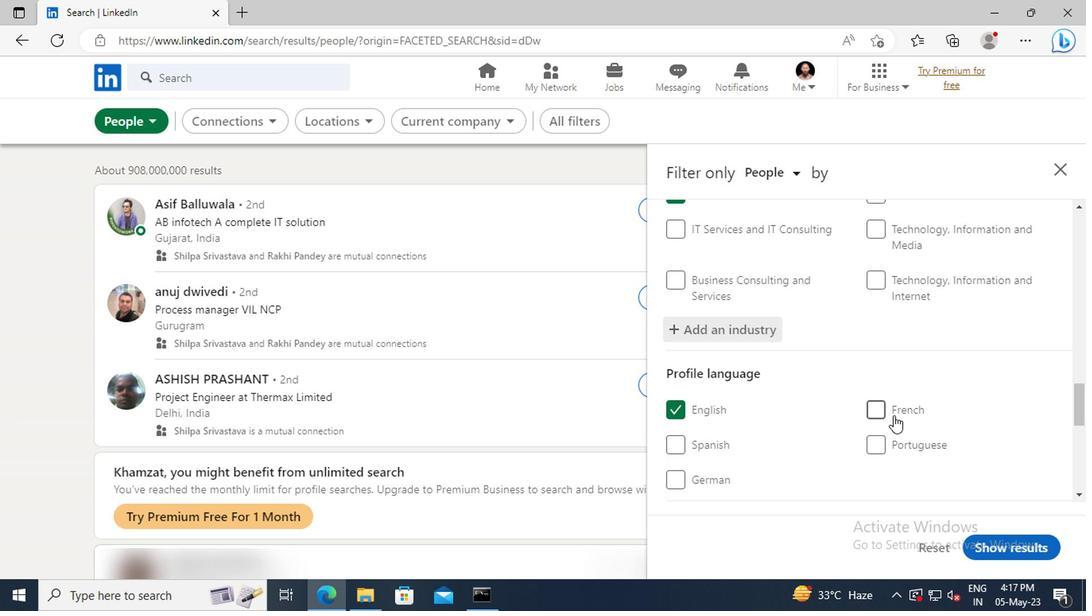 
Action: Mouse scrolled (889, 414) with delta (0, -1)
Screenshot: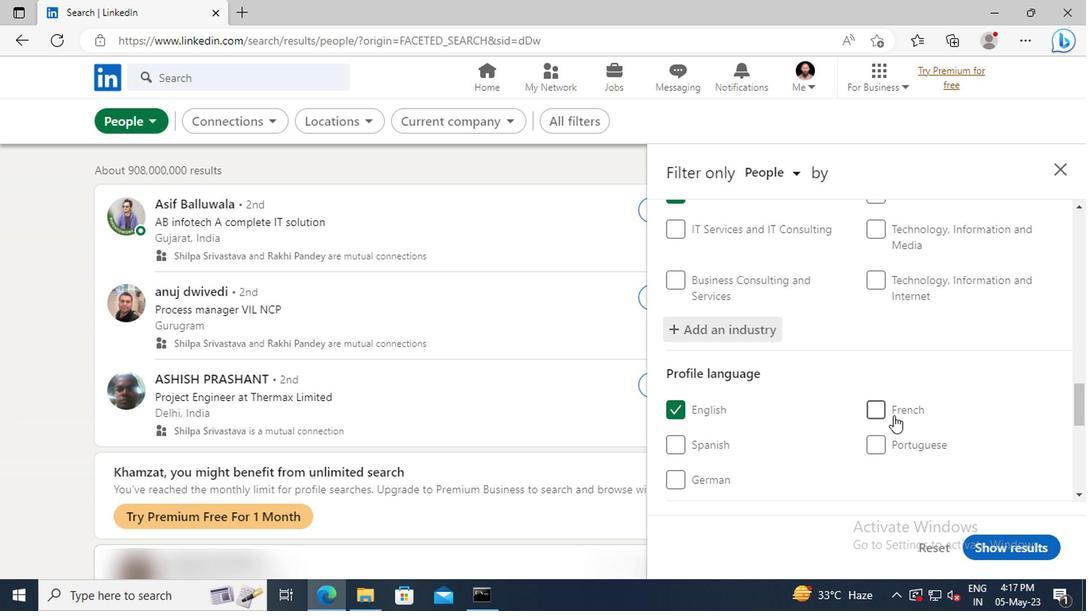 
Action: Mouse scrolled (889, 414) with delta (0, -1)
Screenshot: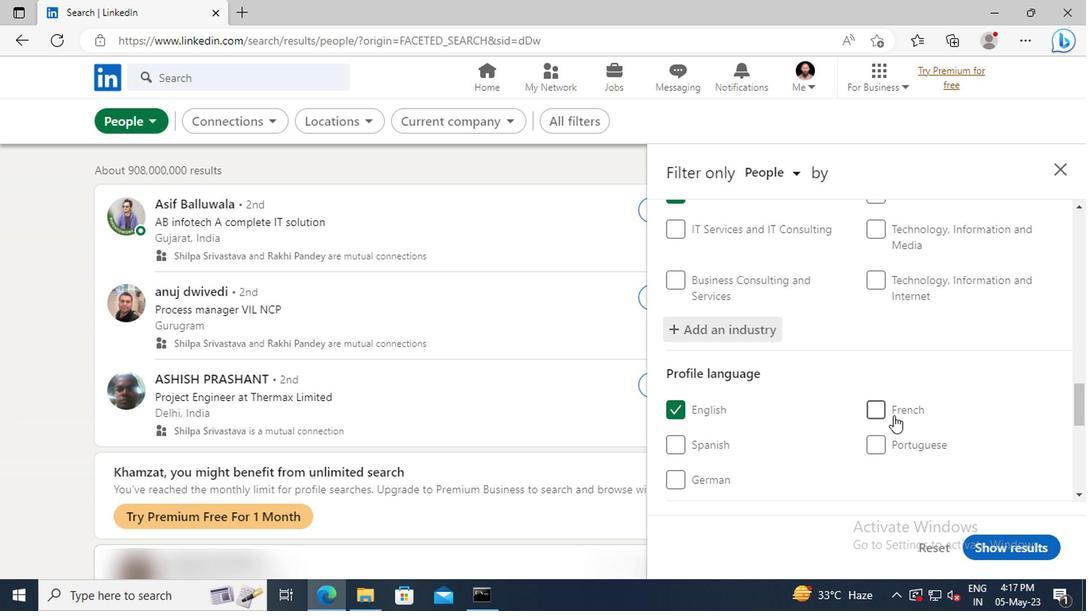 
Action: Mouse moved to (889, 413)
Screenshot: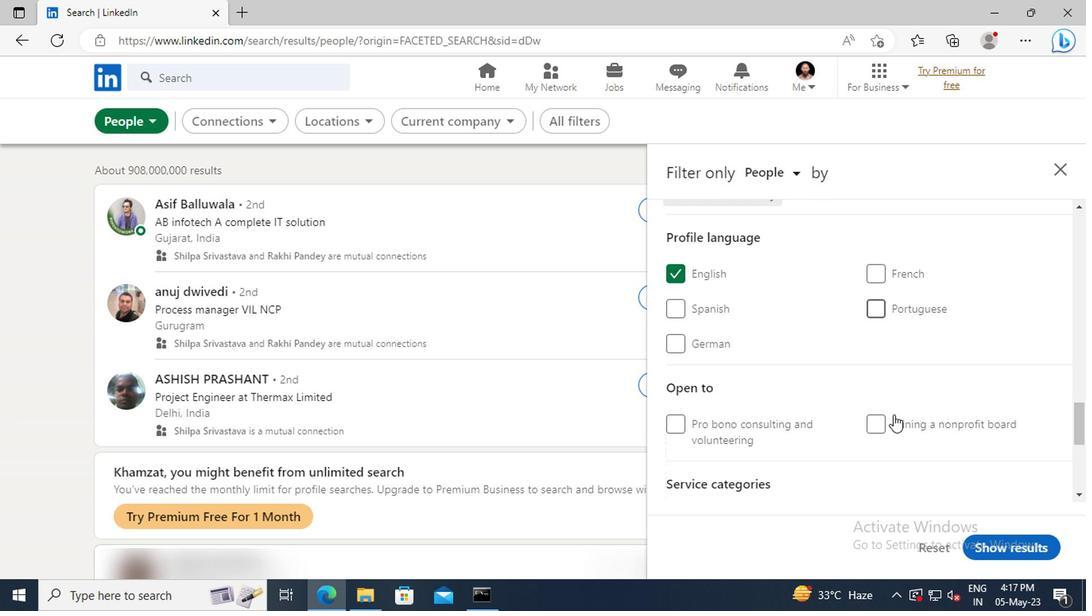 
Action: Mouse scrolled (889, 412) with delta (0, 0)
Screenshot: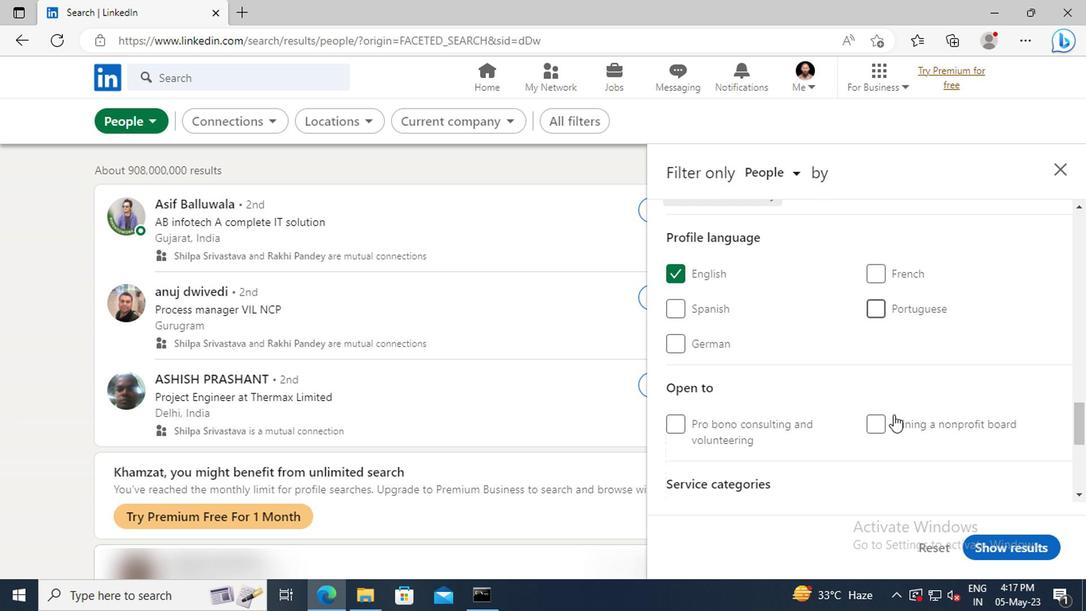 
Action: Mouse moved to (889, 412)
Screenshot: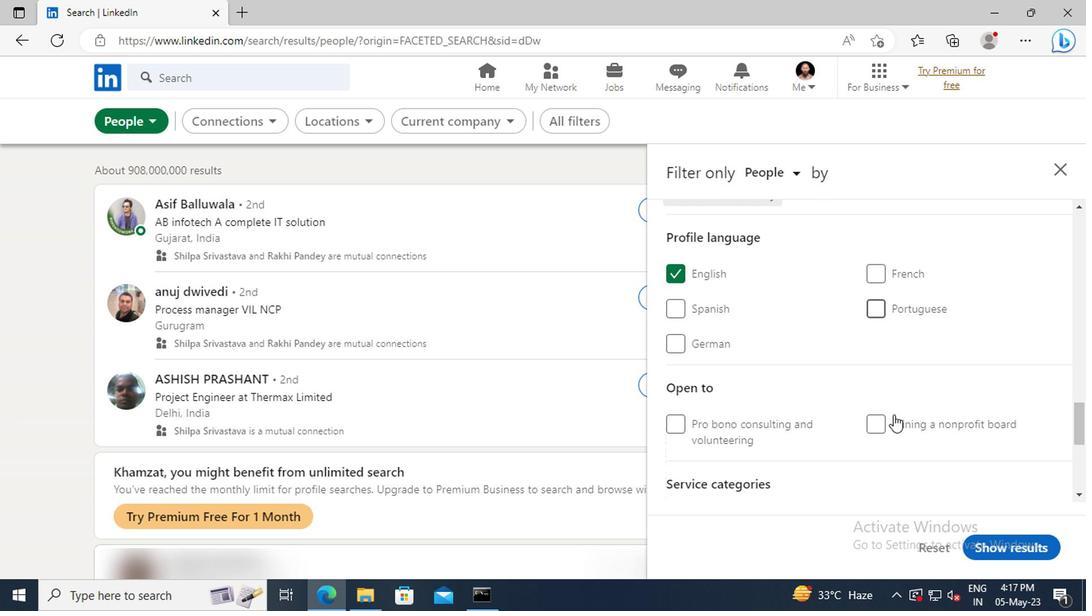 
Action: Mouse scrolled (889, 410) with delta (0, -1)
Screenshot: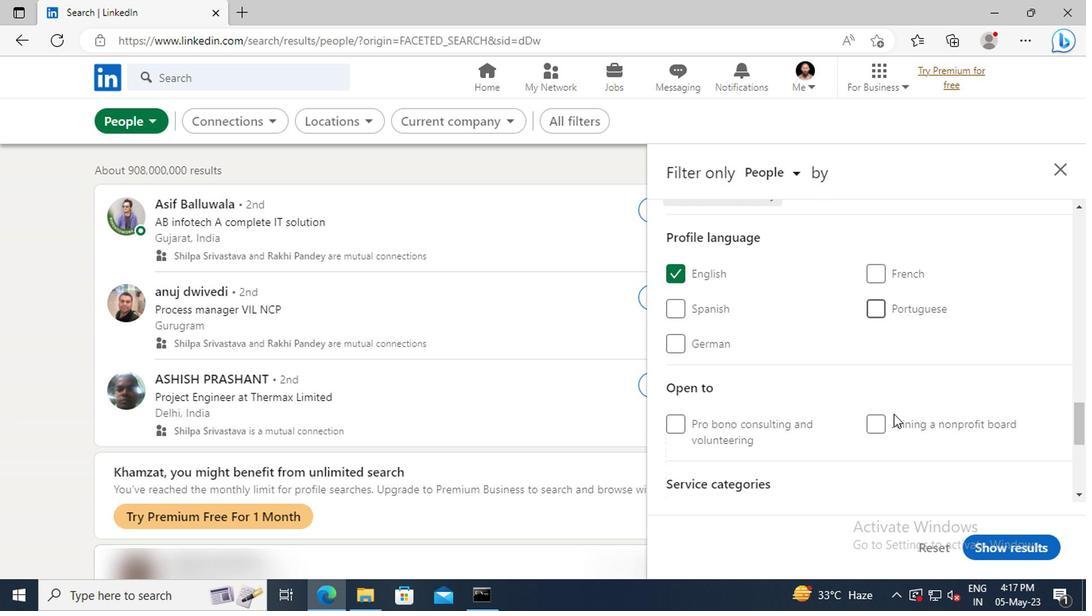 
Action: Mouse moved to (888, 383)
Screenshot: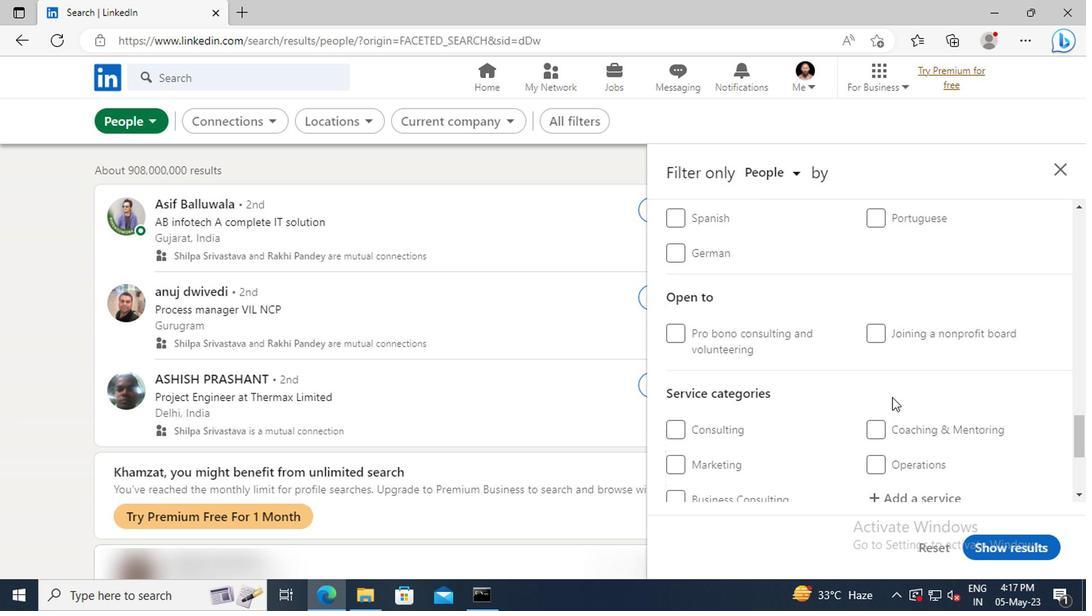 
Action: Mouse scrolled (888, 383) with delta (0, 0)
Screenshot: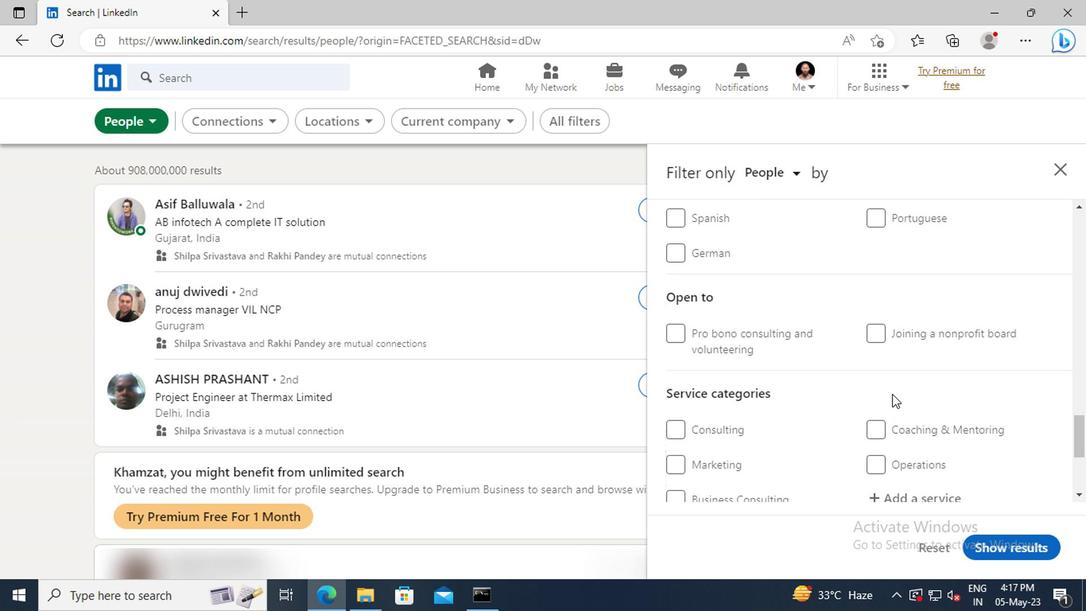 
Action: Mouse moved to (888, 383)
Screenshot: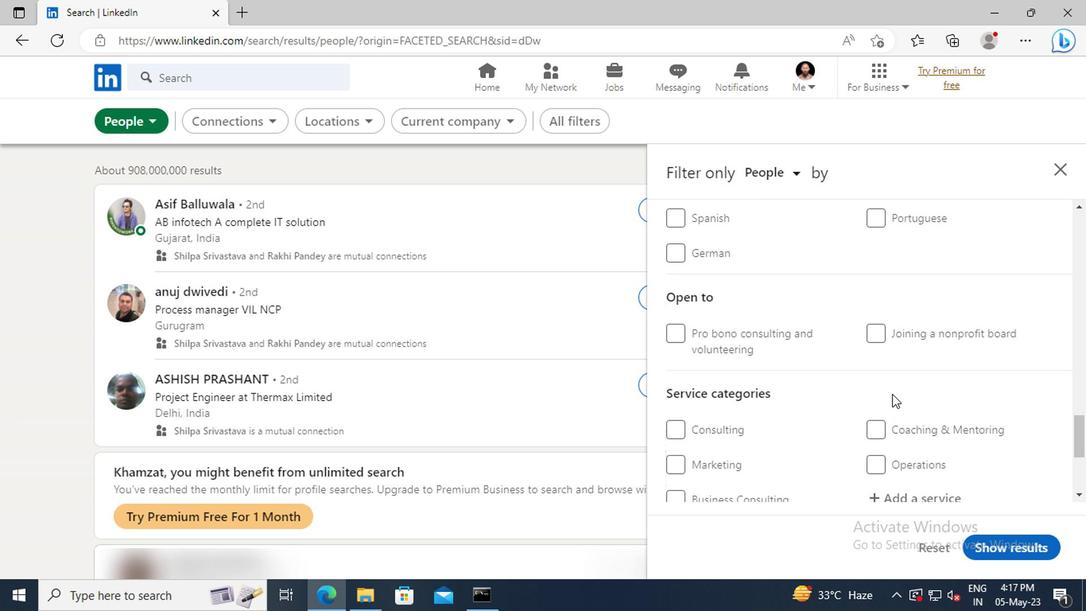 
Action: Mouse scrolled (888, 382) with delta (0, 0)
Screenshot: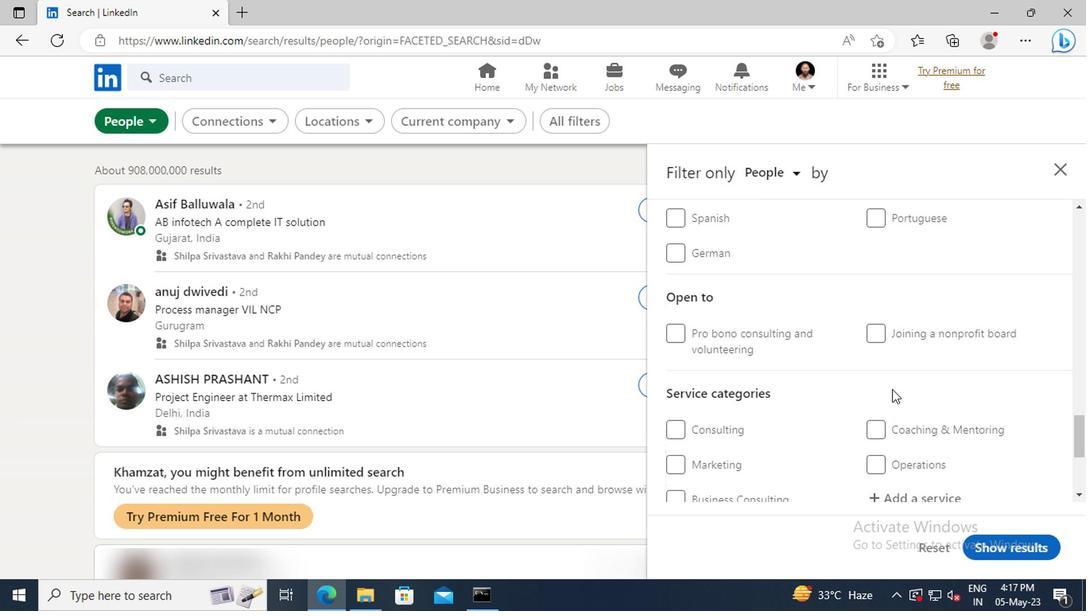 
Action: Mouse moved to (899, 407)
Screenshot: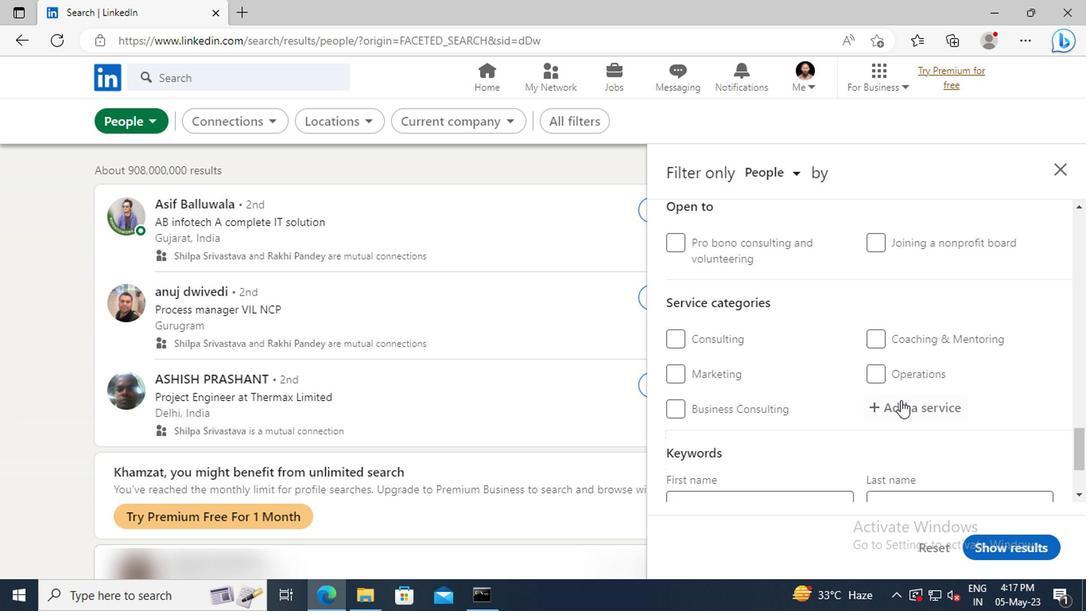 
Action: Mouse pressed left at (899, 407)
Screenshot: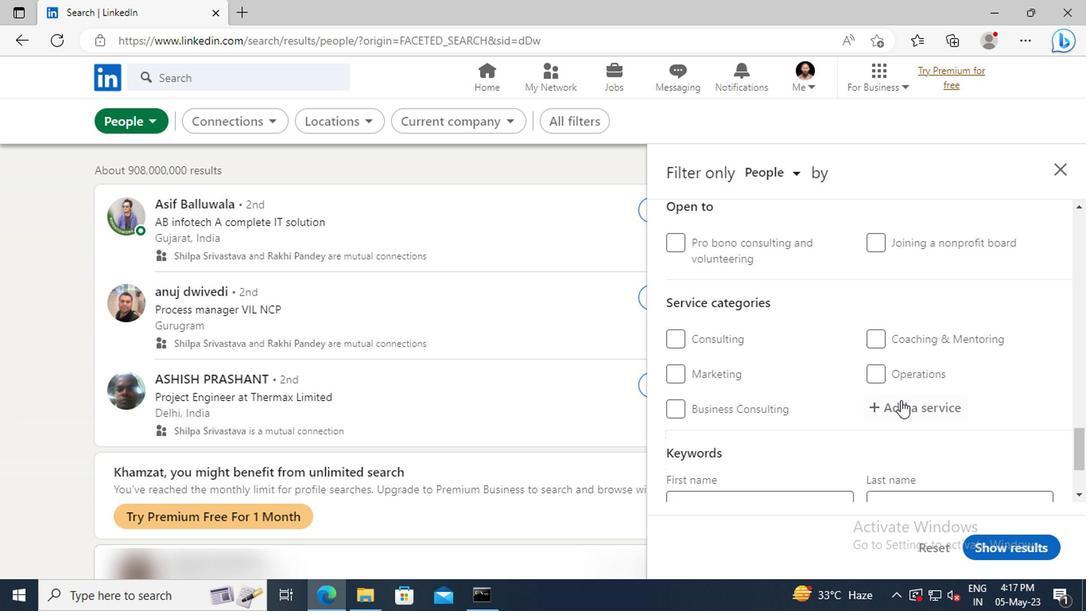 
Action: Key pressed <Key.shift>ANDRO
Screenshot: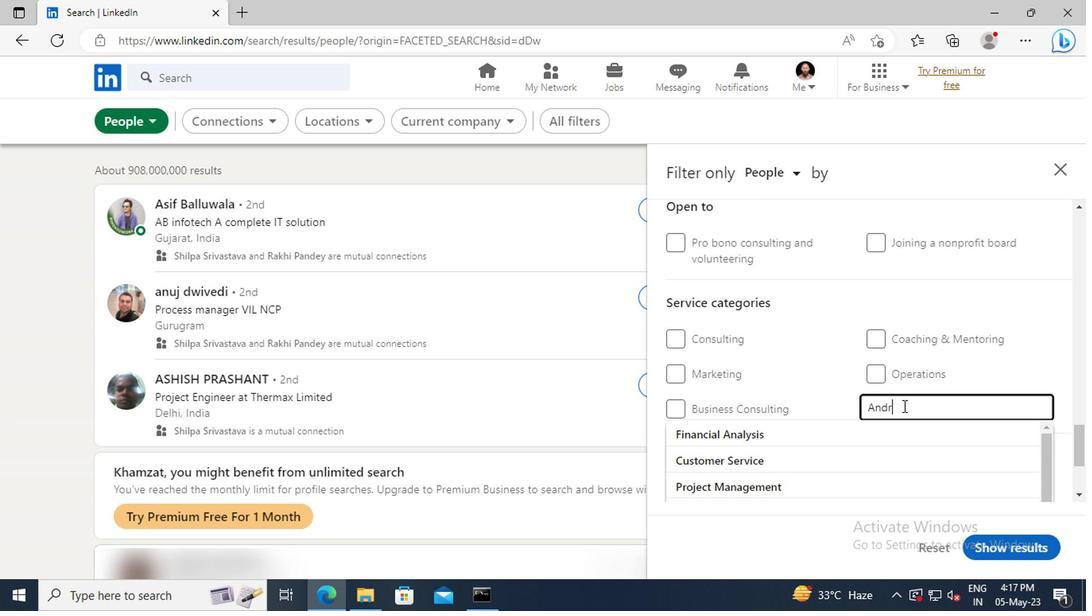 
Action: Mouse moved to (899, 431)
Screenshot: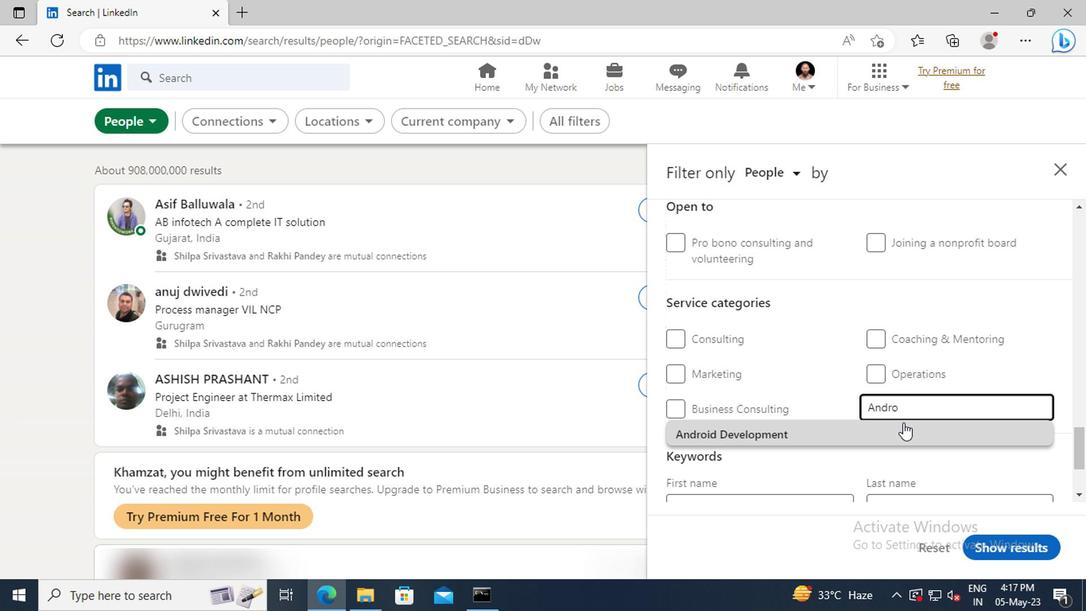 
Action: Mouse pressed left at (899, 431)
Screenshot: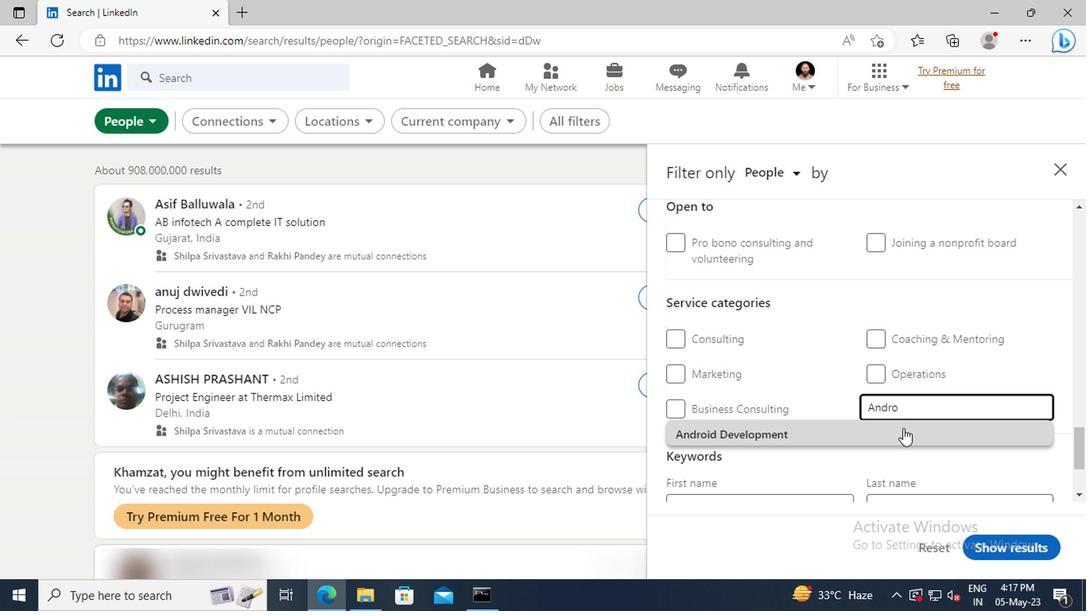 
Action: Mouse scrolled (899, 430) with delta (0, -1)
Screenshot: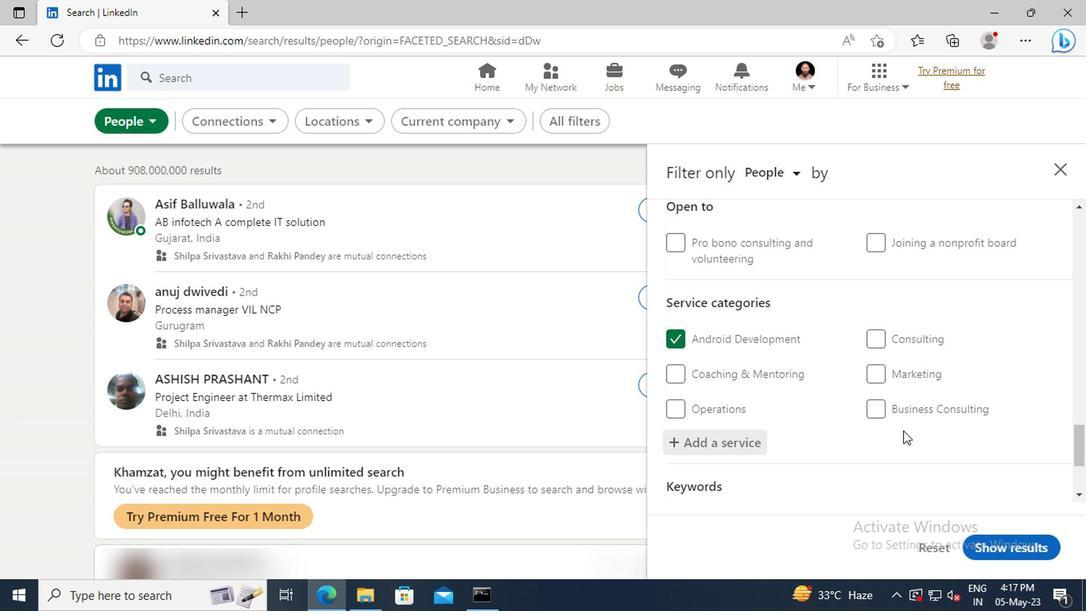 
Action: Mouse scrolled (899, 430) with delta (0, -1)
Screenshot: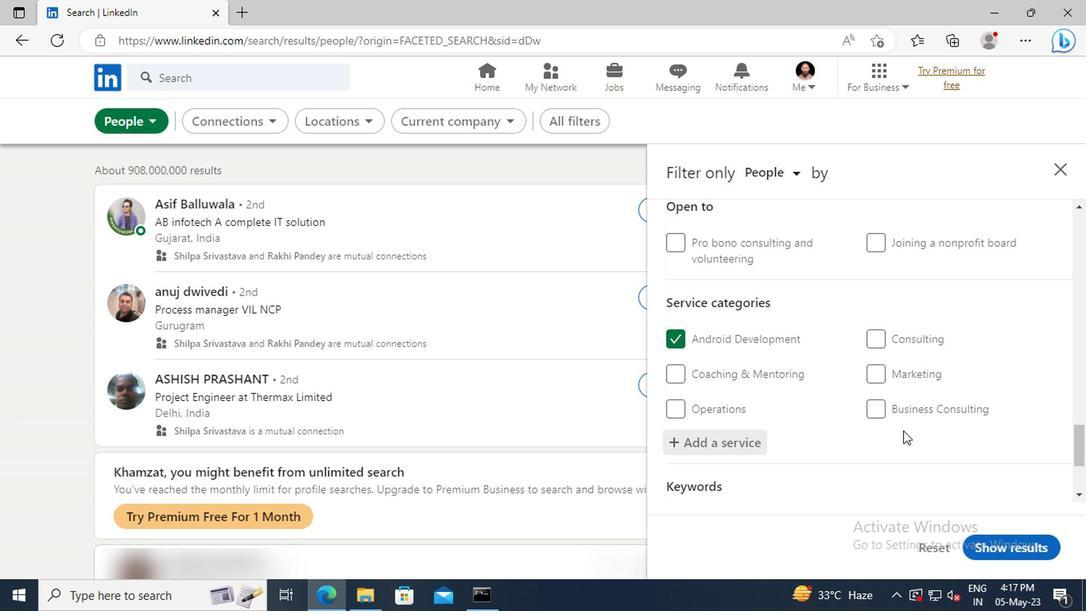 
Action: Mouse scrolled (899, 430) with delta (0, -1)
Screenshot: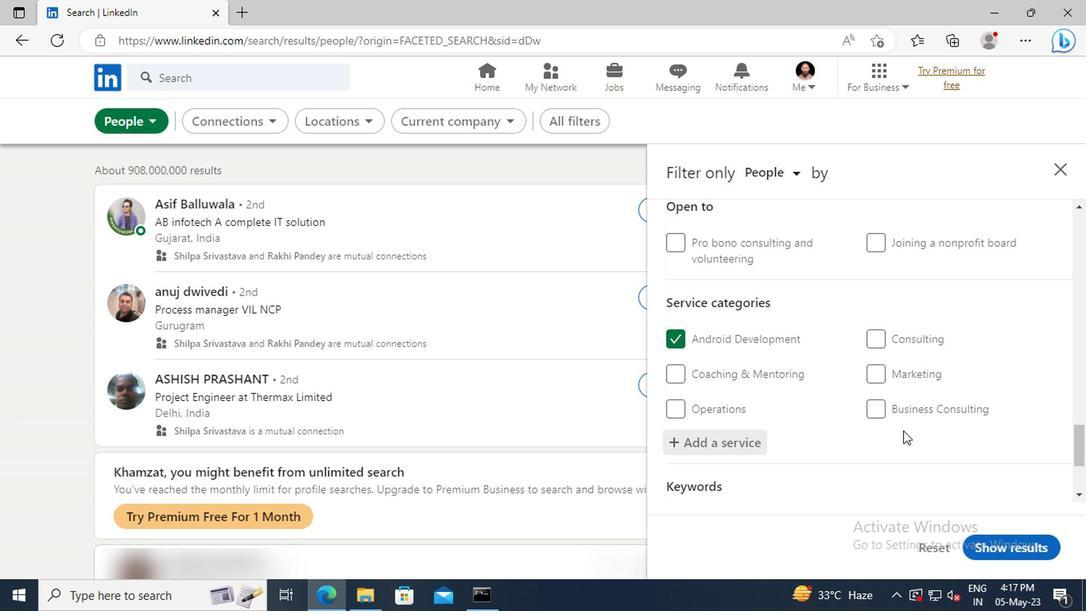 
Action: Mouse scrolled (899, 430) with delta (0, -1)
Screenshot: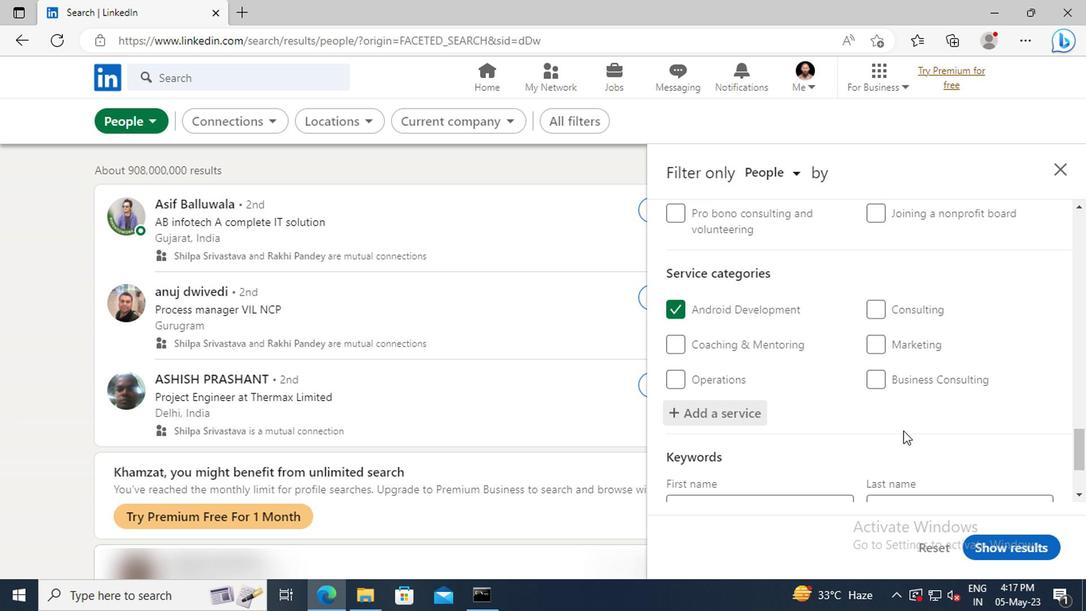 
Action: Mouse moved to (790, 438)
Screenshot: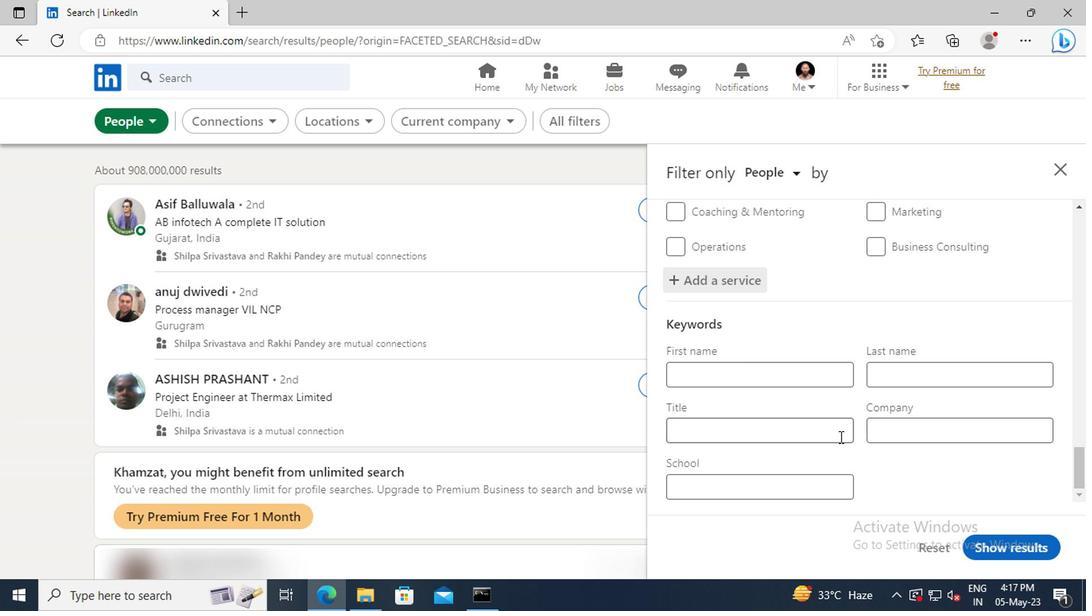 
Action: Mouse pressed left at (790, 438)
Screenshot: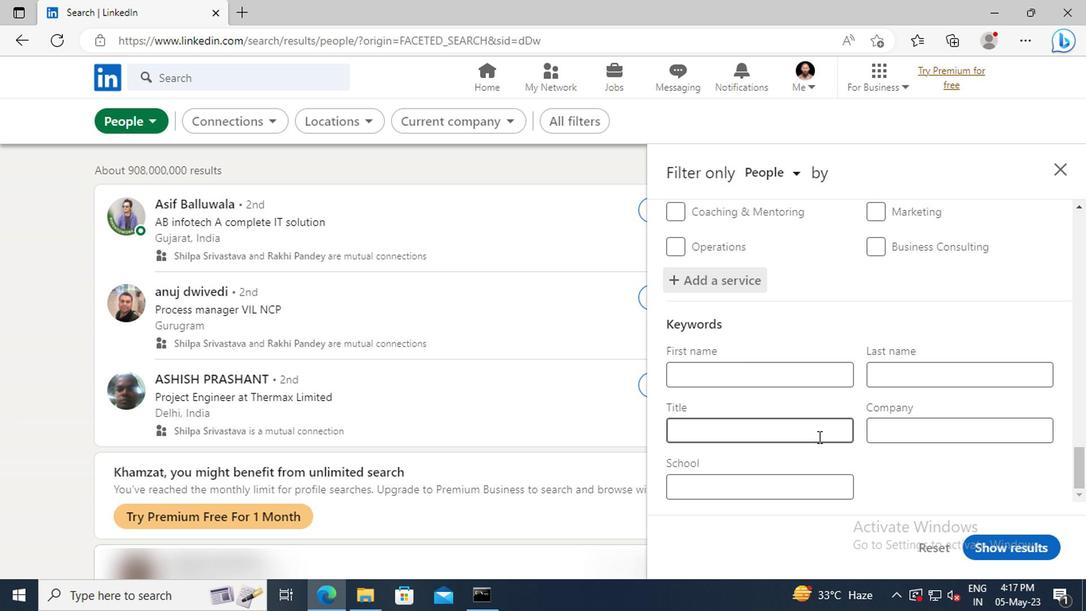 
Action: Key pressed <Key.shift>FINANCE<Key.space><Key.shift>MANAGER<Key.enter>
Screenshot: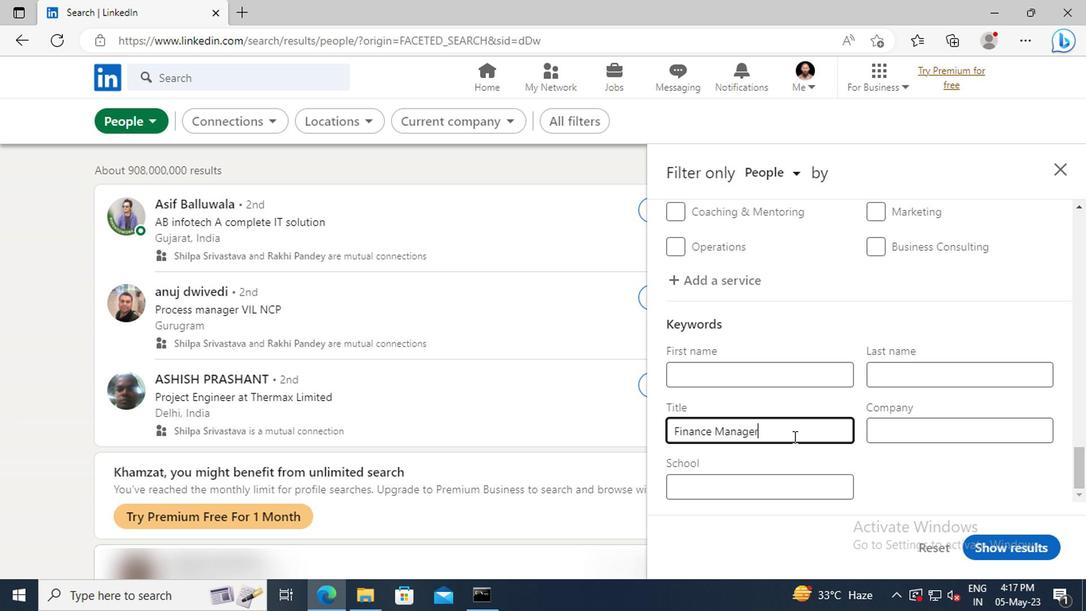 
Action: Mouse moved to (985, 545)
Screenshot: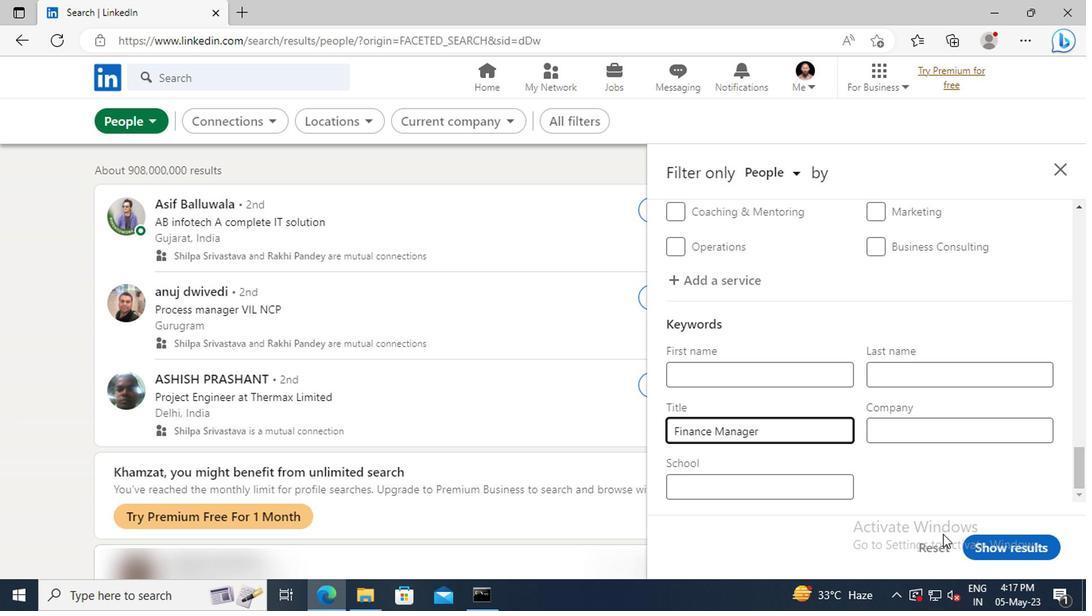 
Action: Mouse pressed left at (985, 545)
Screenshot: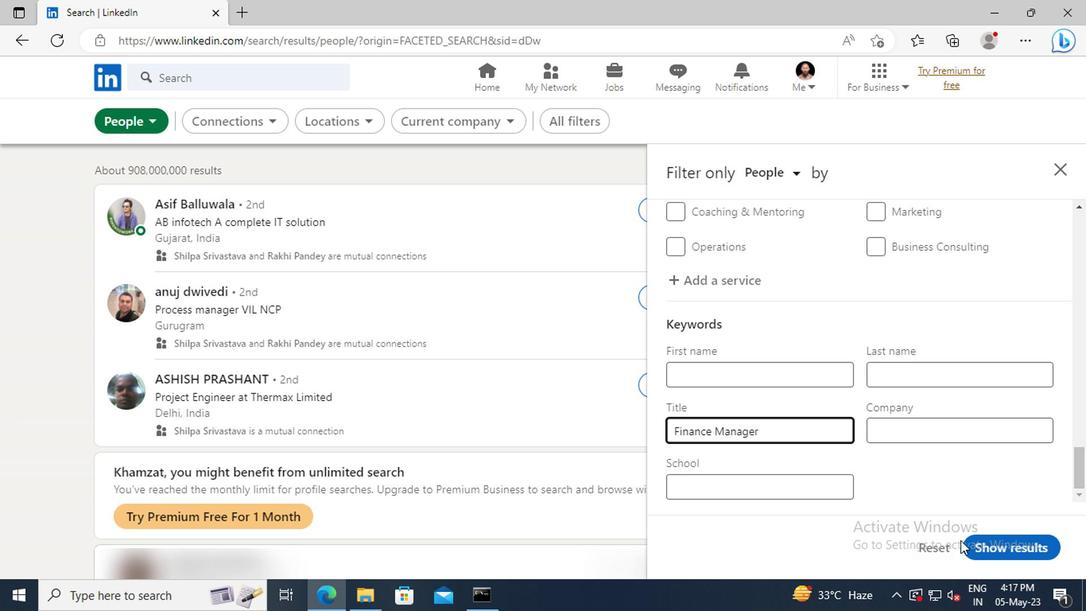 
Action: Mouse moved to (986, 545)
Screenshot: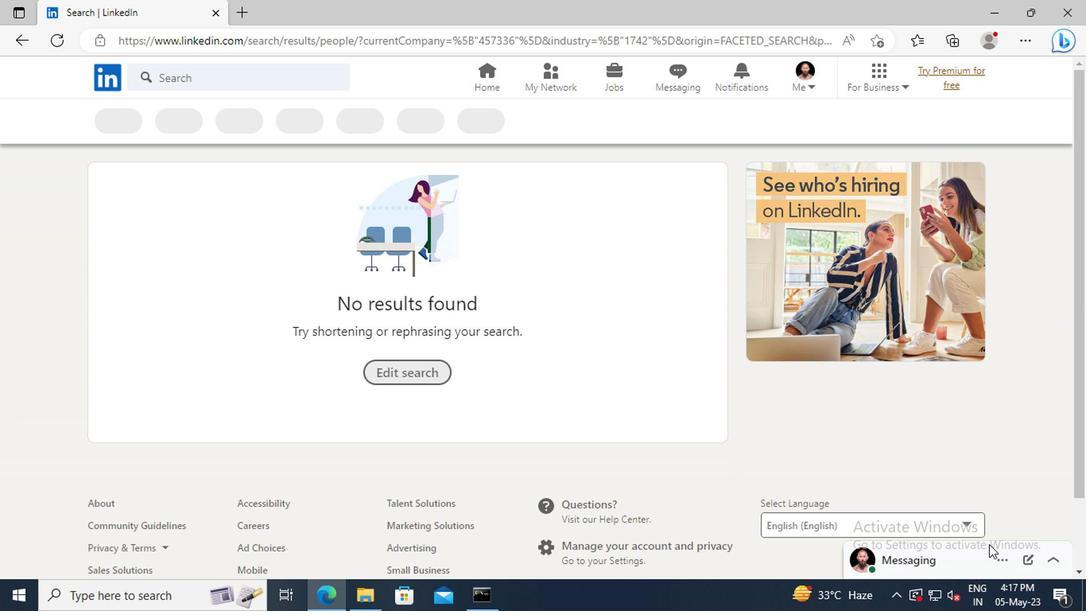 
